 Task: Apply the "Equalization" effect to accentuate the harmonic frequencies in a guitar solo.
Action: Mouse moved to (95, 17)
Screenshot: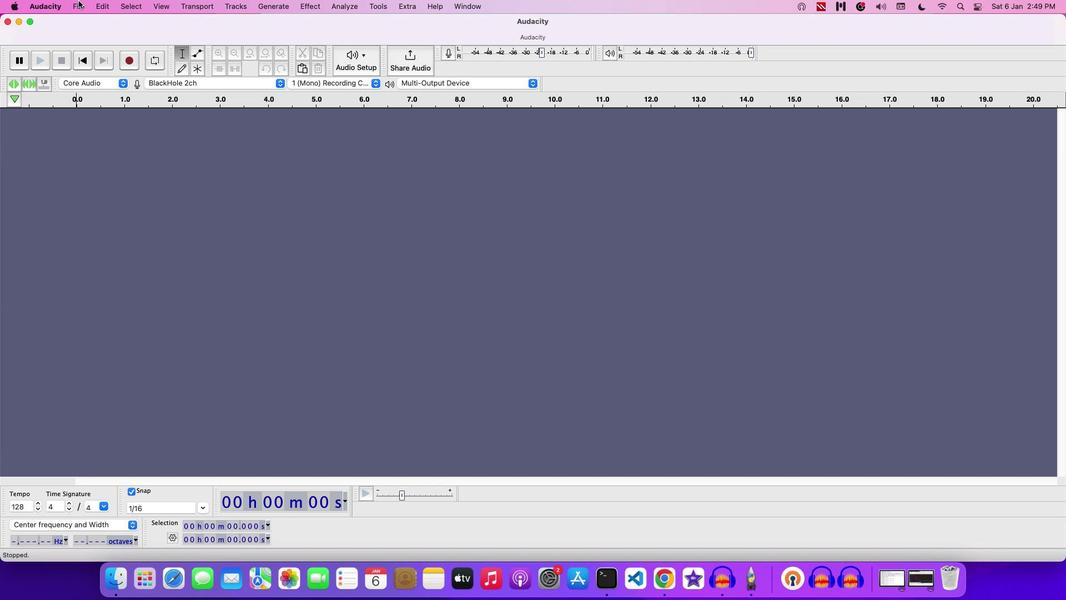 
Action: Mouse pressed left at (95, 17)
Screenshot: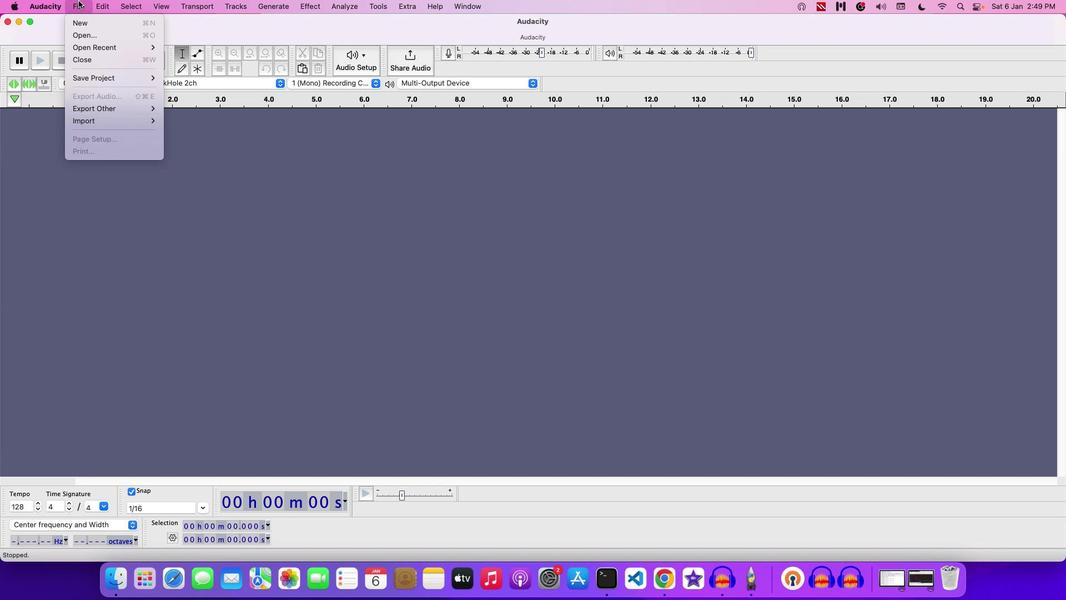 
Action: Mouse moved to (119, 54)
Screenshot: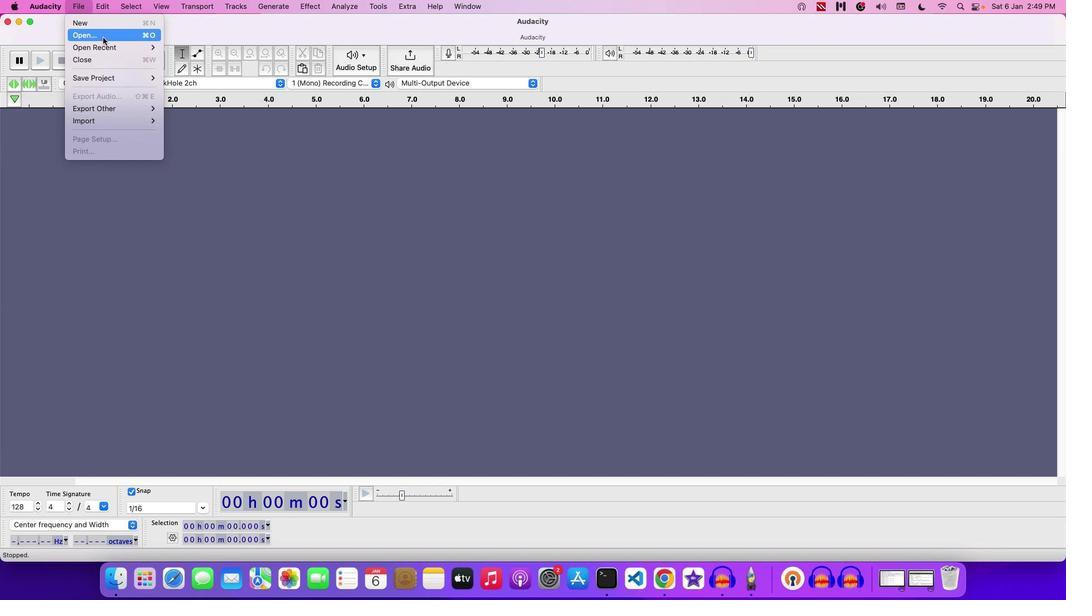 
Action: Mouse pressed left at (119, 54)
Screenshot: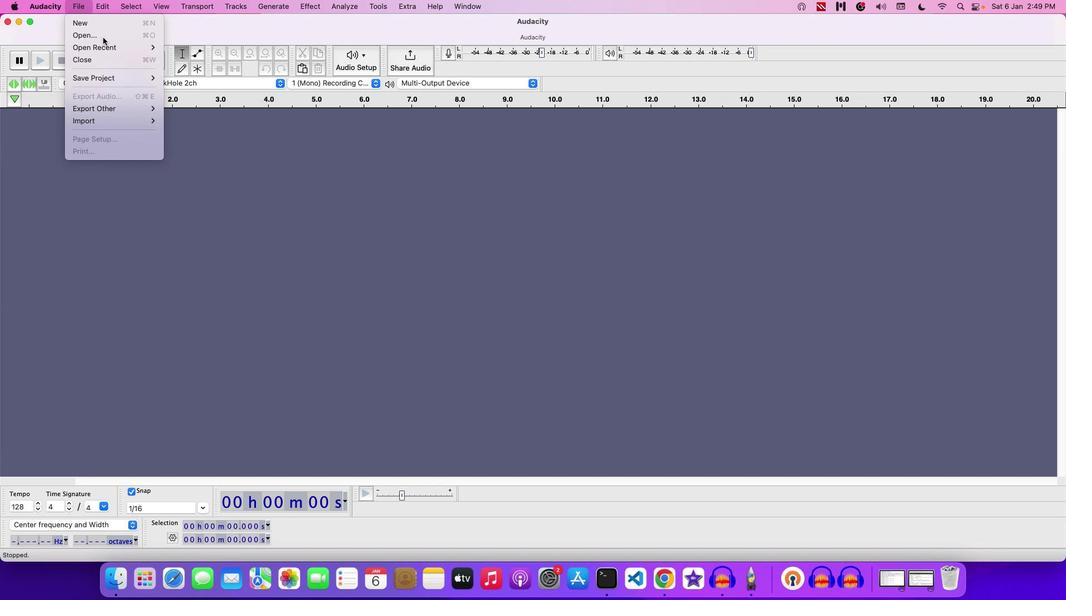 
Action: Mouse moved to (486, 249)
Screenshot: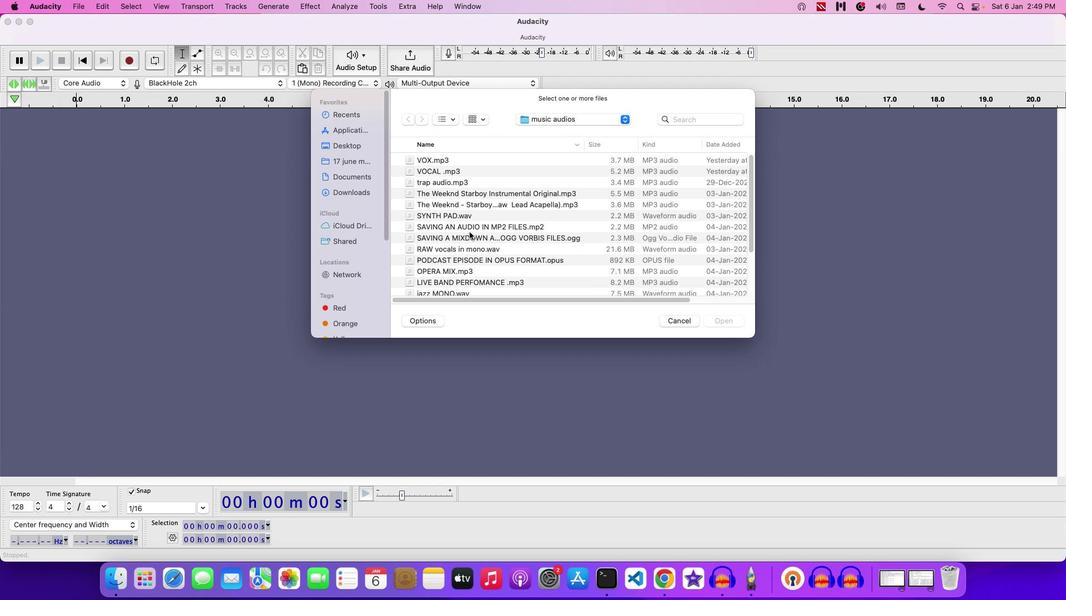 
Action: Mouse scrolled (486, 249) with delta (16, 16)
Screenshot: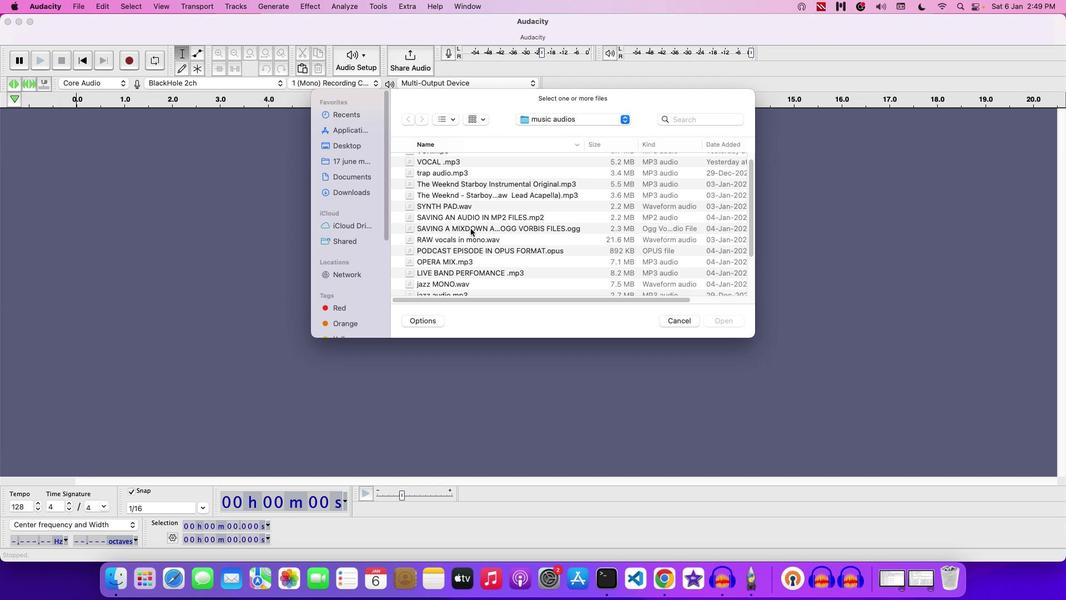 
Action: Mouse moved to (486, 248)
Screenshot: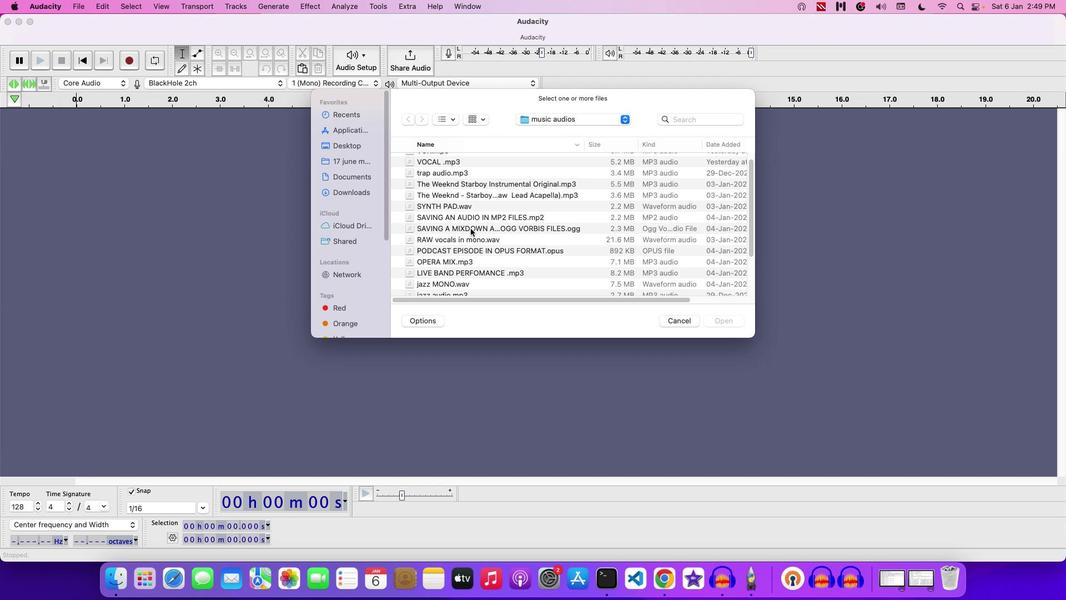 
Action: Mouse scrolled (486, 248) with delta (16, 16)
Screenshot: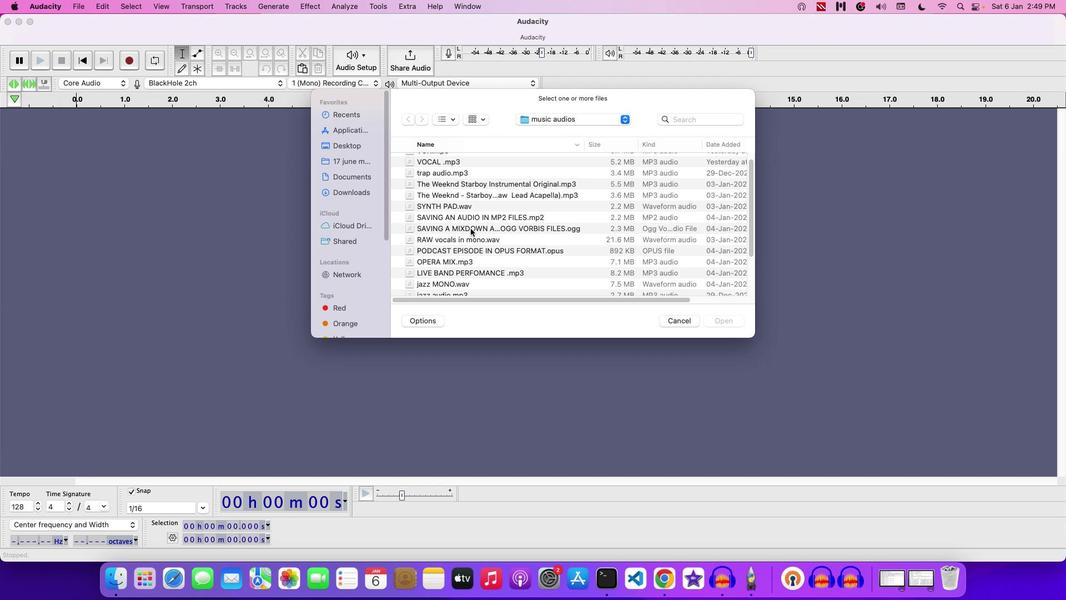 
Action: Mouse moved to (487, 245)
Screenshot: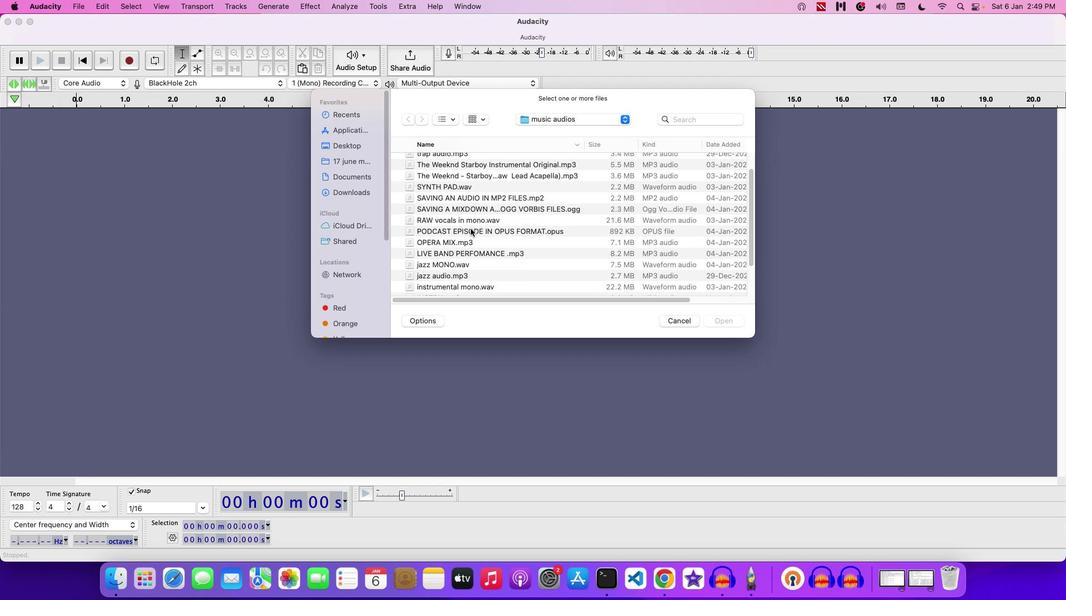 
Action: Mouse scrolled (487, 245) with delta (16, 16)
Screenshot: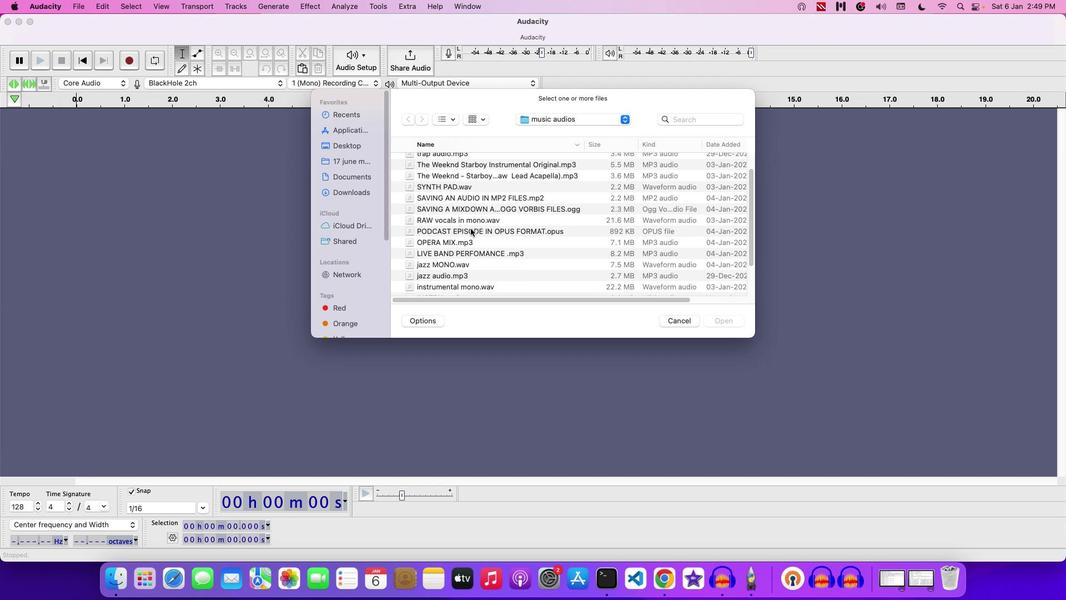 
Action: Mouse moved to (488, 245)
Screenshot: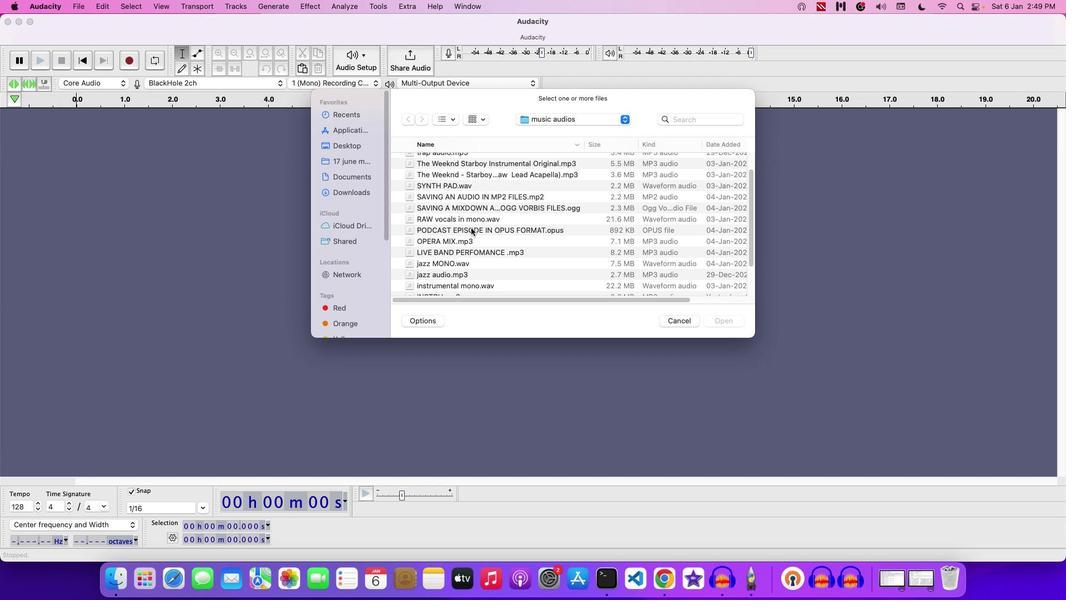 
Action: Mouse scrolled (488, 245) with delta (16, 16)
Screenshot: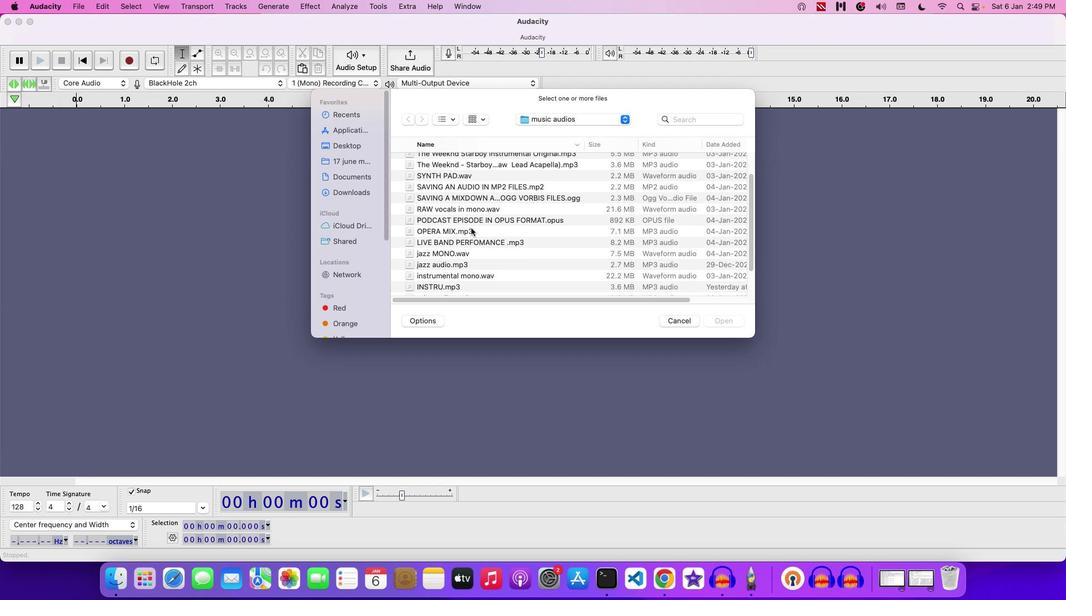 
Action: Mouse scrolled (488, 245) with delta (16, 16)
Screenshot: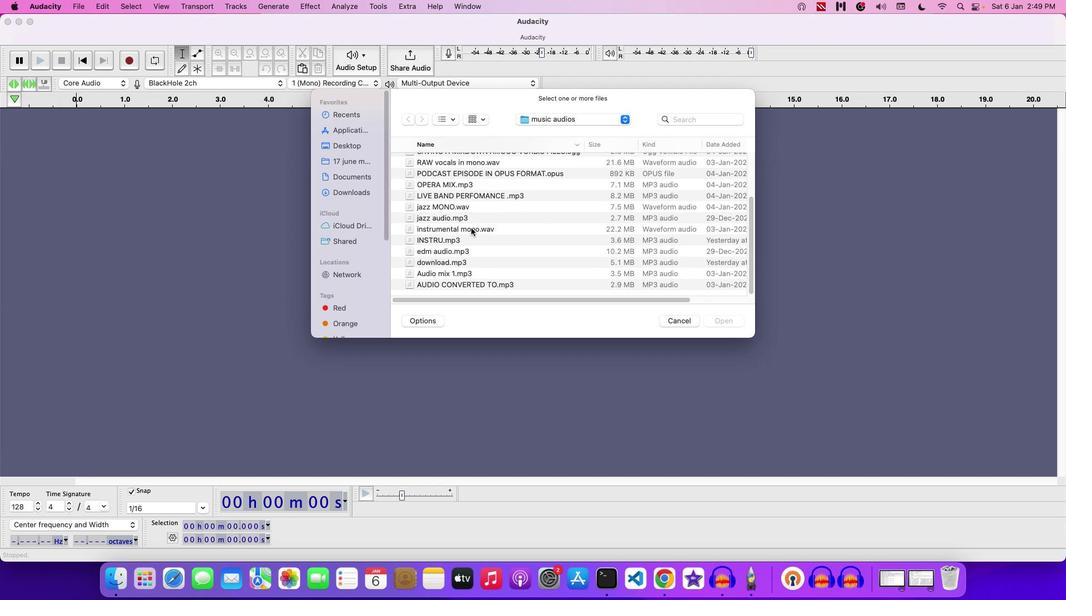 
Action: Mouse scrolled (488, 245) with delta (16, 15)
Screenshot: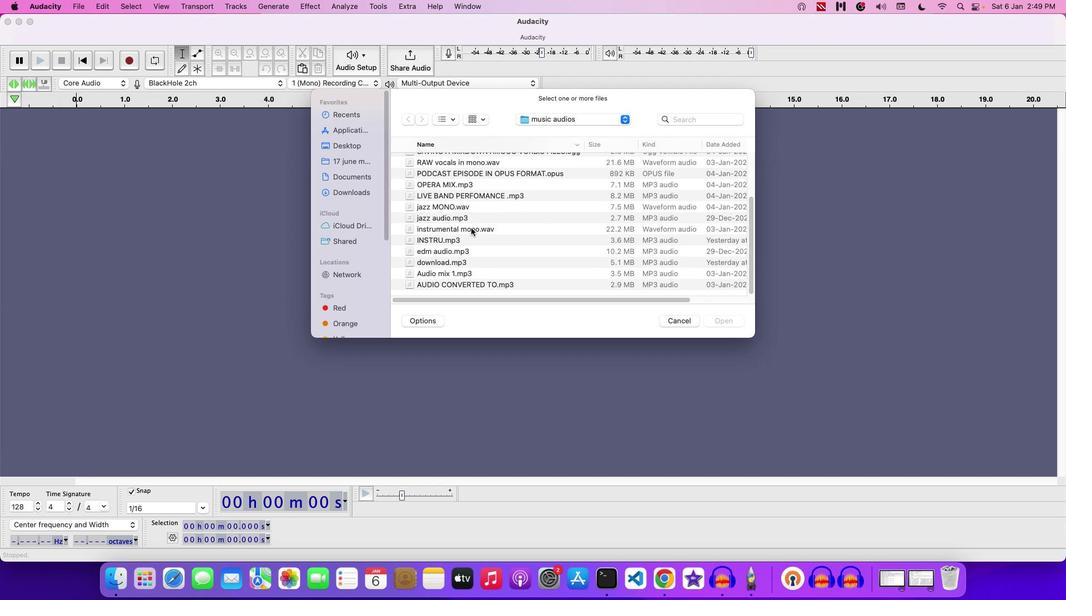 
Action: Mouse scrolled (488, 245) with delta (16, 13)
Screenshot: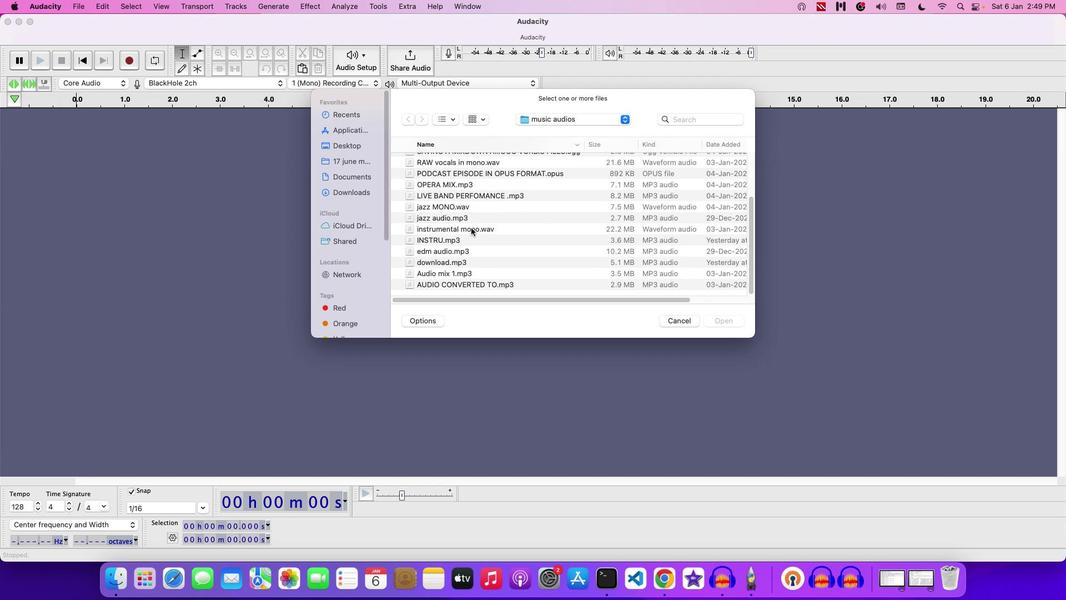 
Action: Mouse scrolled (488, 245) with delta (16, 13)
Screenshot: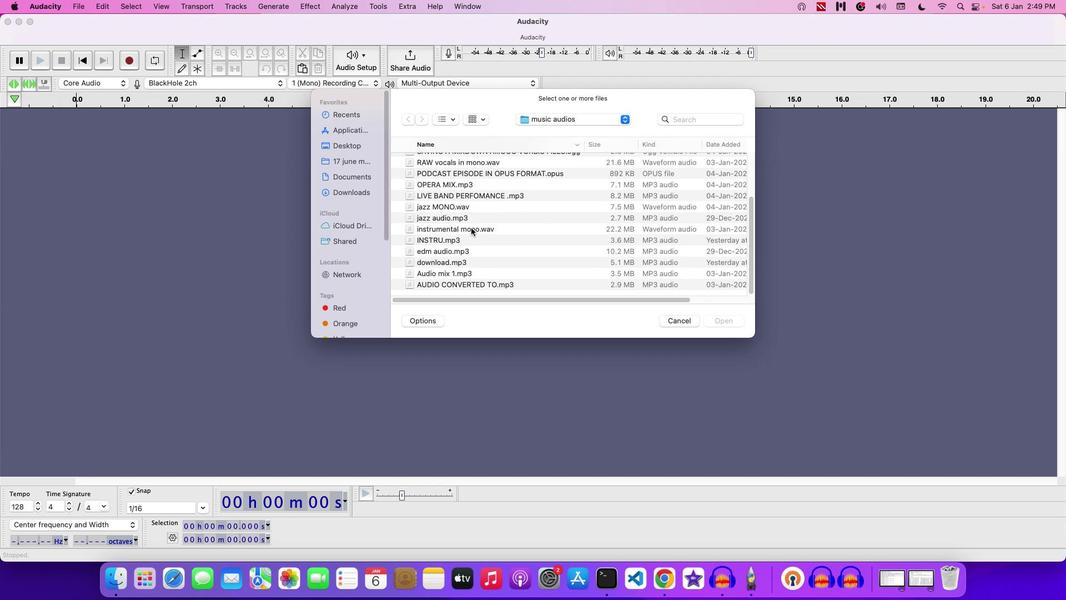 
Action: Mouse moved to (570, 136)
Screenshot: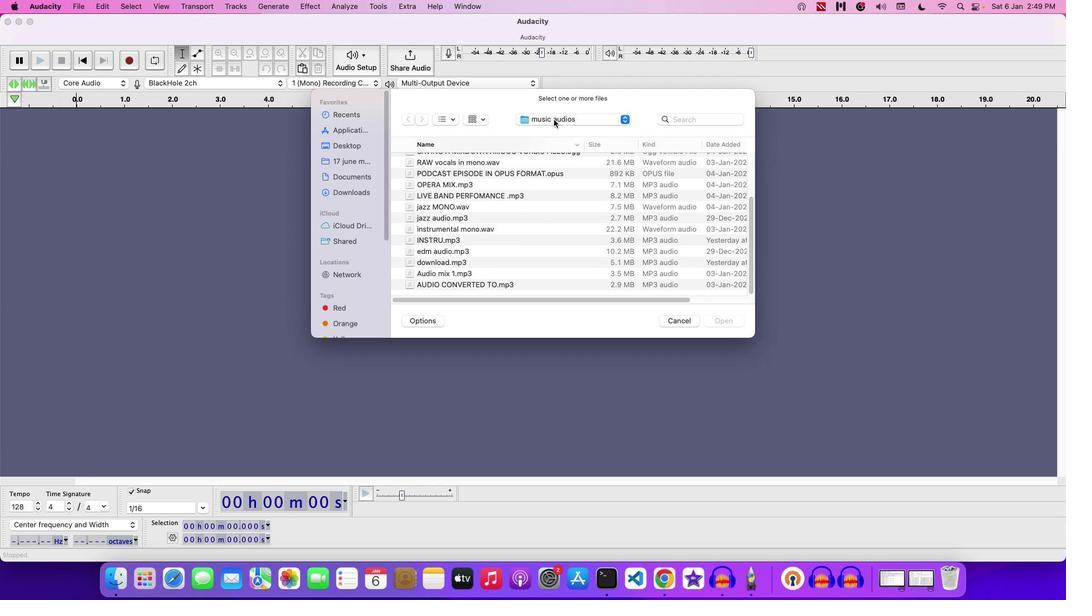 
Action: Mouse pressed left at (570, 136)
Screenshot: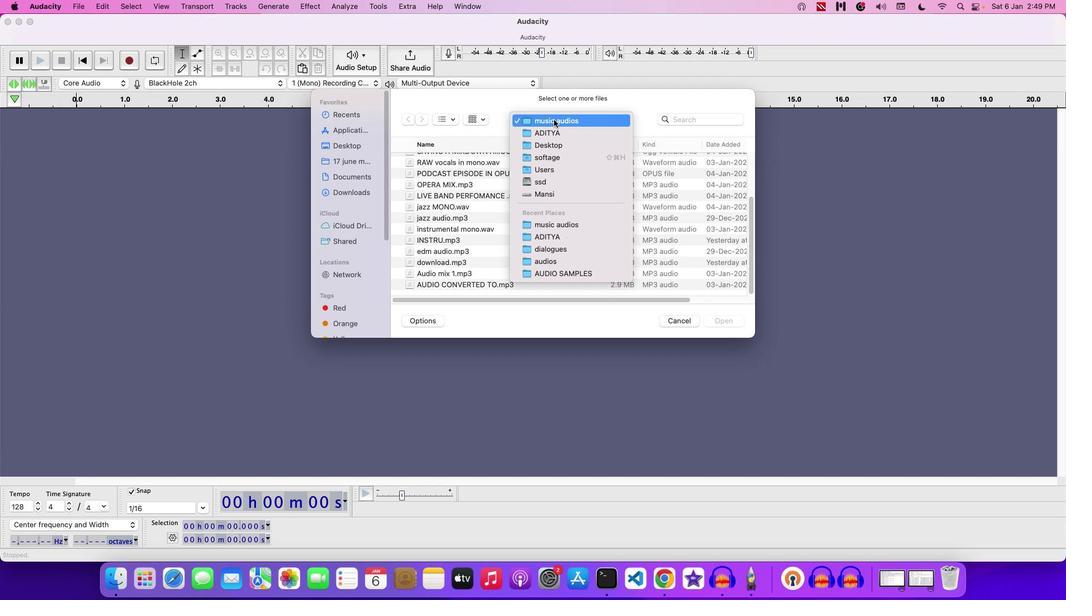 
Action: Mouse moved to (568, 152)
Screenshot: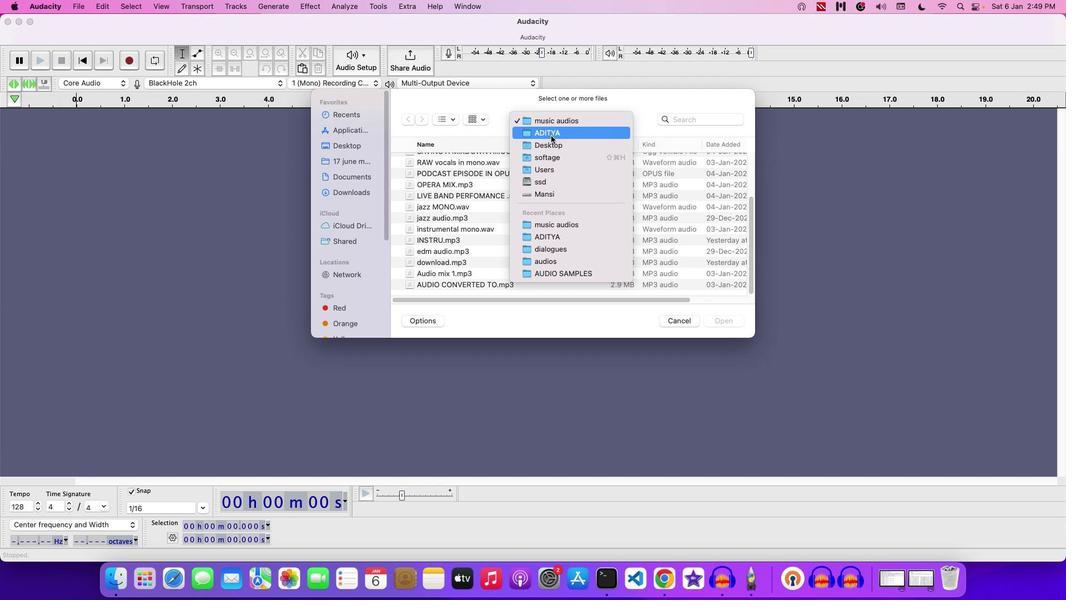 
Action: Mouse pressed left at (568, 152)
Screenshot: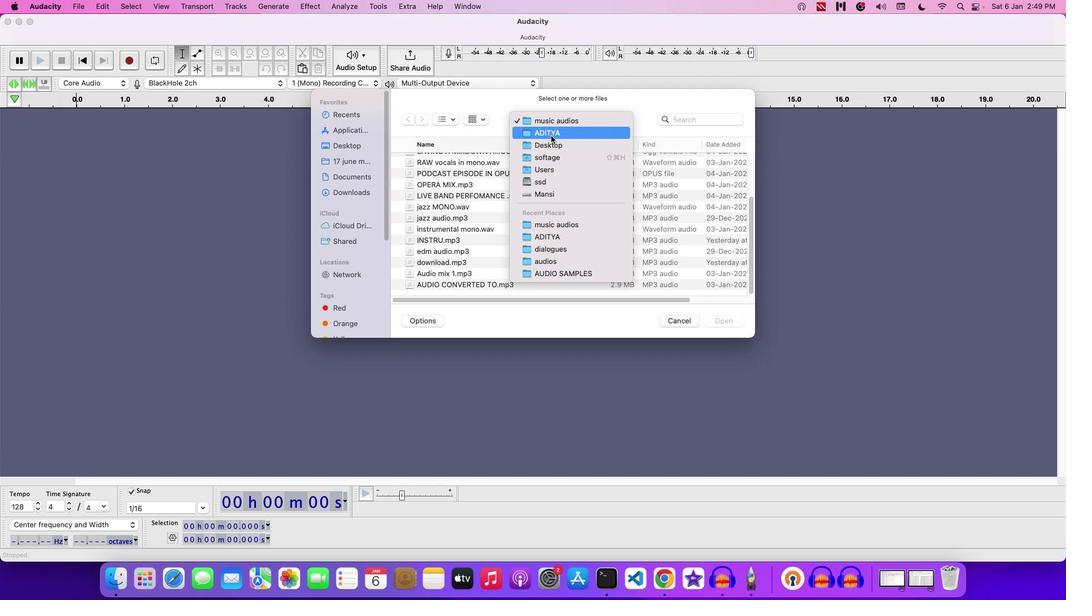
Action: Mouse moved to (417, 200)
Screenshot: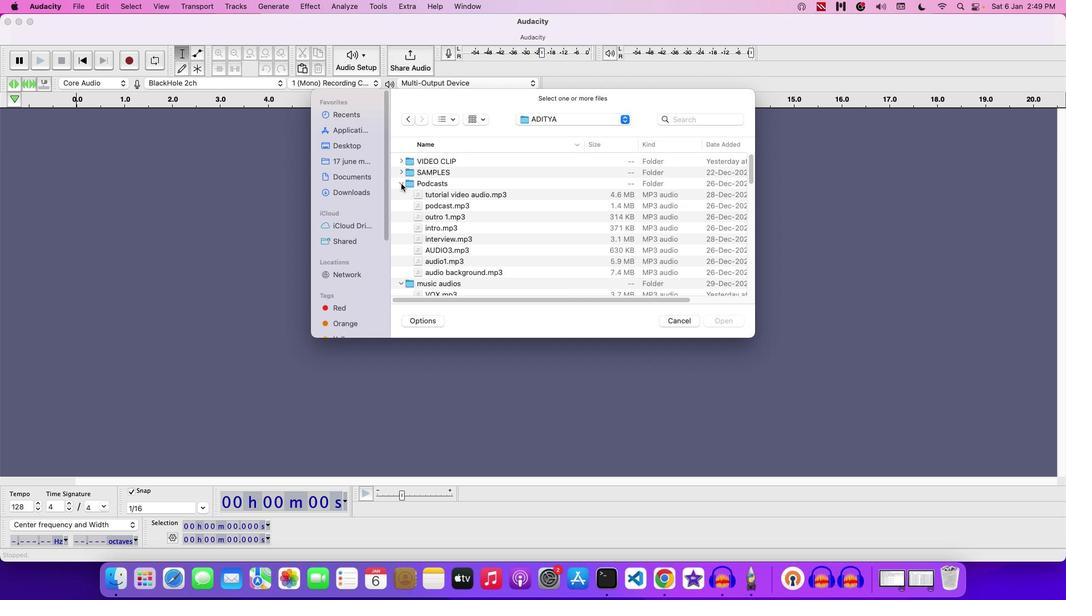 
Action: Mouse pressed left at (417, 200)
Screenshot: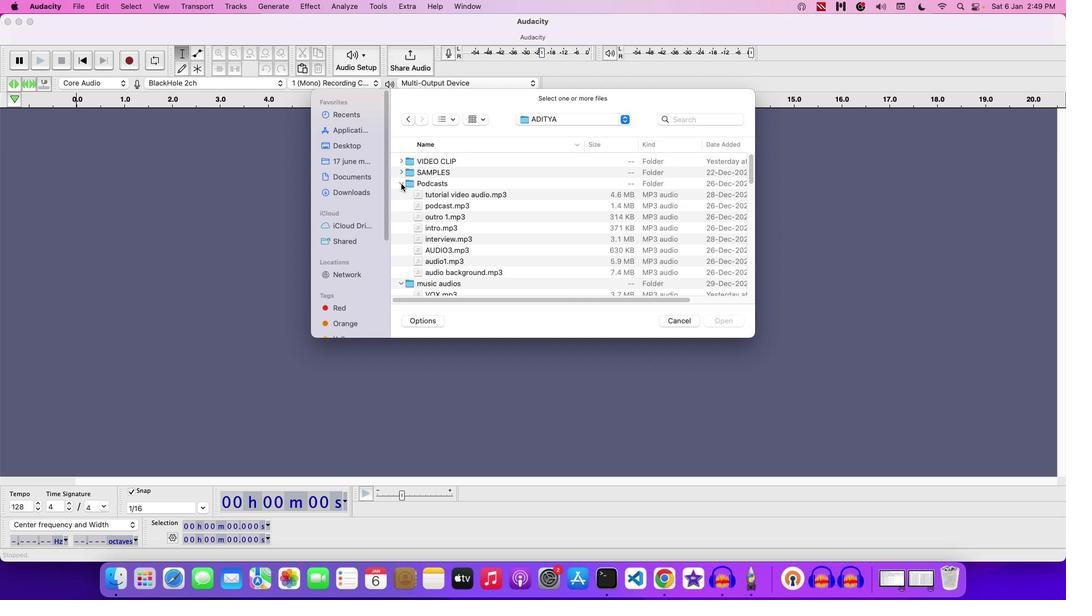
Action: Mouse moved to (417, 211)
Screenshot: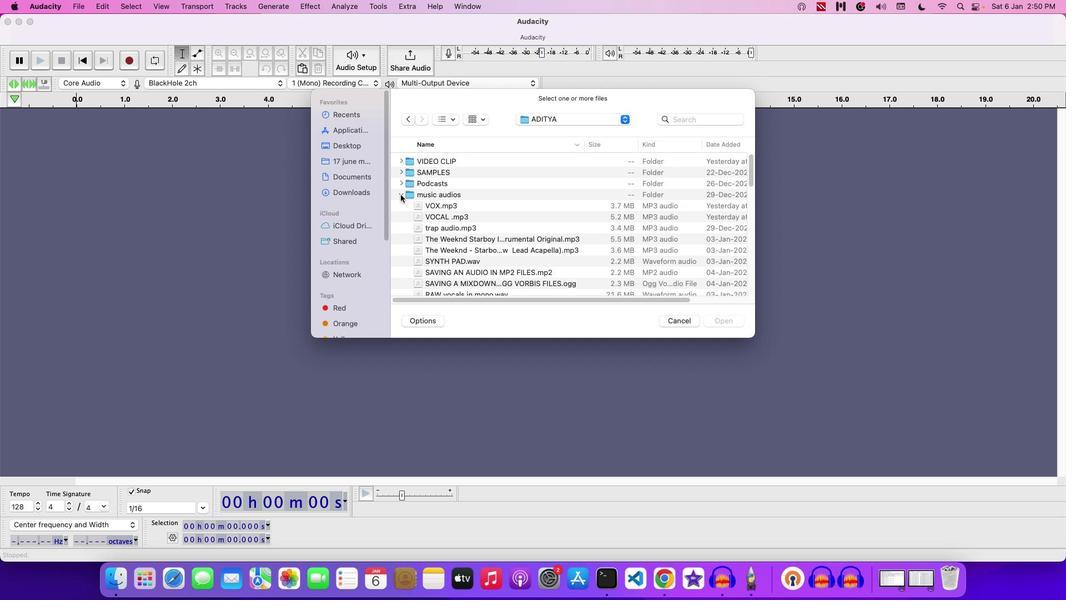 
Action: Mouse pressed left at (417, 211)
Screenshot: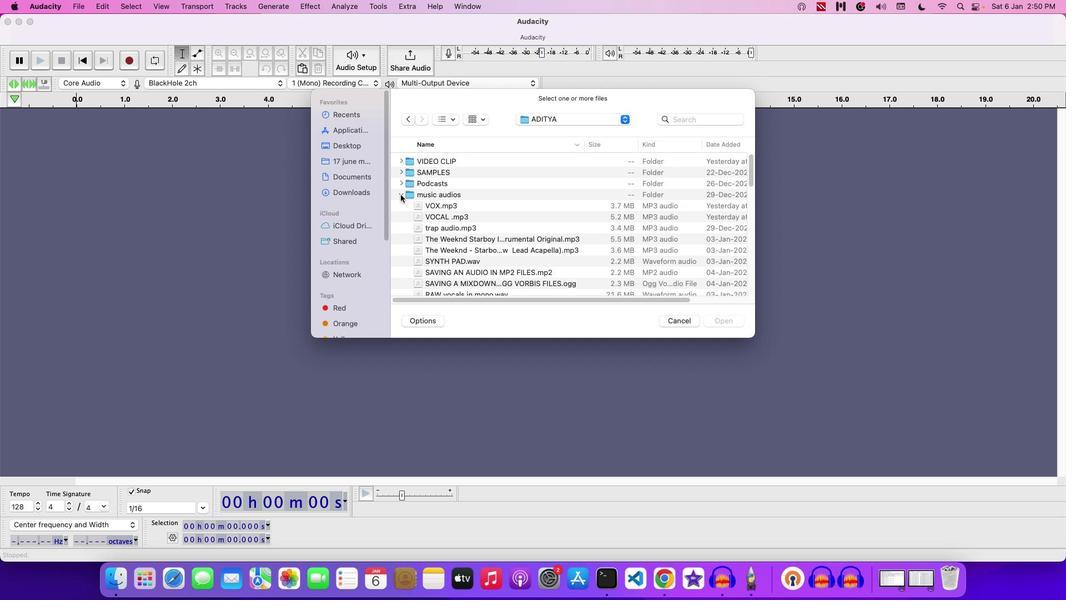 
Action: Mouse moved to (422, 220)
Screenshot: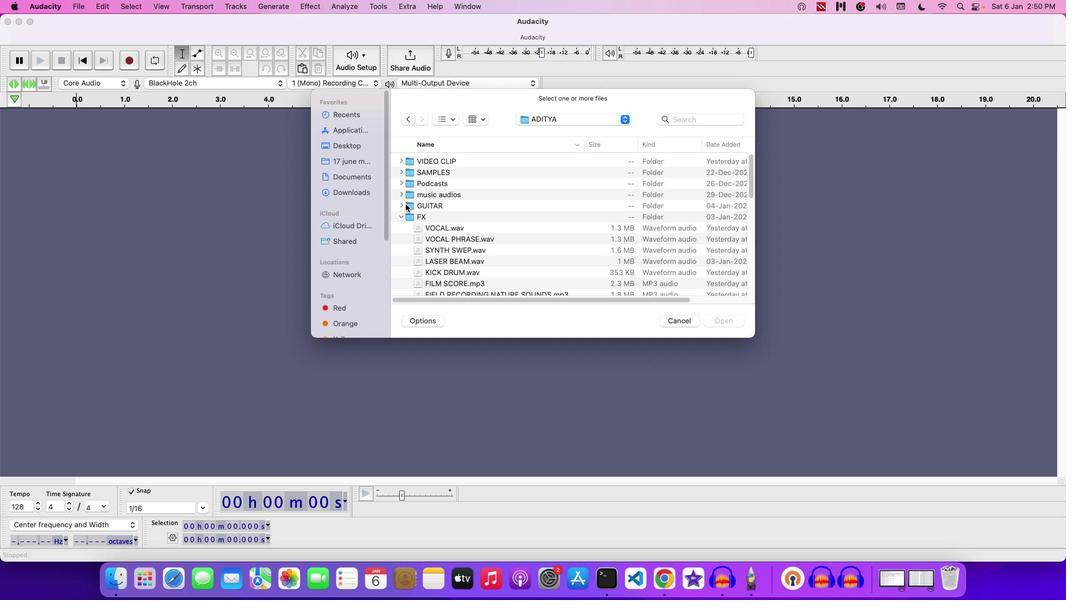 
Action: Mouse pressed left at (422, 220)
Screenshot: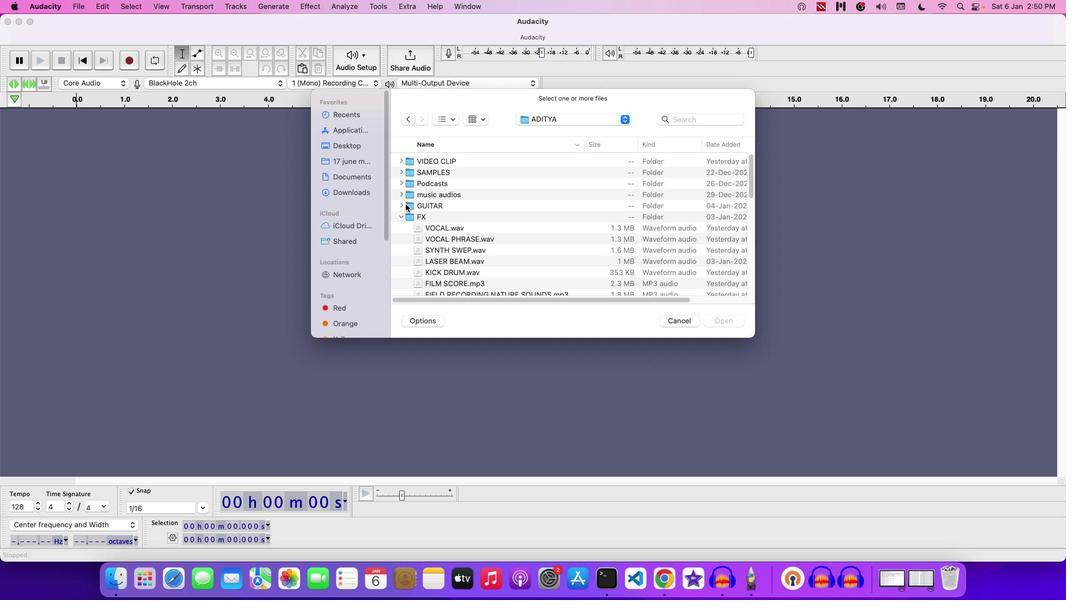 
Action: Mouse moved to (420, 221)
Screenshot: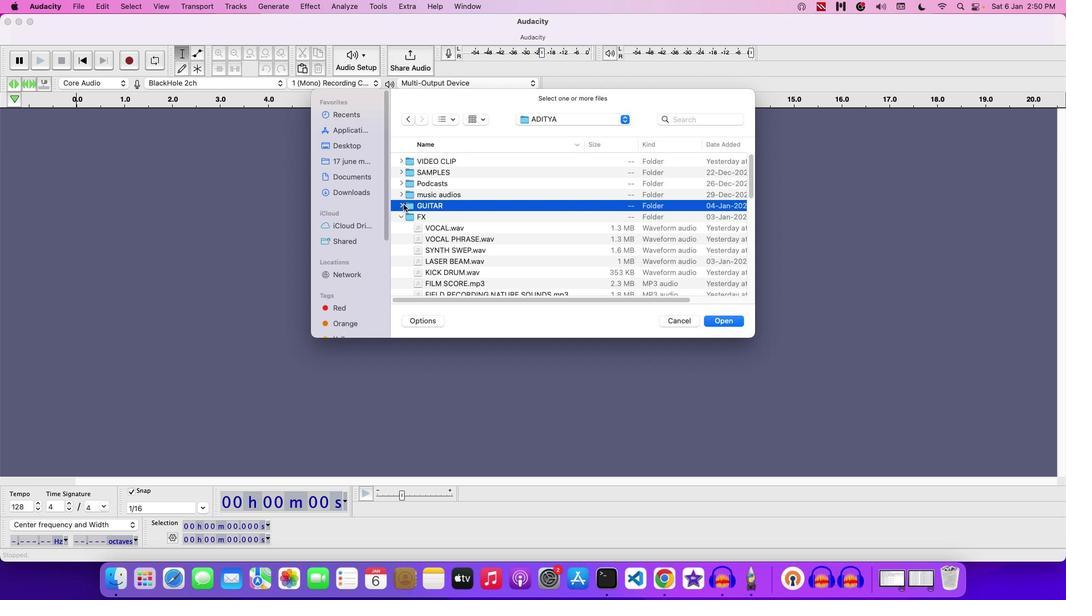 
Action: Mouse pressed left at (420, 221)
Screenshot: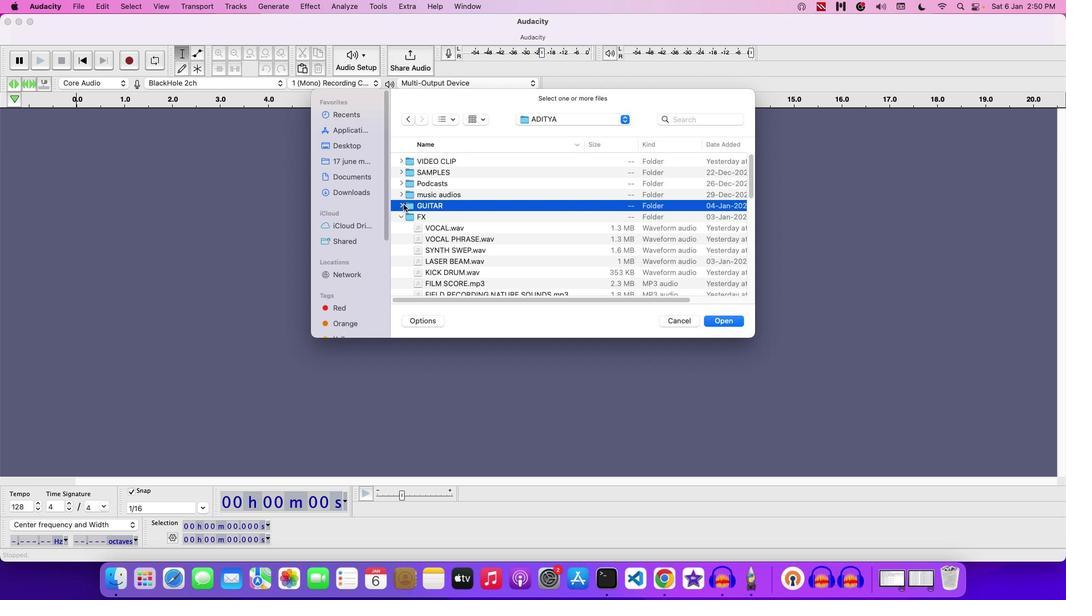 
Action: Mouse moved to (492, 233)
Screenshot: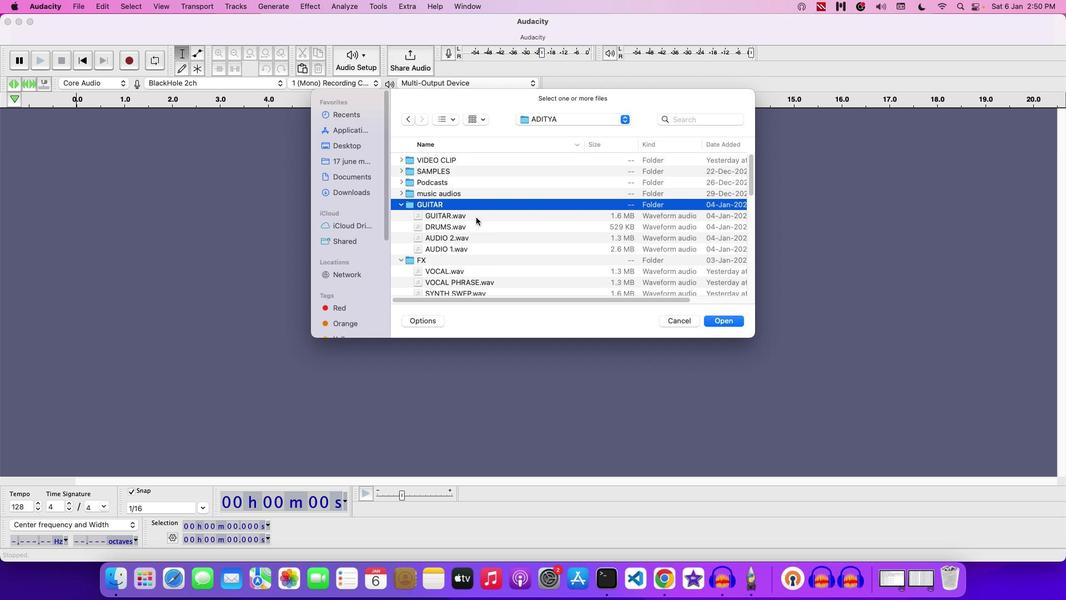 
Action: Mouse scrolled (492, 233) with delta (16, 16)
Screenshot: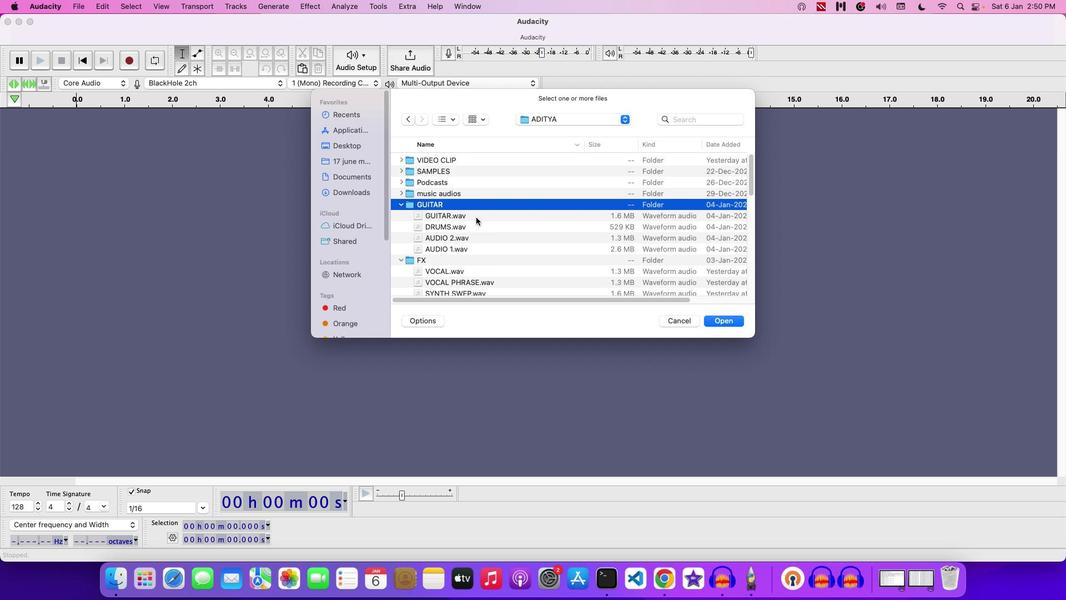 
Action: Mouse moved to (487, 231)
Screenshot: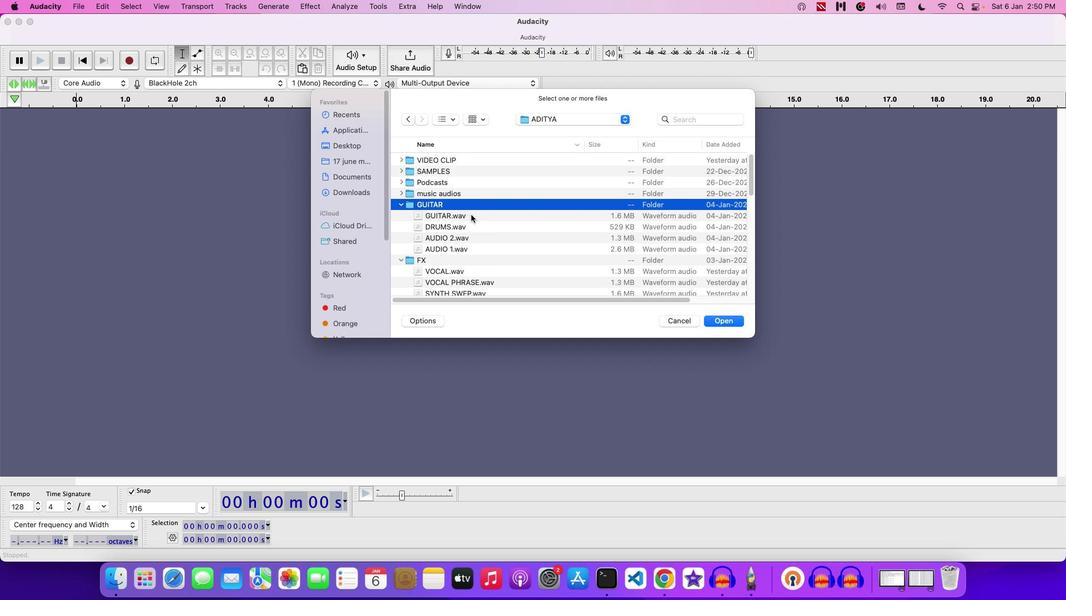 
Action: Mouse pressed left at (487, 231)
Screenshot: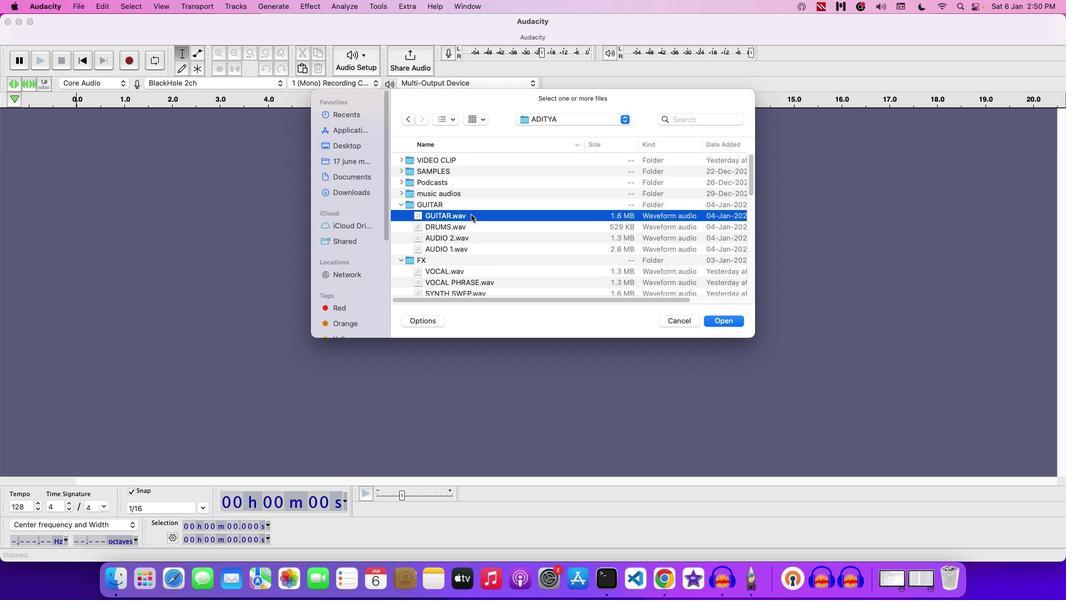 
Action: Mouse moved to (492, 232)
Screenshot: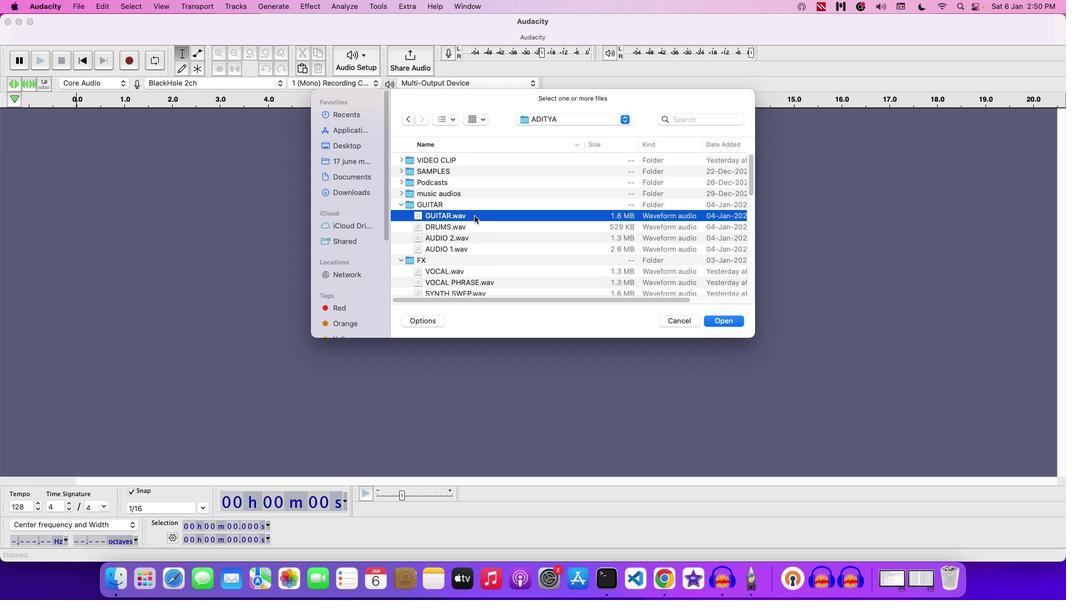 
Action: Mouse pressed left at (492, 232)
Screenshot: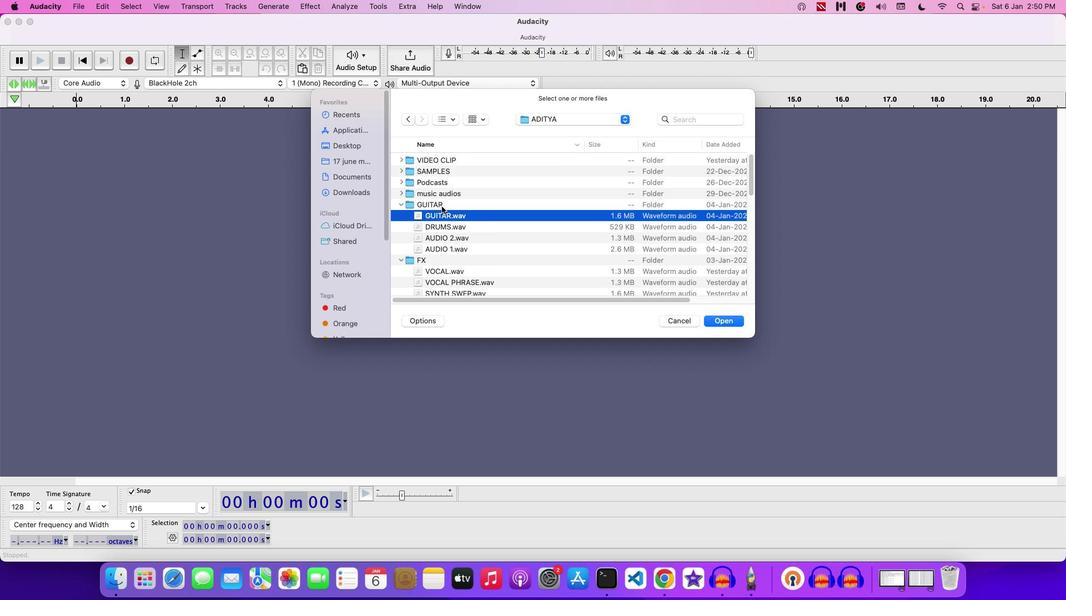 
Action: Mouse moved to (706, 338)
Screenshot: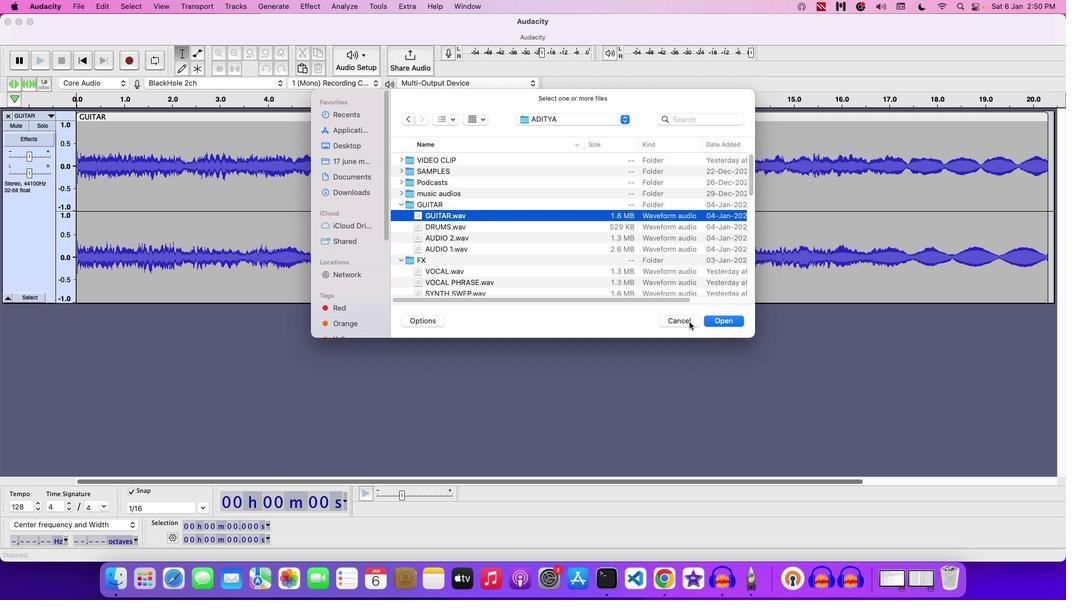 
Action: Mouse pressed left at (706, 338)
Screenshot: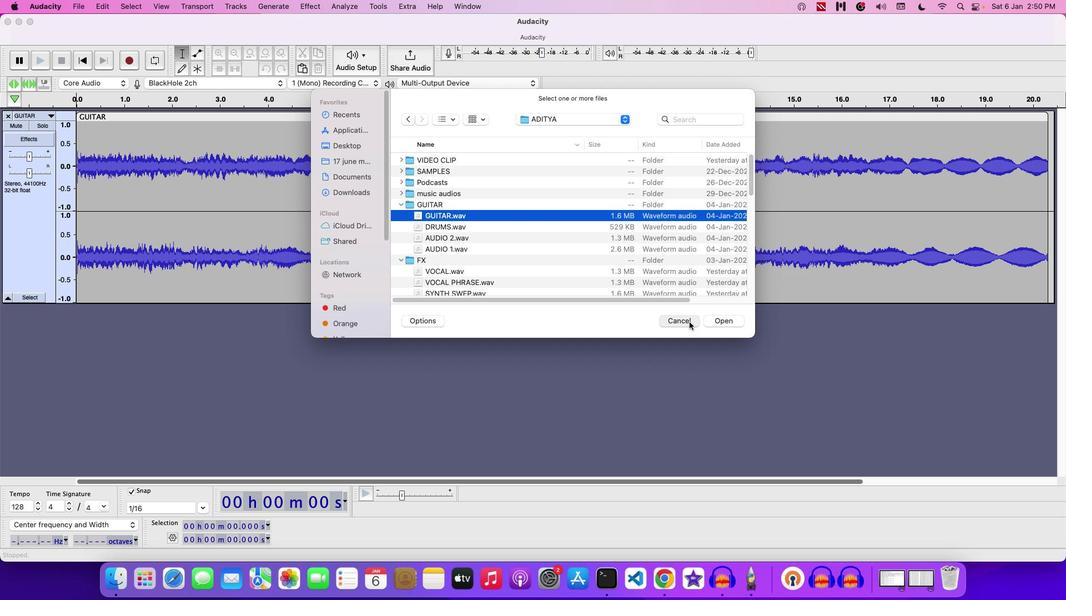 
Action: Mouse moved to (633, 317)
Screenshot: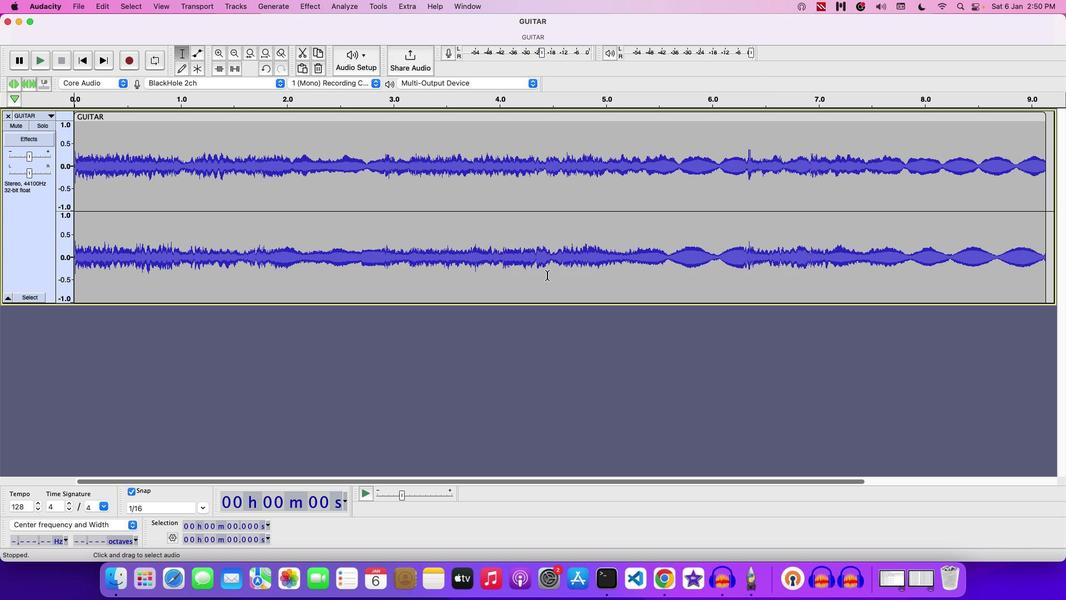 
Action: Key pressed Key.space
Screenshot: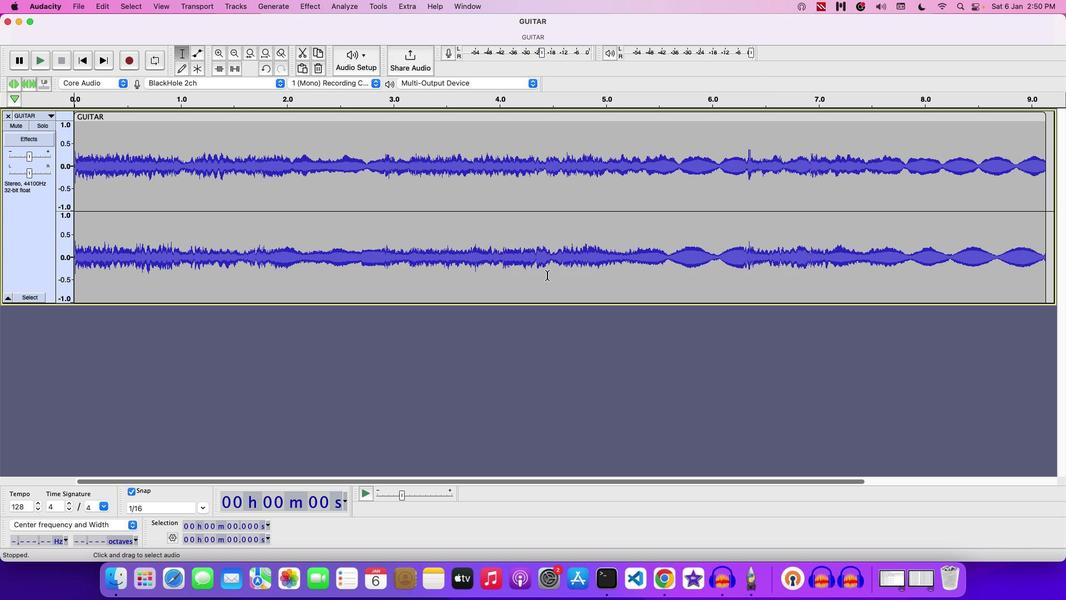
Action: Mouse moved to (47, 178)
Screenshot: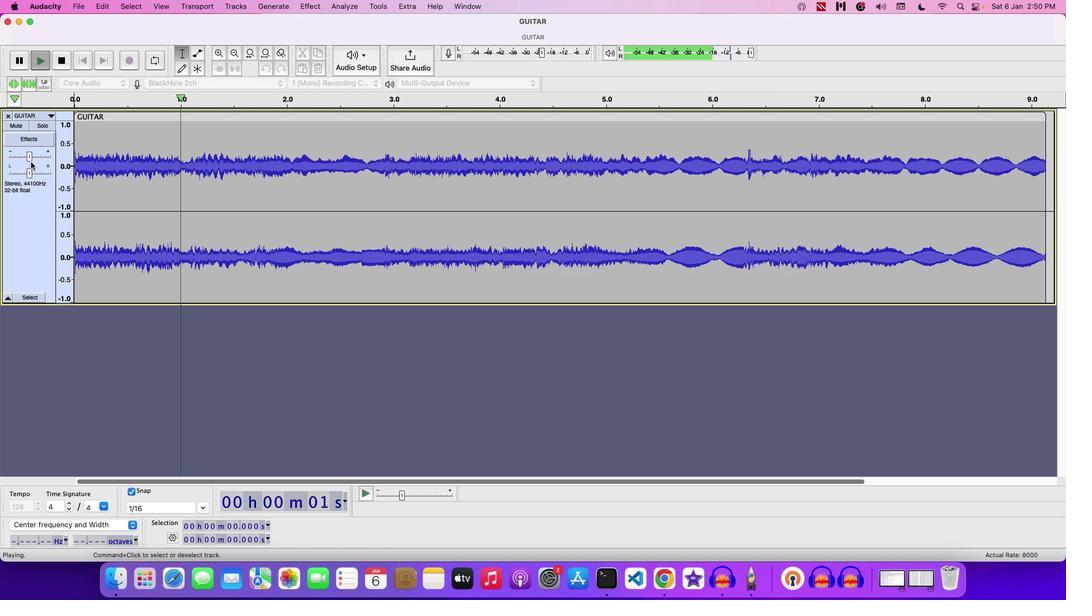 
Action: Mouse pressed left at (47, 178)
Screenshot: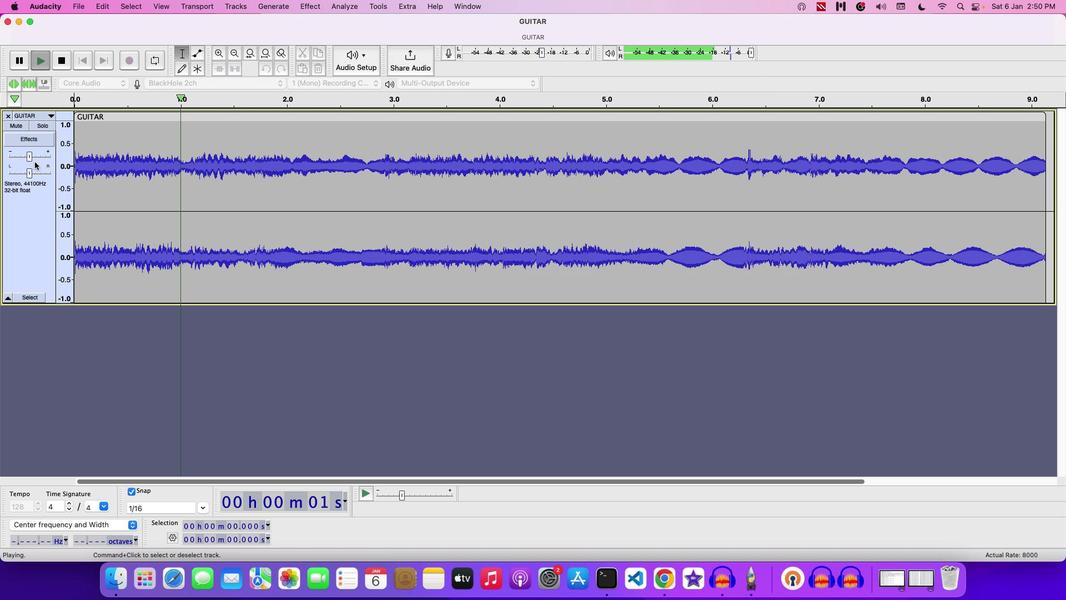 
Action: Mouse moved to (46, 173)
Screenshot: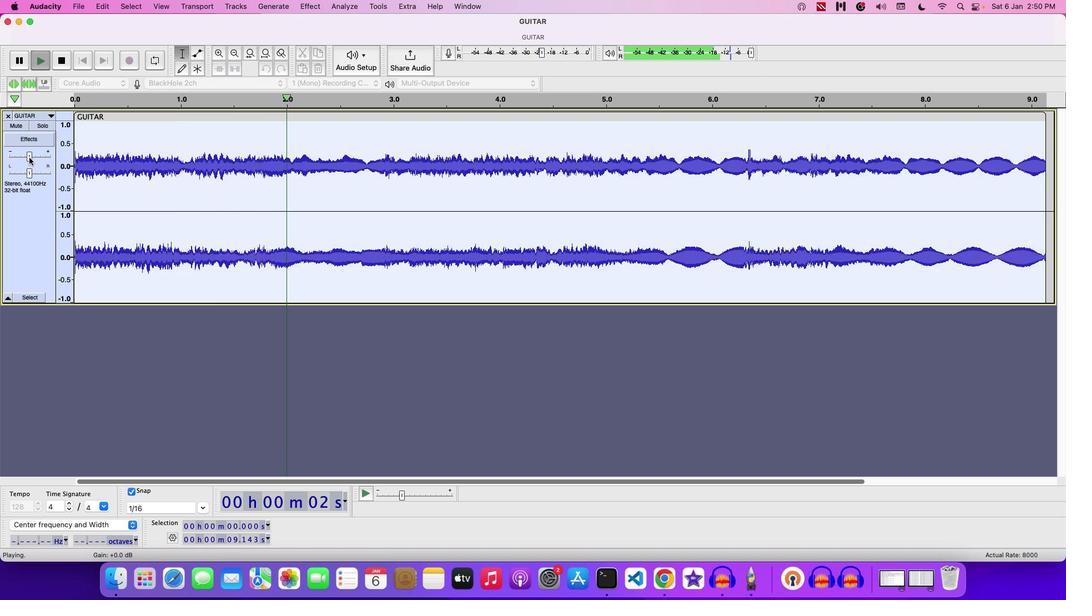 
Action: Mouse pressed left at (46, 173)
Screenshot: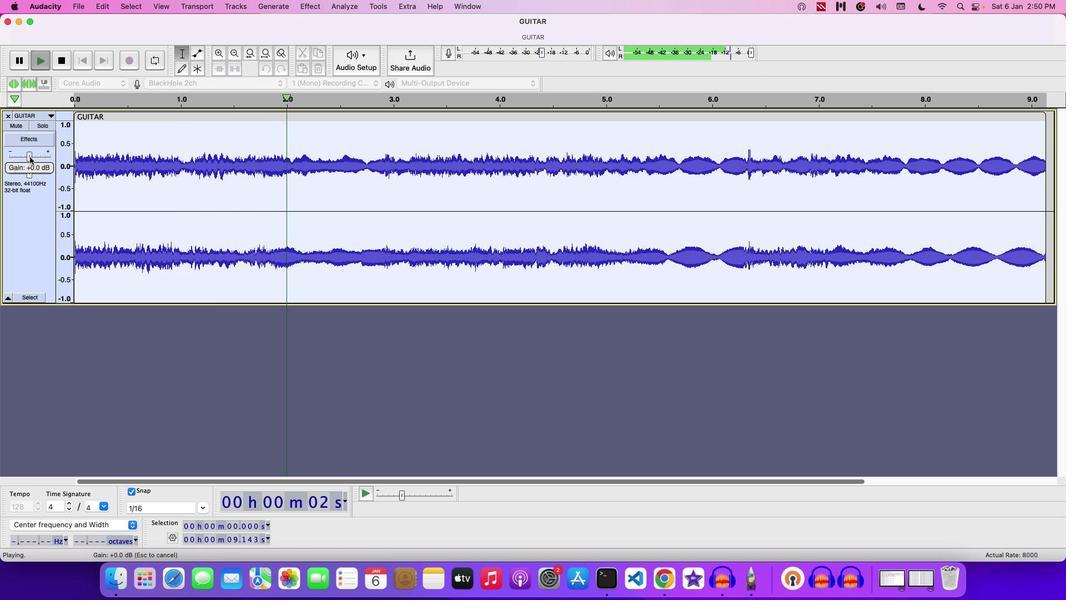 
Action: Mouse moved to (507, 180)
Screenshot: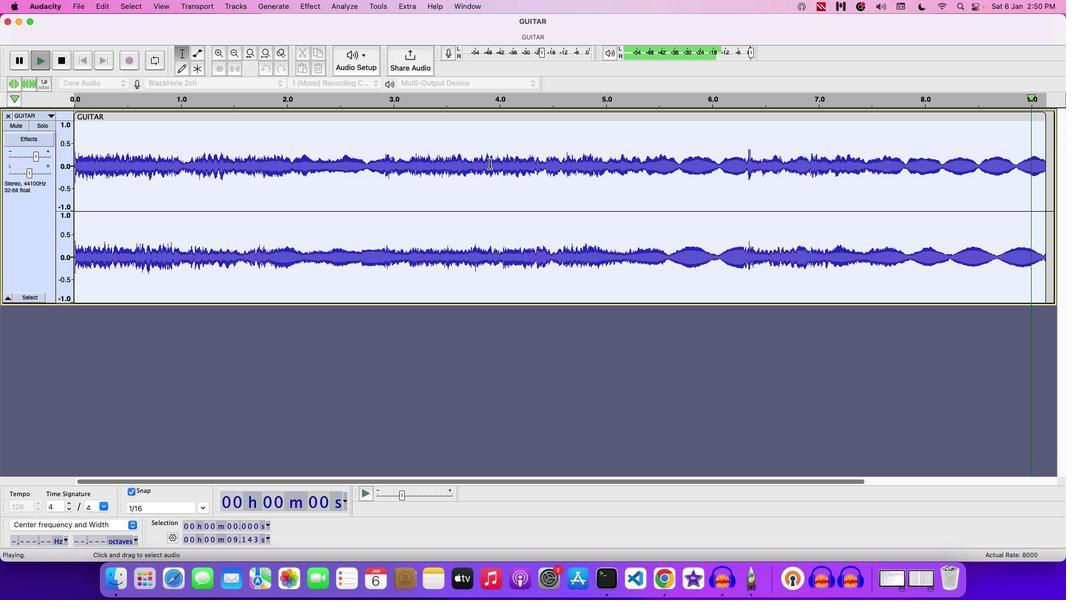 
Action: Mouse pressed left at (507, 180)
Screenshot: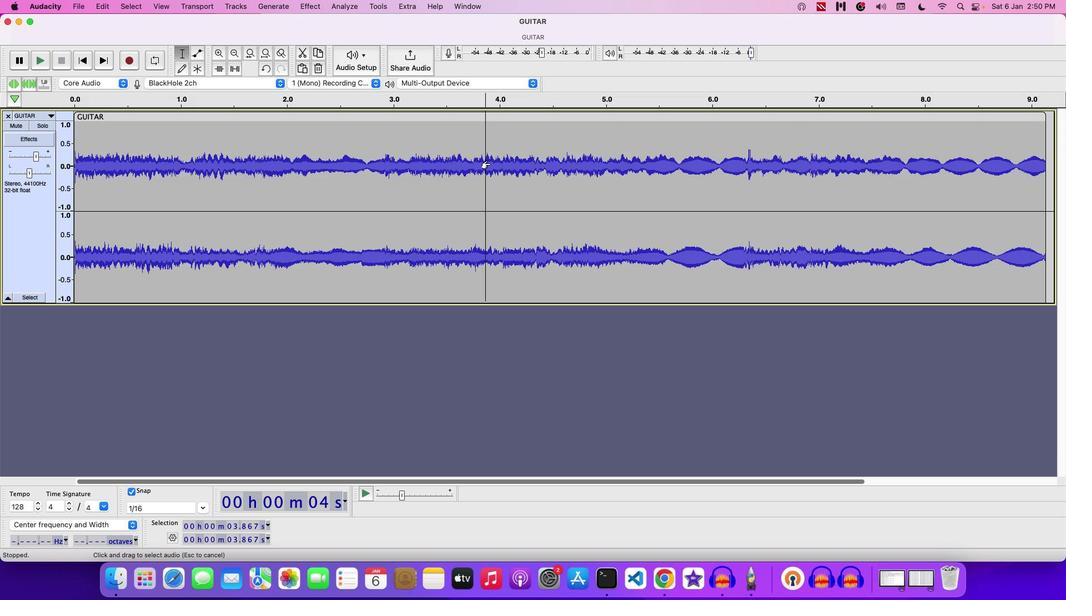 
Action: Mouse pressed left at (507, 180)
Screenshot: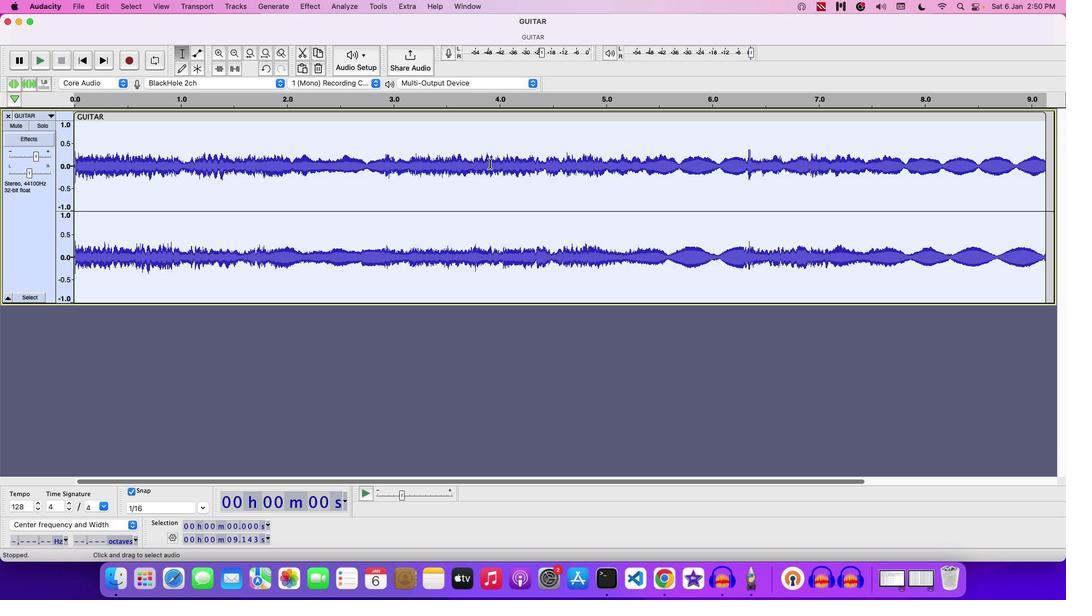 
Action: Mouse moved to (332, 21)
Screenshot: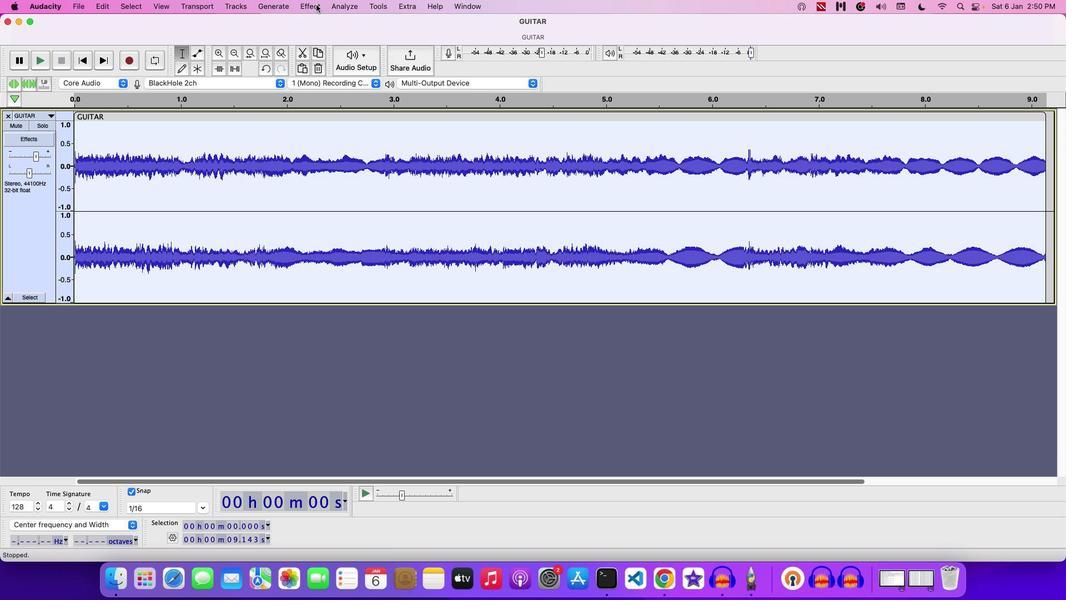 
Action: Mouse pressed left at (332, 21)
Screenshot: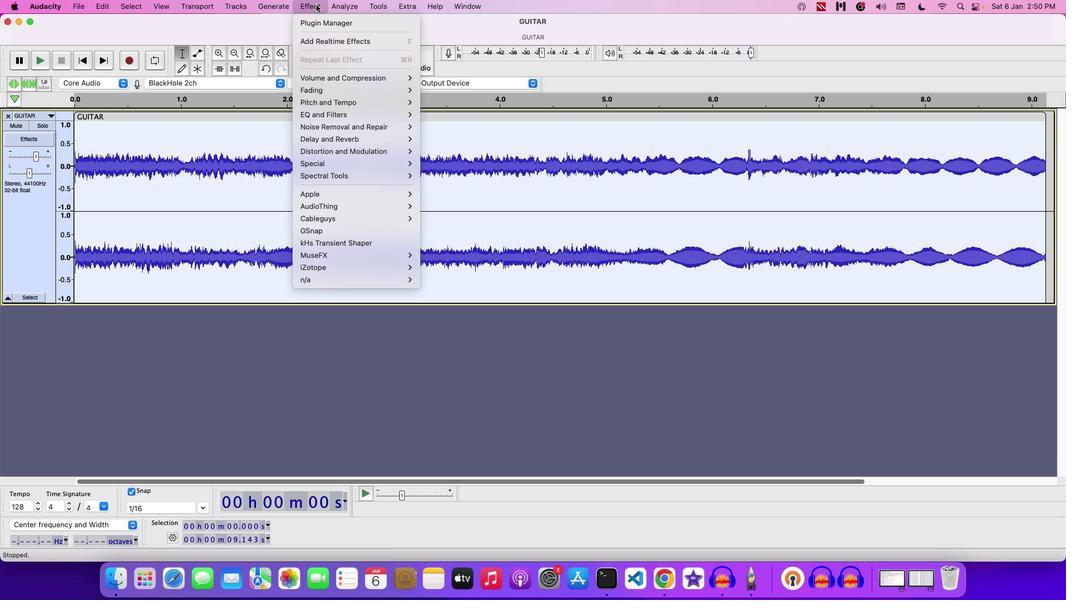 
Action: Mouse moved to (476, 145)
Screenshot: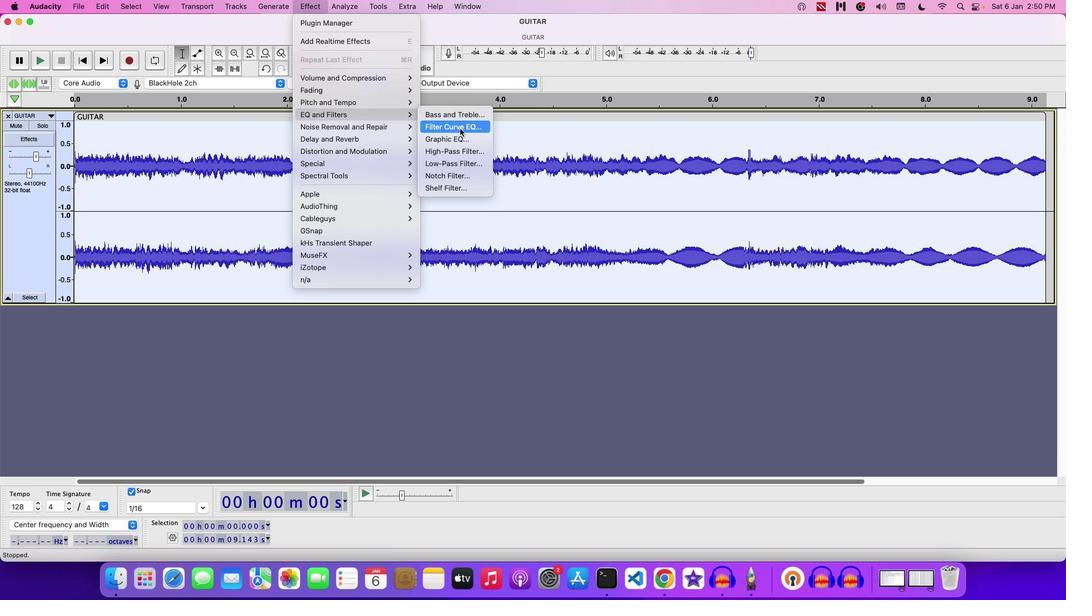 
Action: Mouse pressed left at (476, 145)
Screenshot: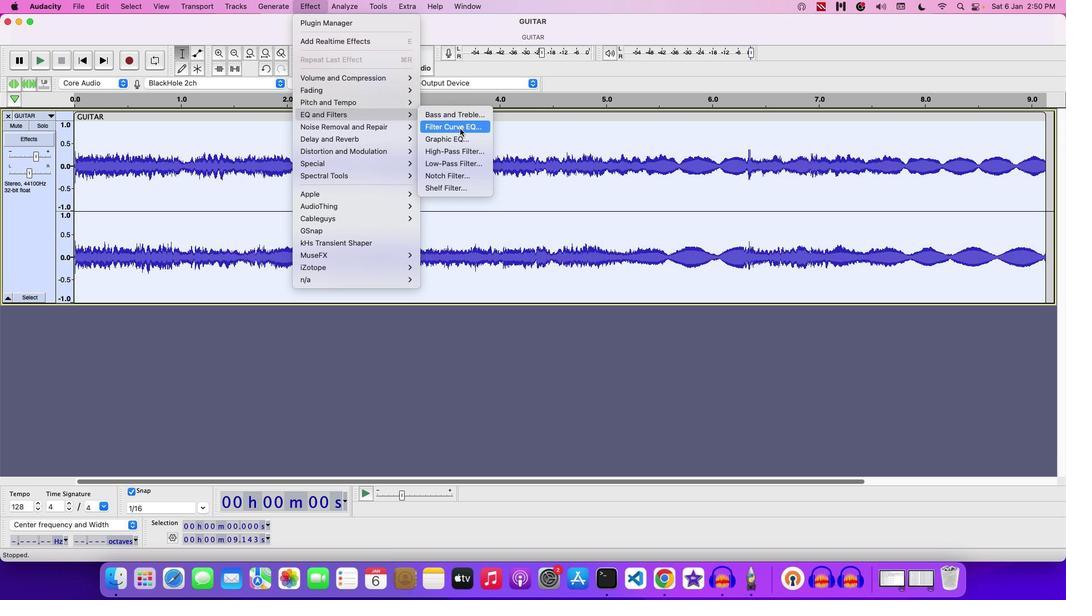 
Action: Mouse moved to (535, 454)
Screenshot: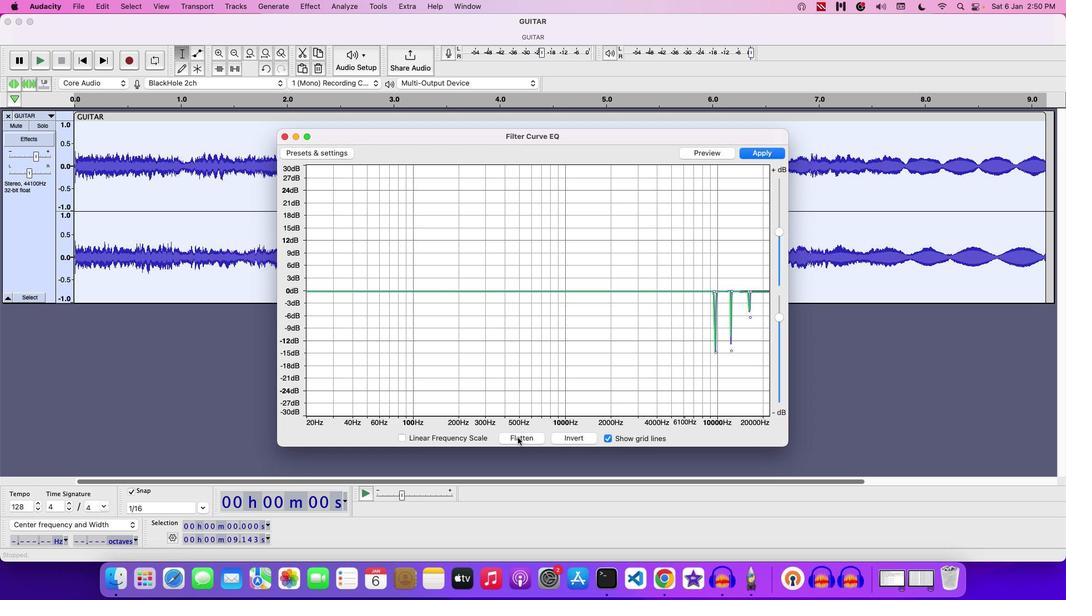 
Action: Mouse pressed left at (535, 454)
Screenshot: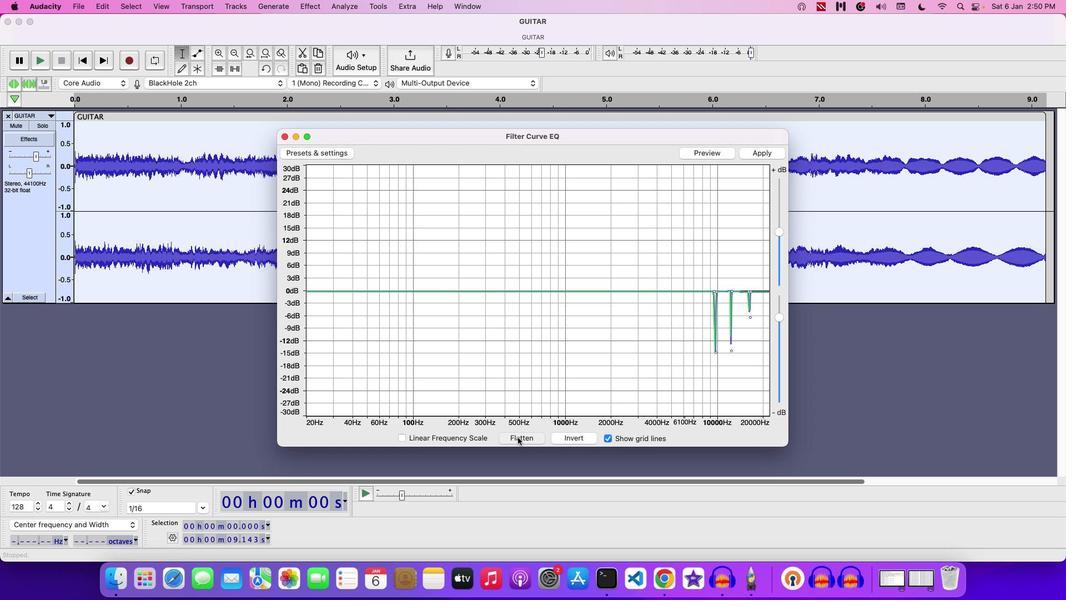 
Action: Mouse moved to (803, 147)
Screenshot: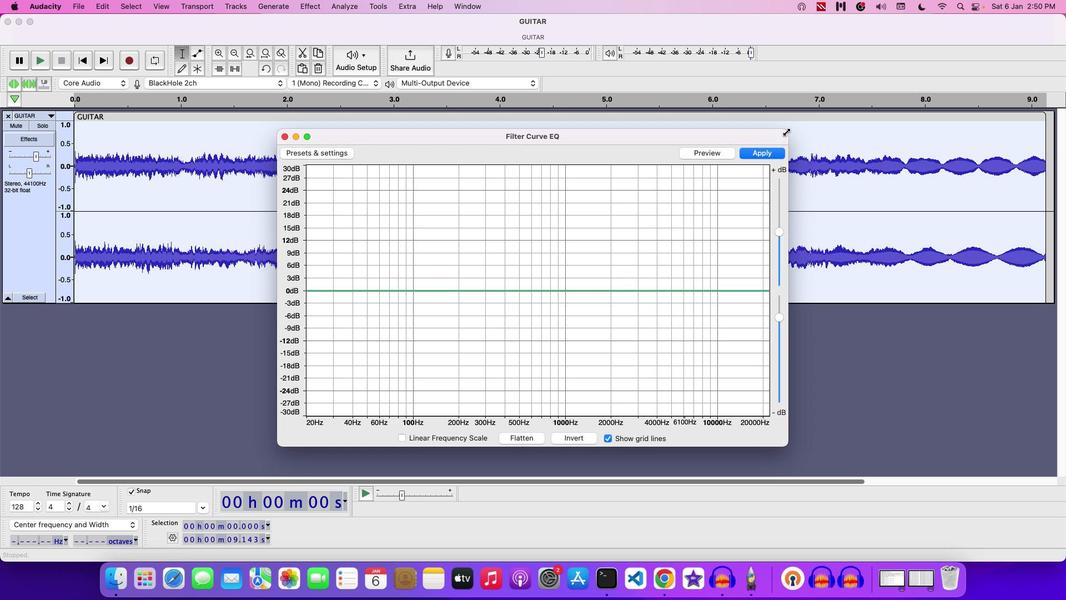 
Action: Mouse pressed left at (803, 147)
Screenshot: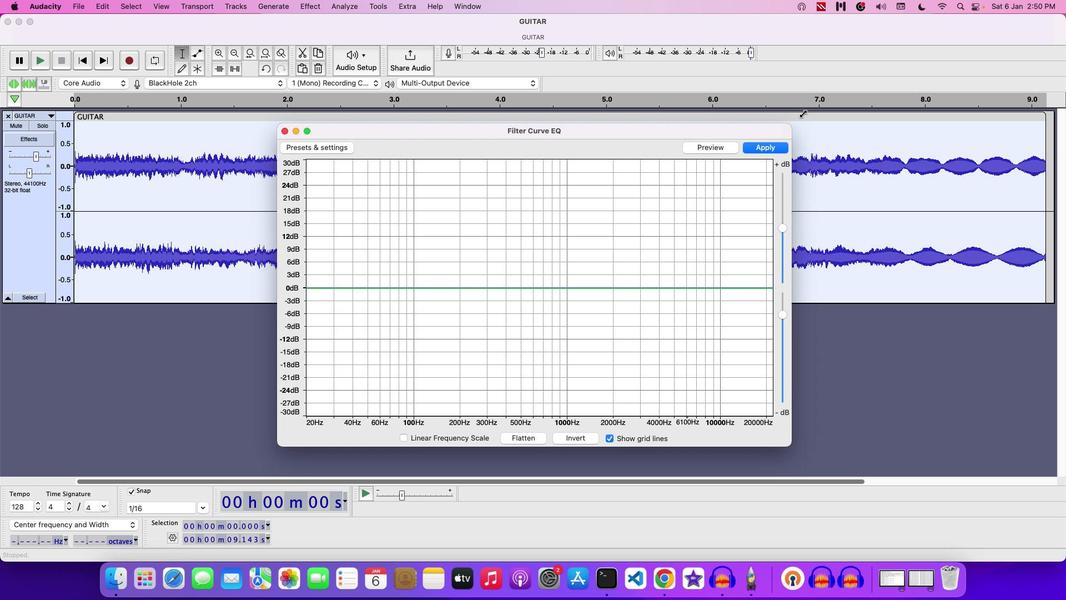 
Action: Mouse moved to (927, 462)
Screenshot: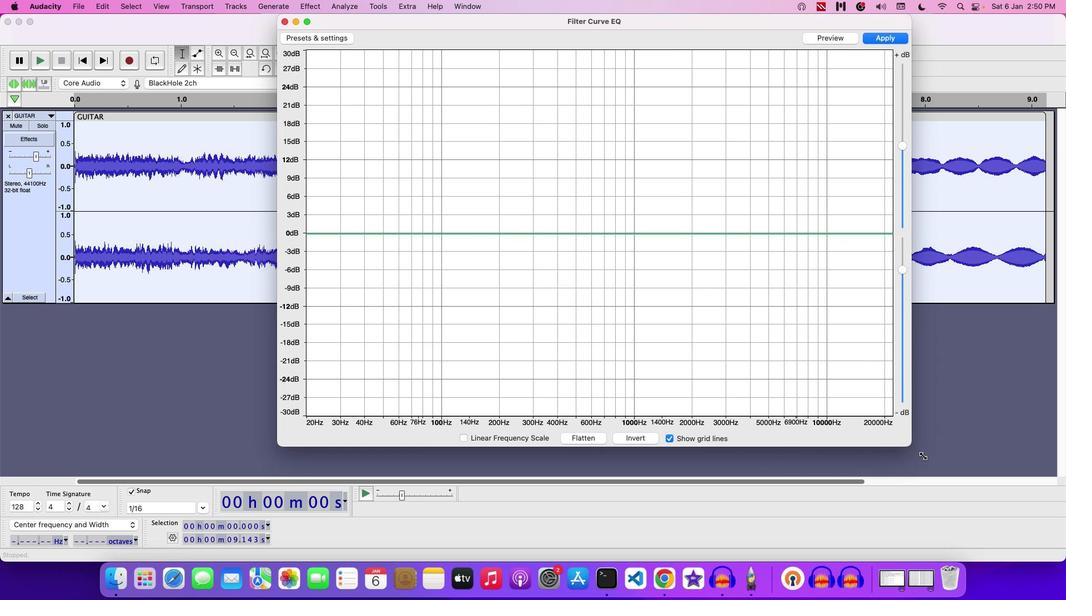 
Action: Mouse pressed left at (927, 462)
Screenshot: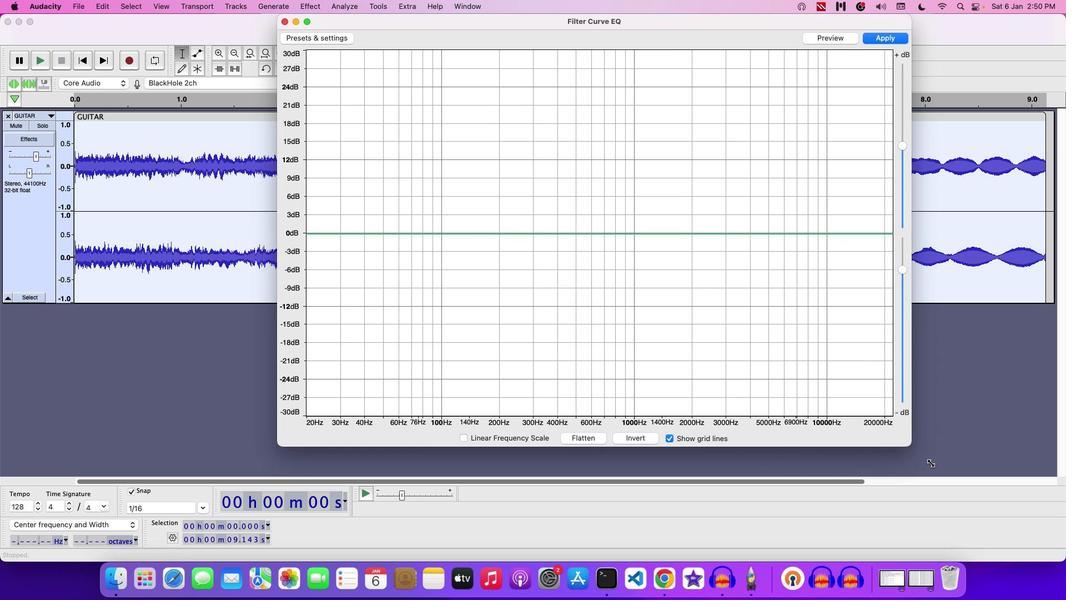 
Action: Mouse moved to (766, 39)
Screenshot: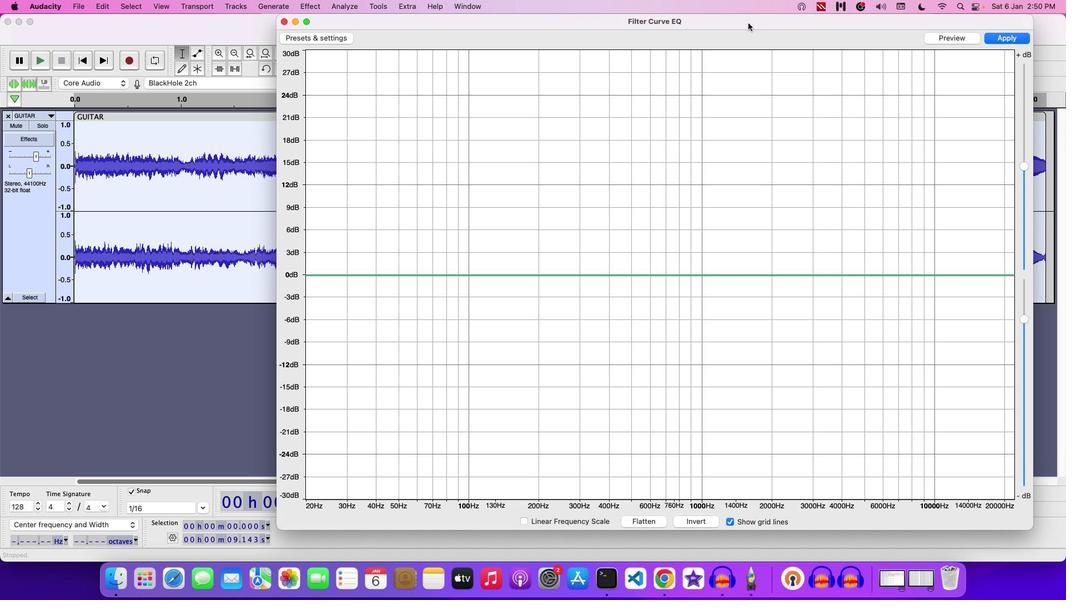 
Action: Mouse pressed left at (766, 39)
Screenshot: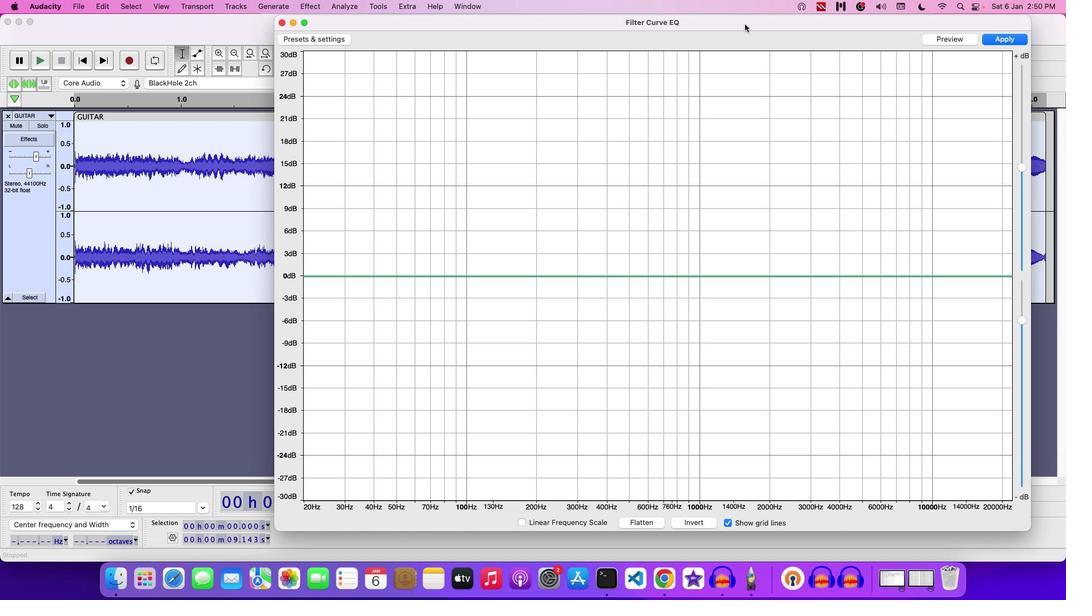 
Action: Mouse moved to (829, 292)
Screenshot: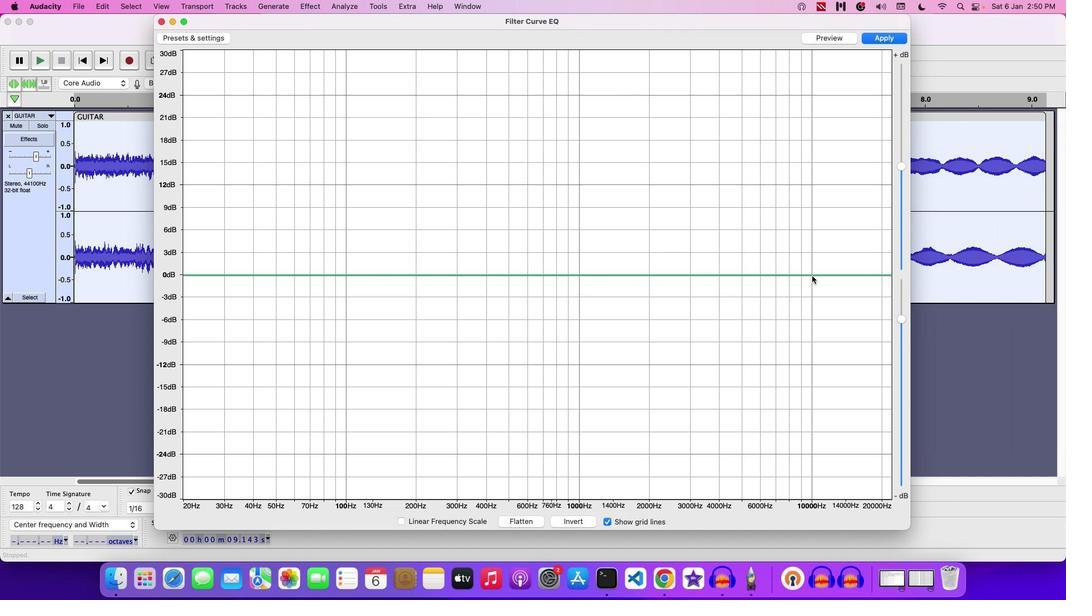 
Action: Mouse pressed left at (829, 292)
Screenshot: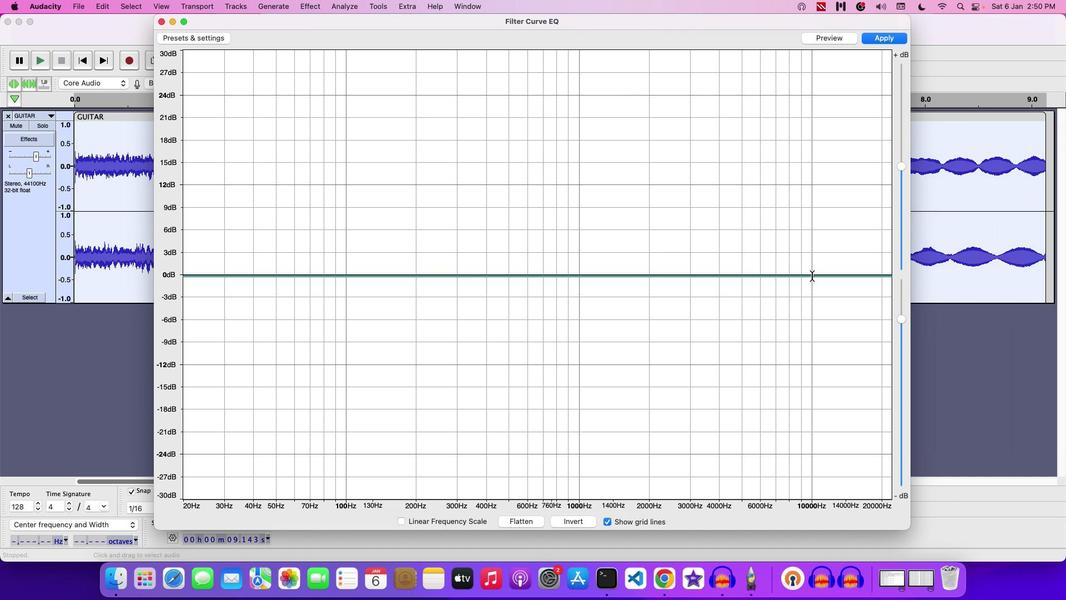 
Action: Mouse moved to (836, 293)
Screenshot: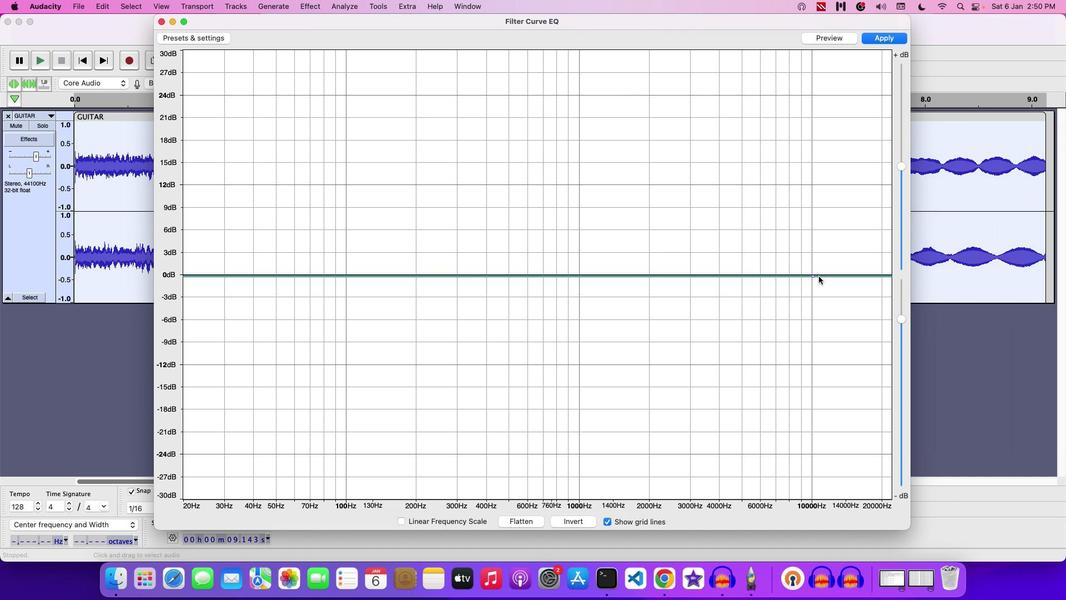 
Action: Mouse pressed left at (836, 293)
Screenshot: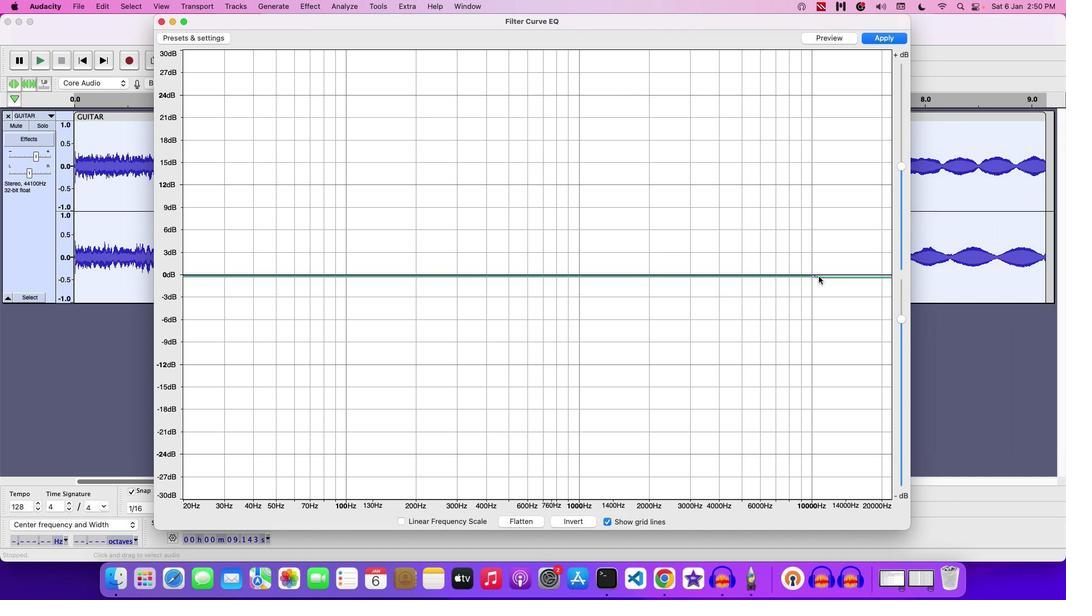 
Action: Mouse moved to (845, 292)
Screenshot: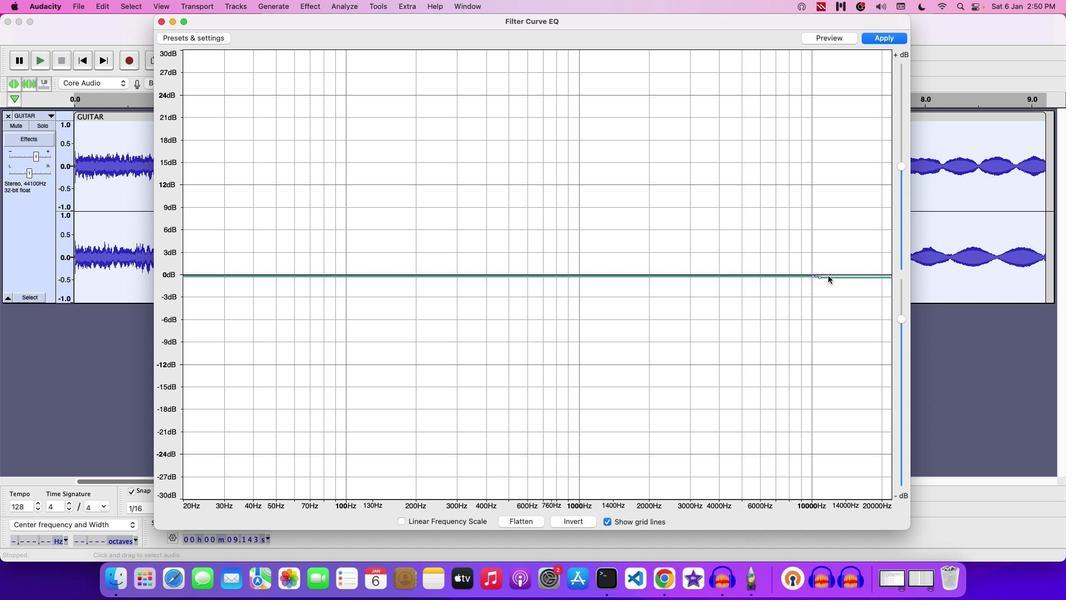 
Action: Mouse pressed left at (845, 292)
Screenshot: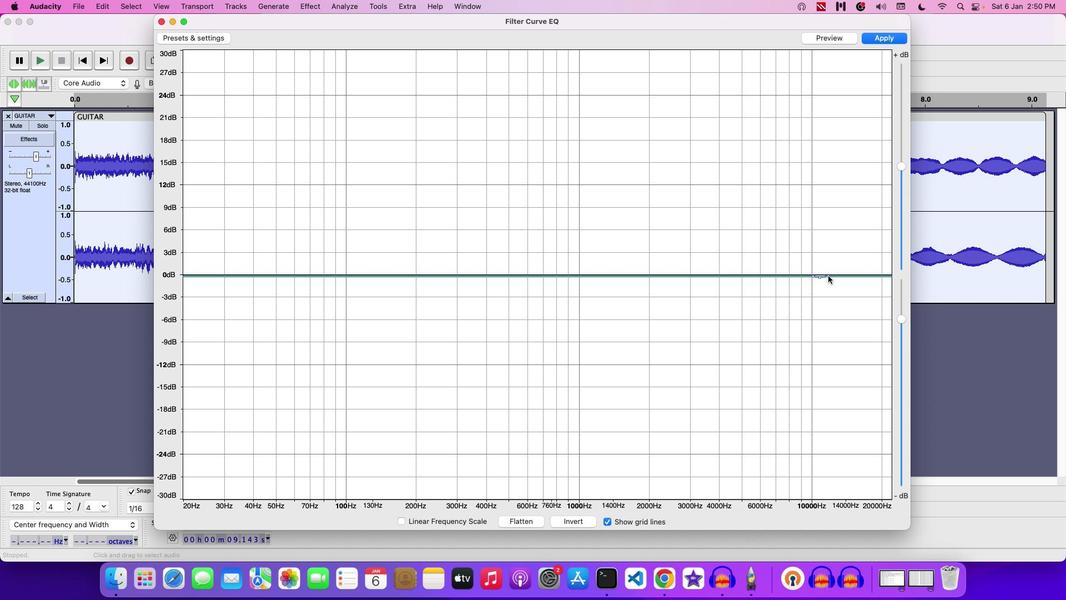 
Action: Mouse moved to (837, 295)
Screenshot: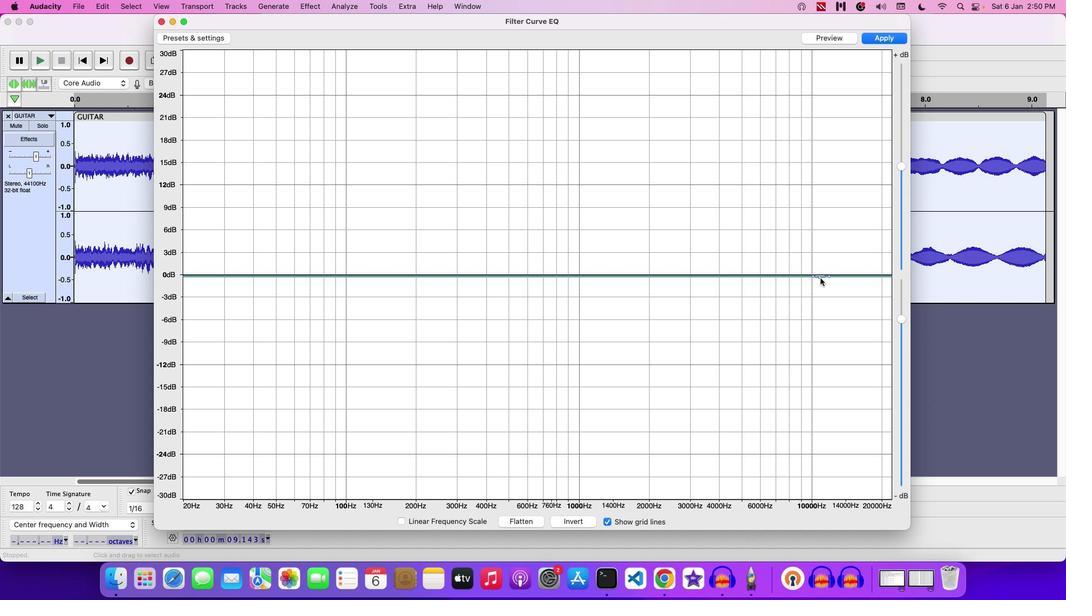 
Action: Mouse pressed left at (837, 295)
Screenshot: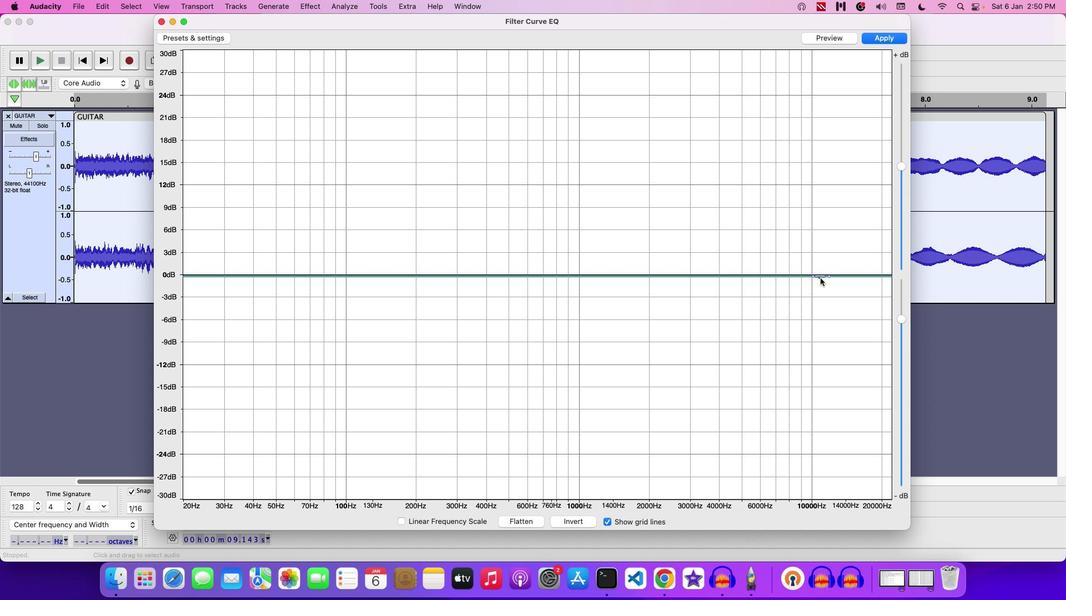 
Action: Mouse moved to (831, 294)
Screenshot: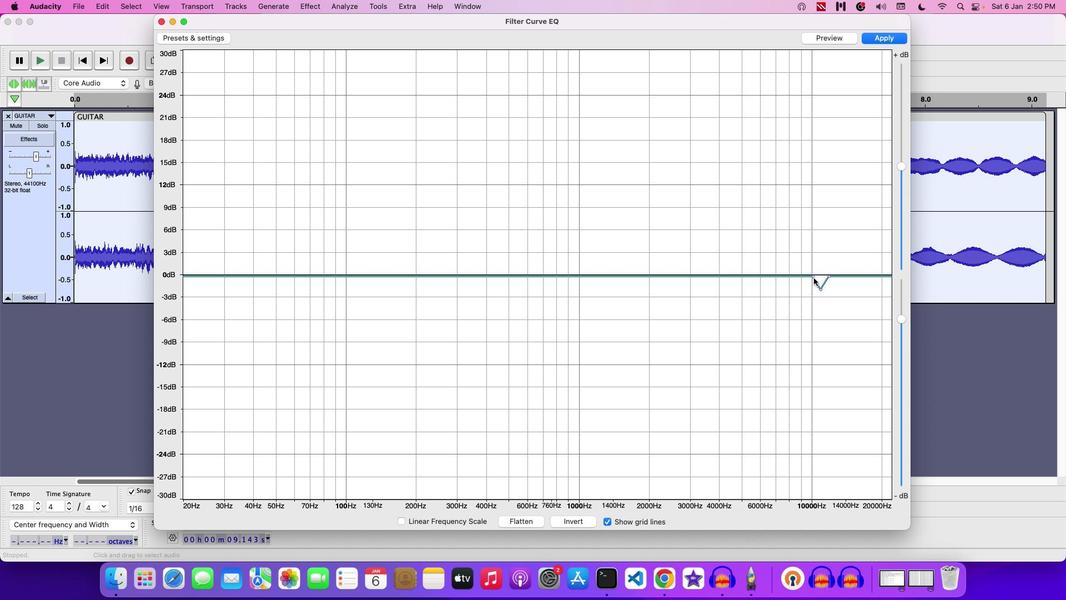 
Action: Mouse pressed left at (831, 294)
Screenshot: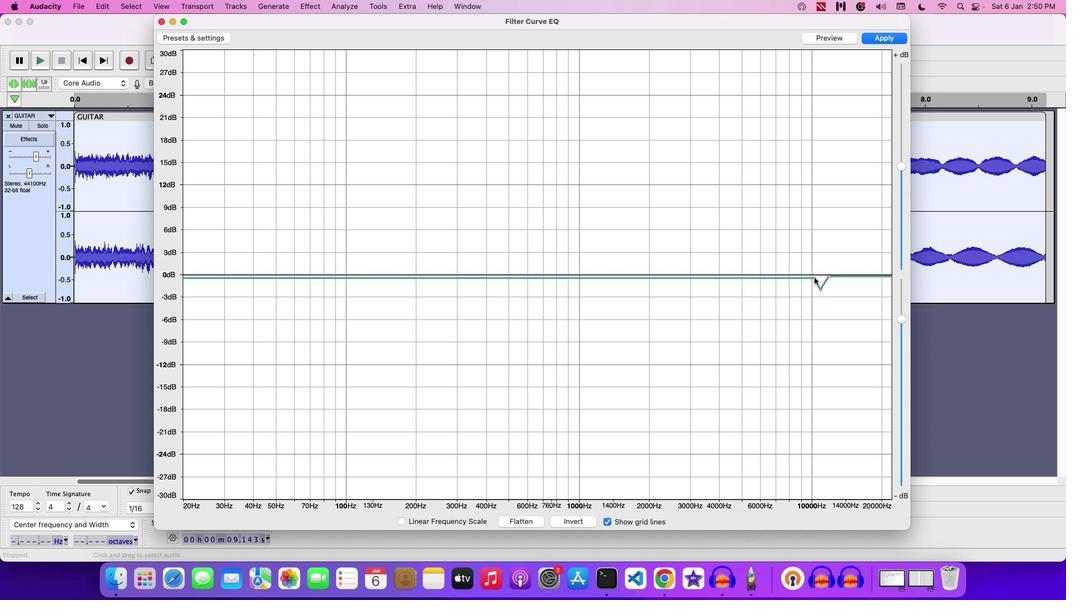 
Action: Mouse moved to (846, 293)
Screenshot: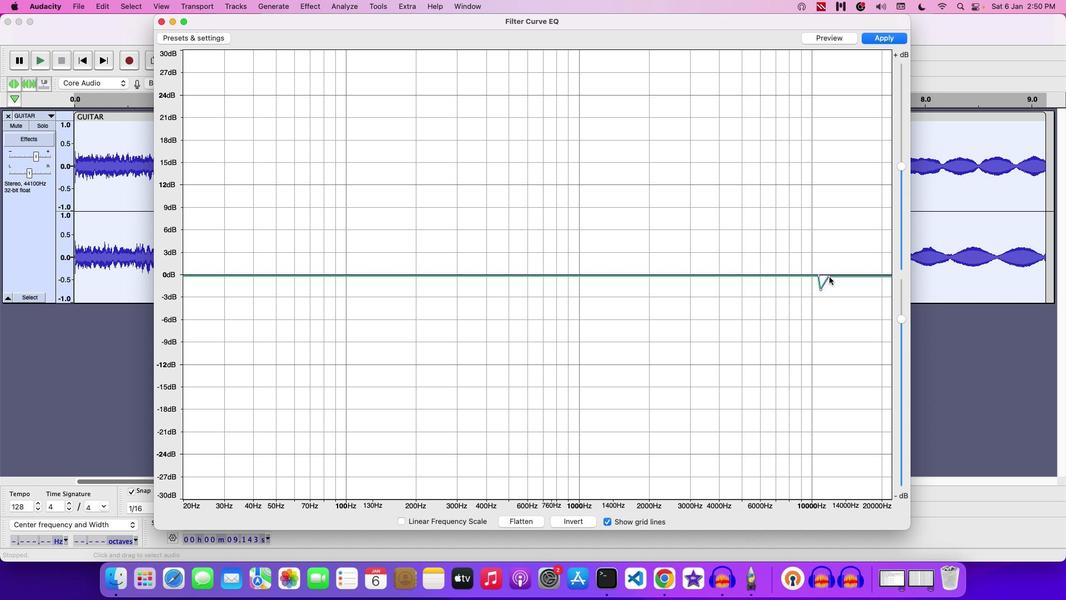 
Action: Mouse pressed left at (846, 293)
Screenshot: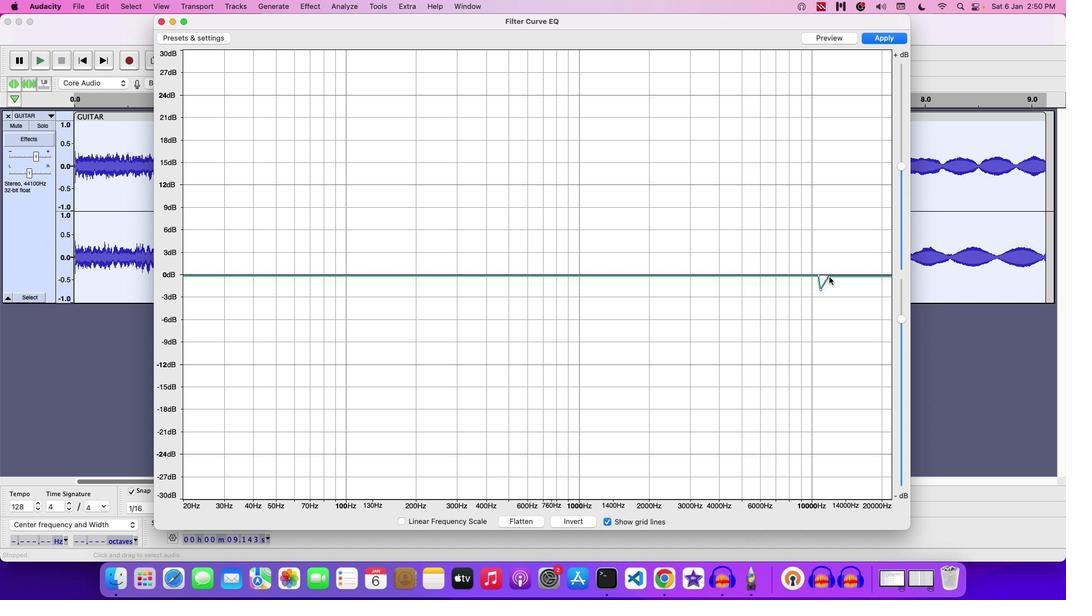 
Action: Mouse moved to (837, 305)
Screenshot: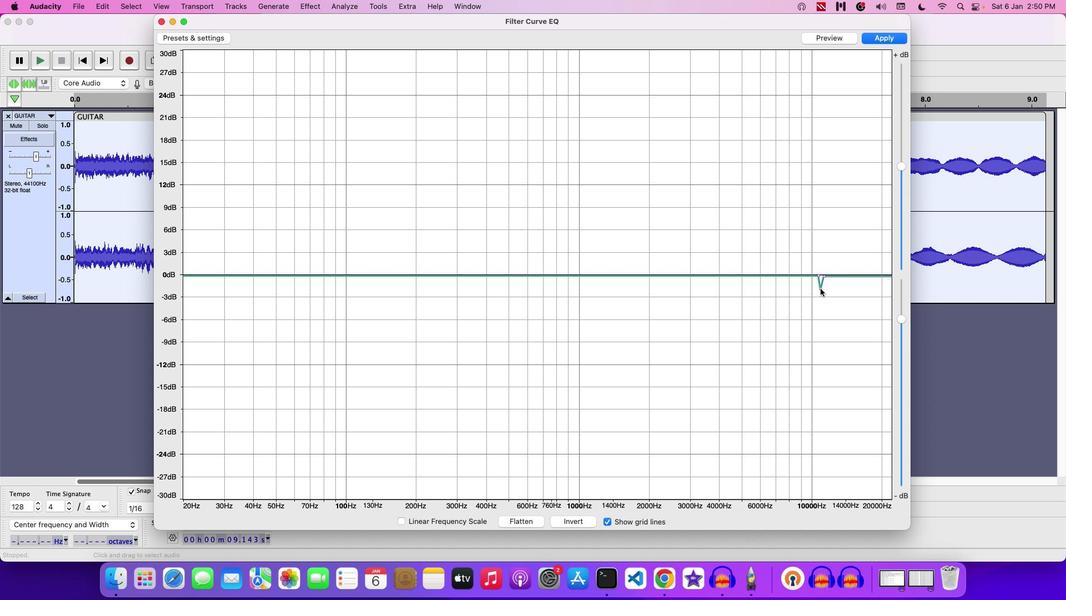 
Action: Mouse pressed left at (837, 305)
Screenshot: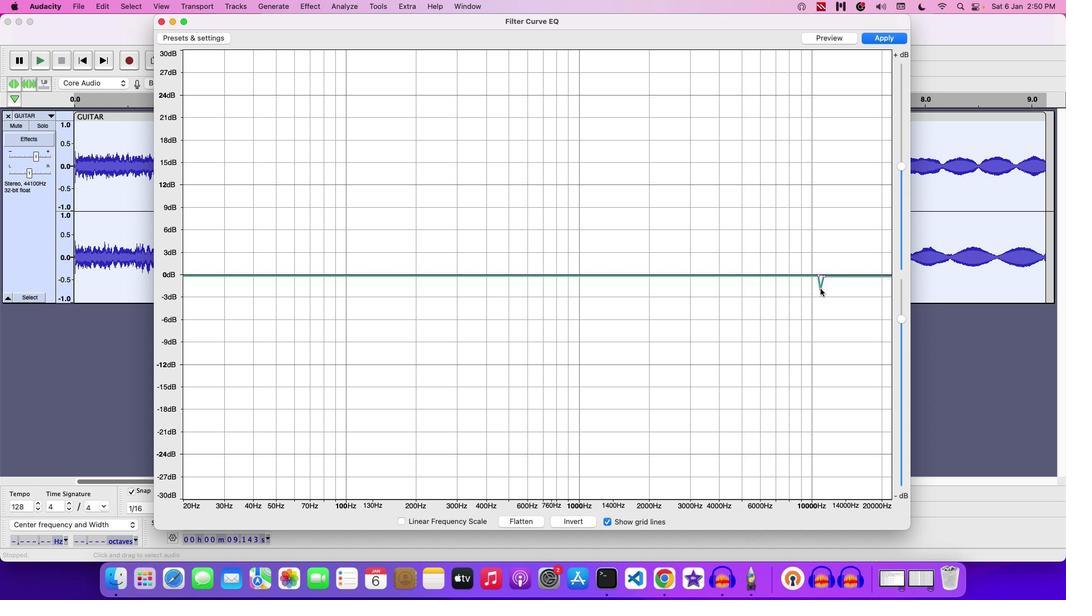 
Action: Mouse moved to (835, 292)
Screenshot: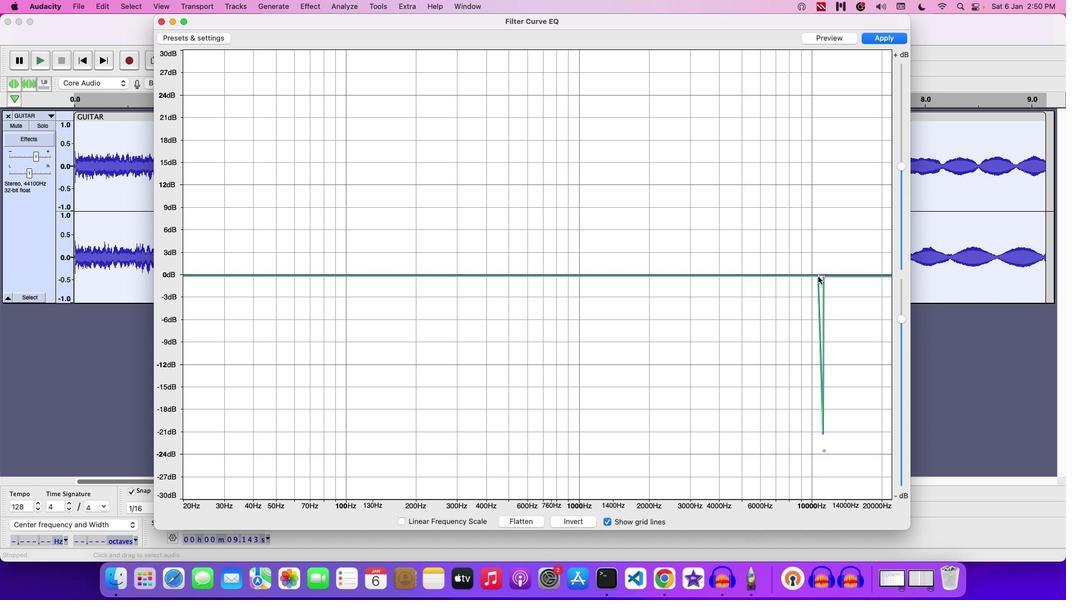 
Action: Mouse pressed left at (835, 292)
Screenshot: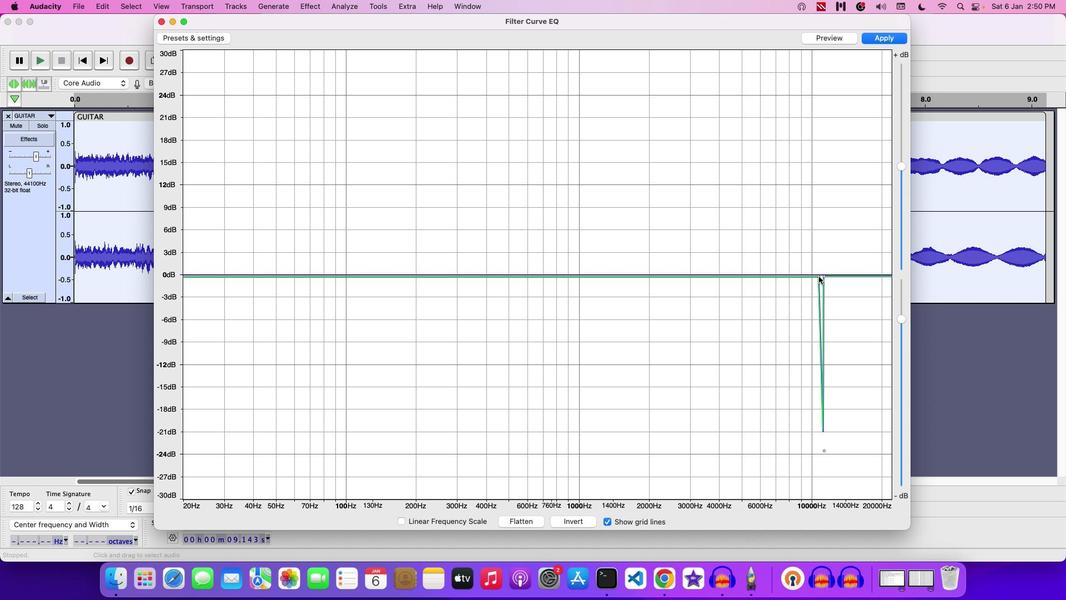 
Action: Mouse moved to (840, 292)
Screenshot: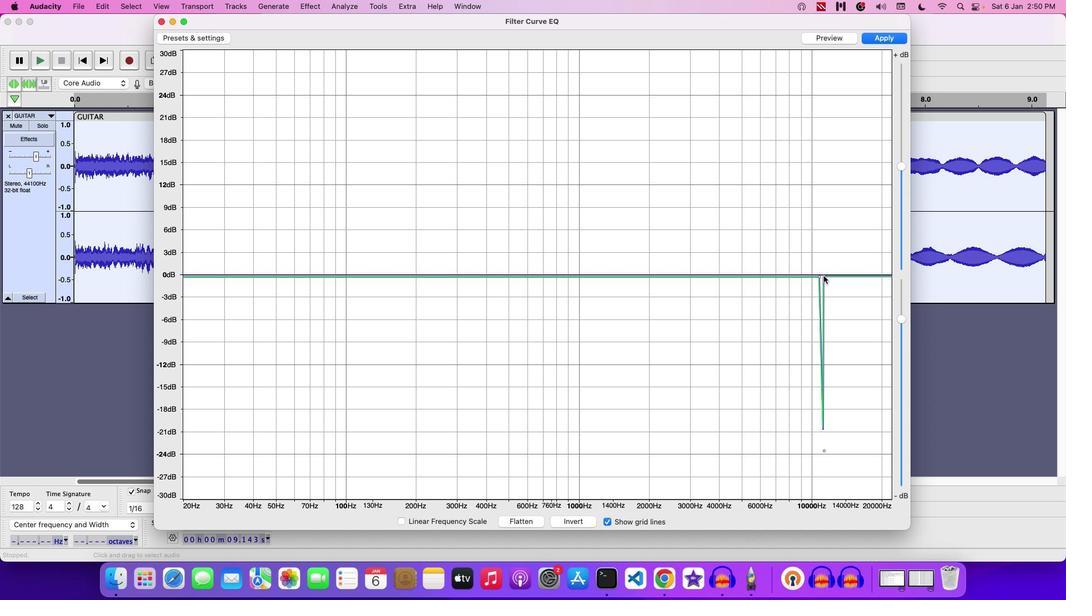 
Action: Mouse pressed left at (840, 292)
Screenshot: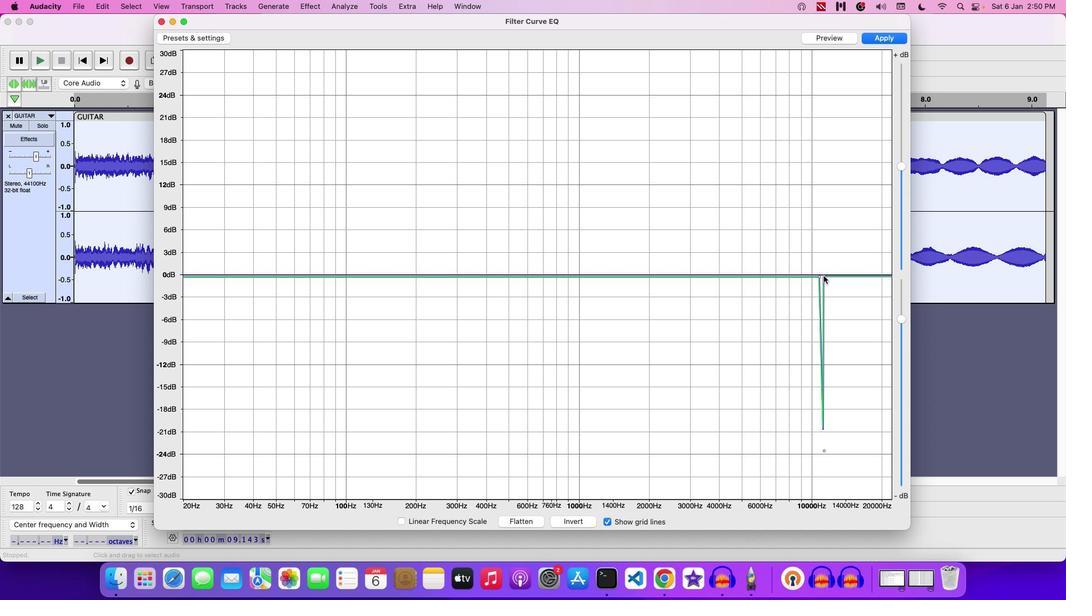 
Action: Mouse moved to (240, 293)
Screenshot: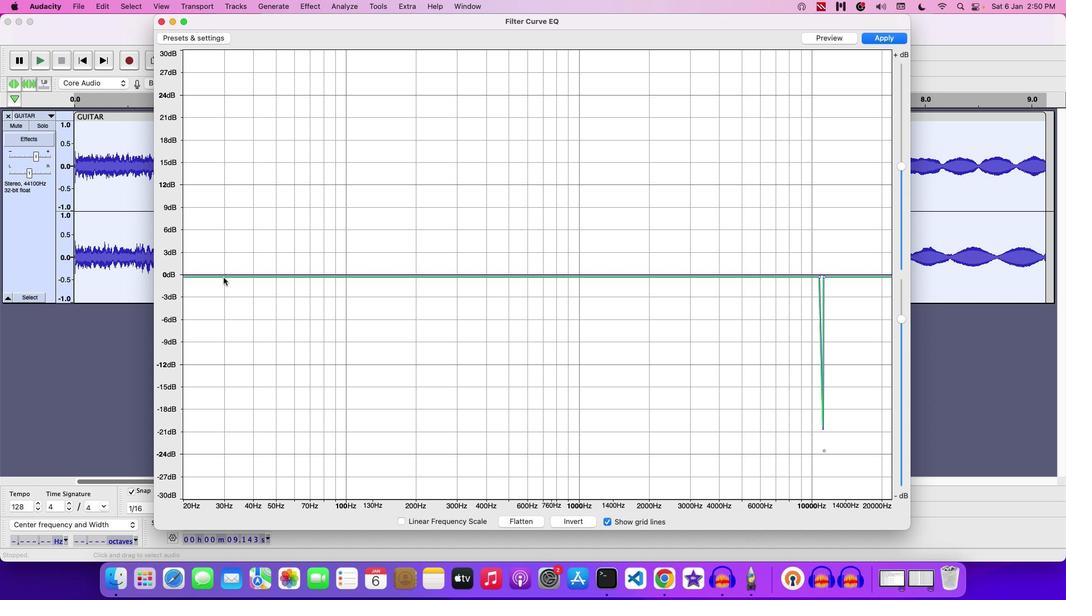
Action: Mouse pressed left at (240, 293)
Screenshot: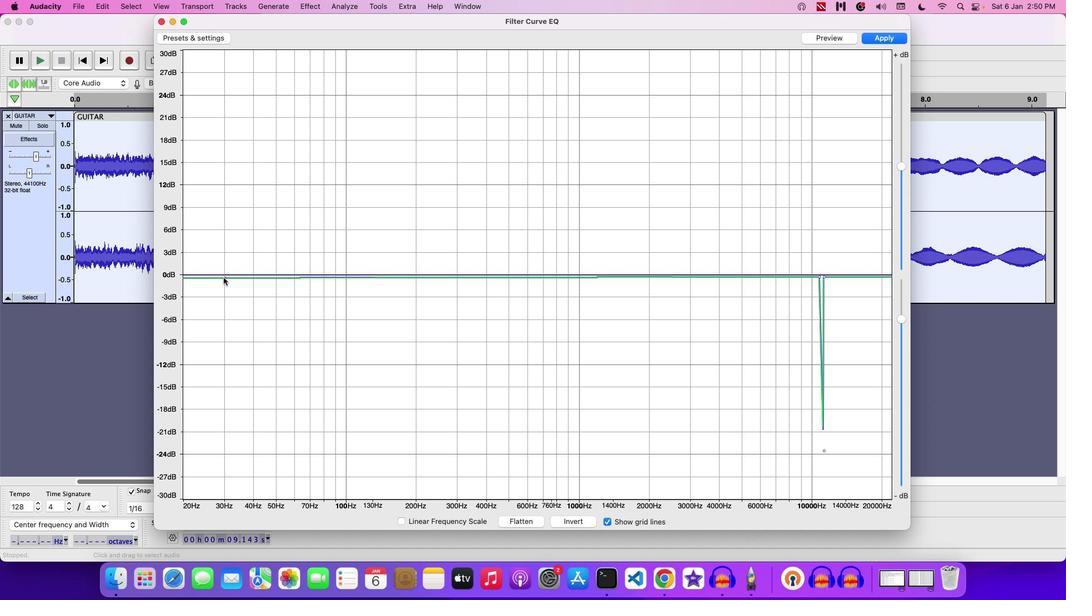 
Action: Mouse moved to (270, 295)
Screenshot: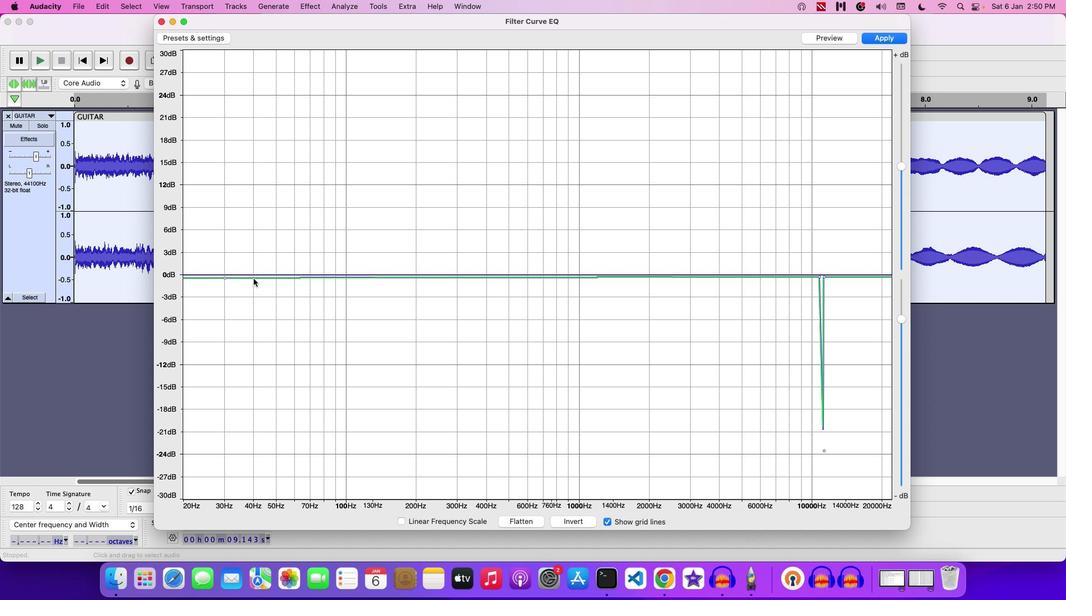 
Action: Mouse pressed left at (270, 295)
Screenshot: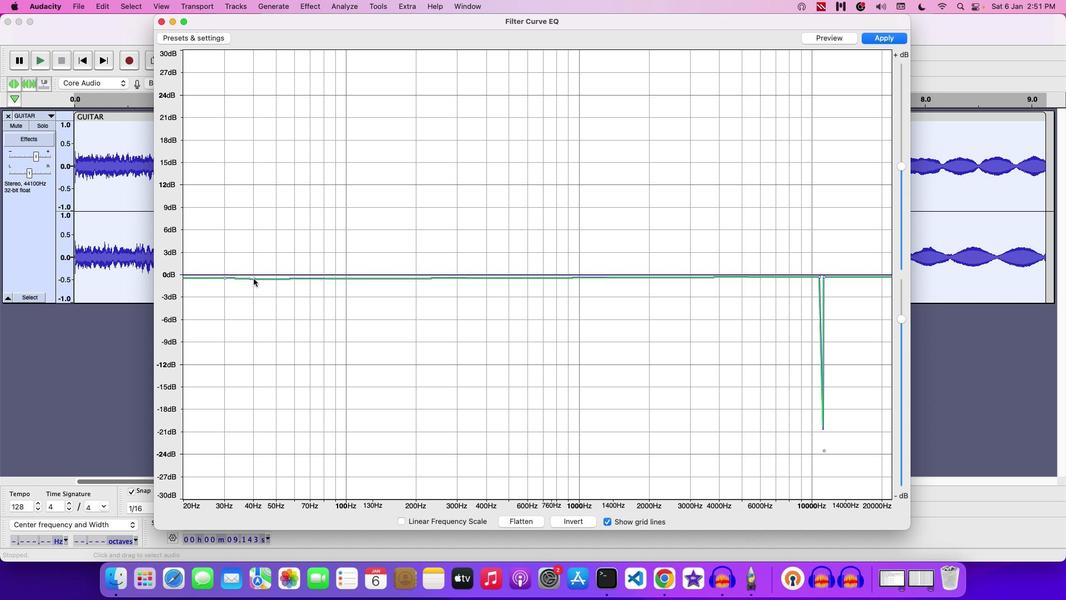 
Action: Mouse moved to (306, 296)
Screenshot: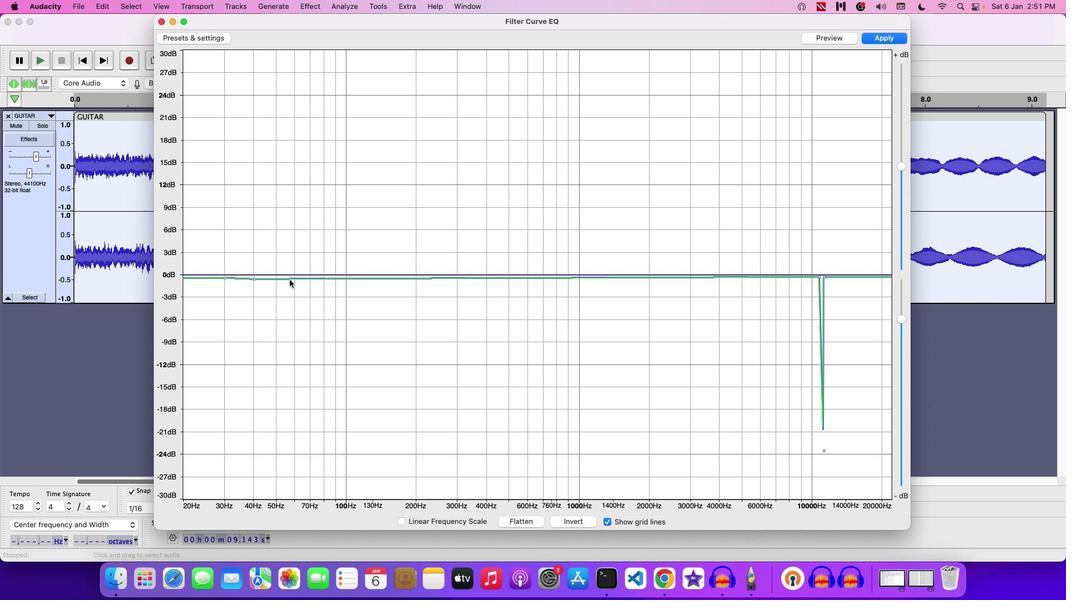 
Action: Mouse pressed left at (306, 296)
Screenshot: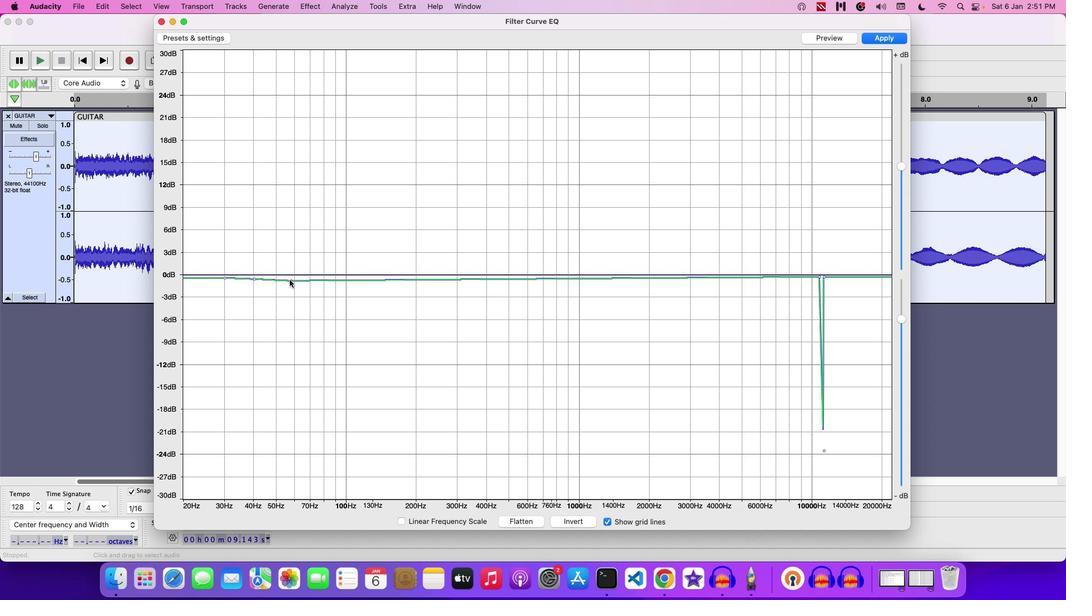 
Action: Mouse moved to (240, 292)
Screenshot: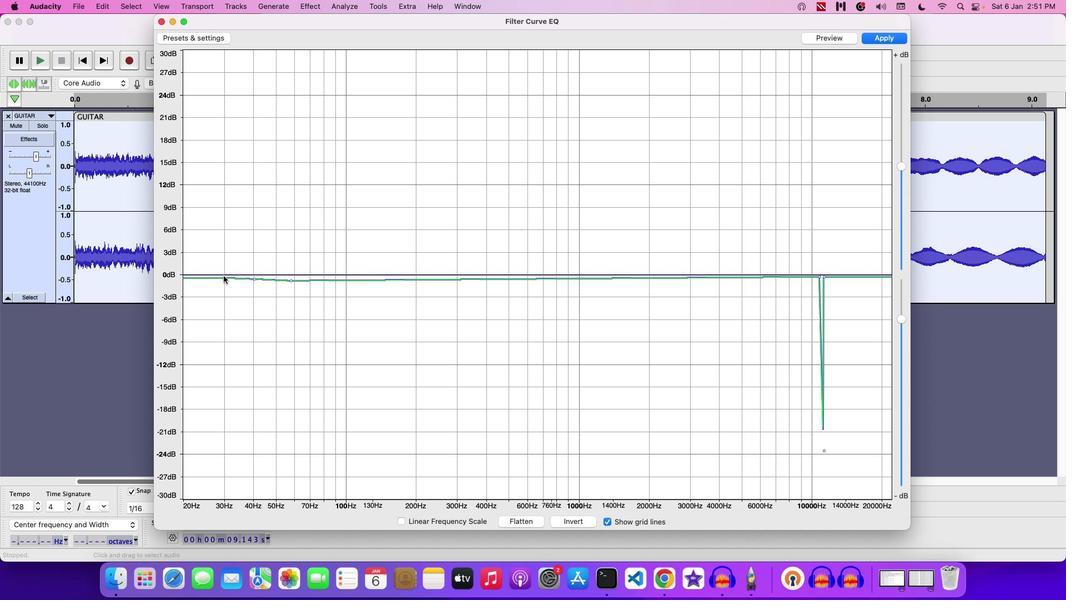 
Action: Mouse pressed left at (240, 292)
Screenshot: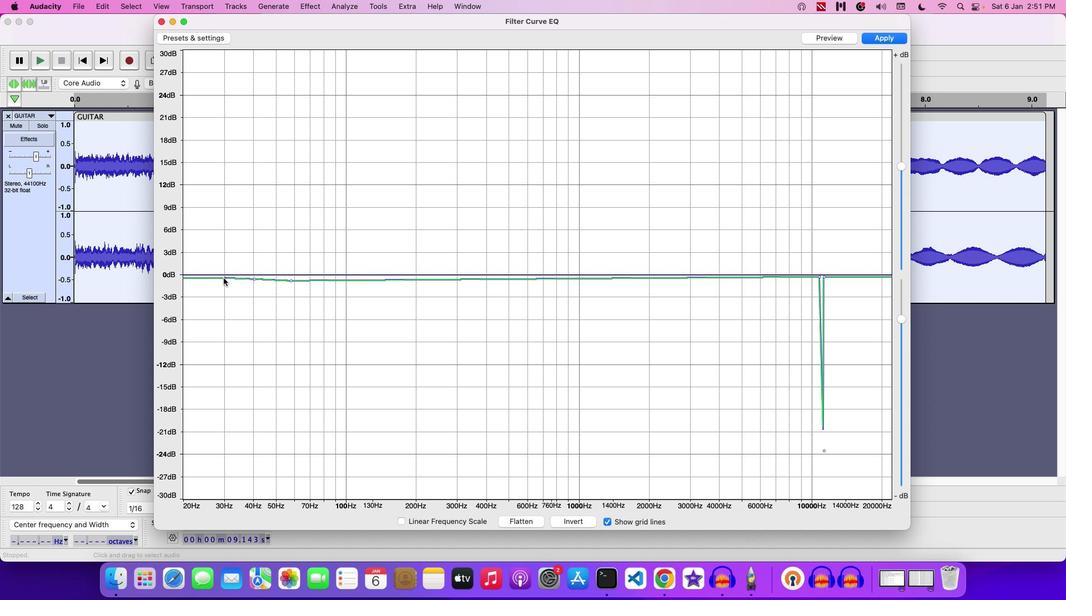 
Action: Mouse moved to (272, 296)
Screenshot: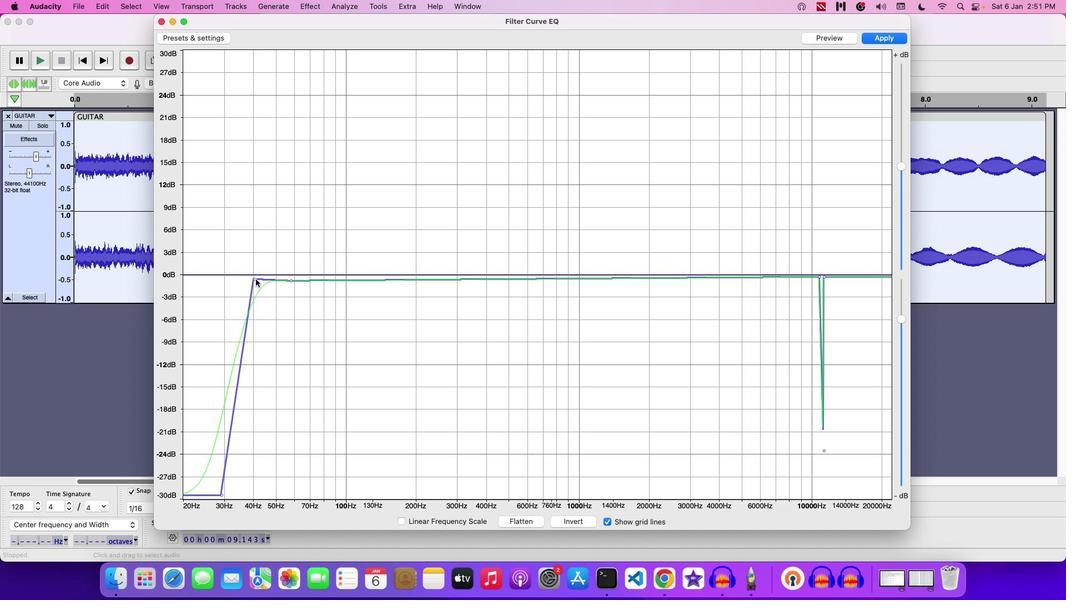 
Action: Mouse pressed left at (272, 296)
Screenshot: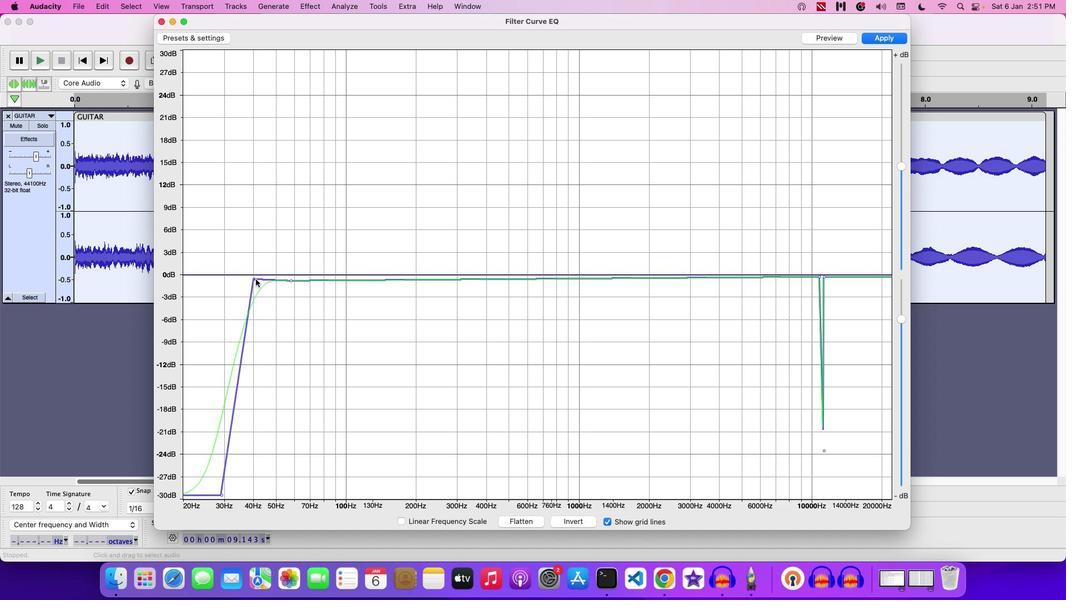 
Action: Mouse moved to (273, 323)
Screenshot: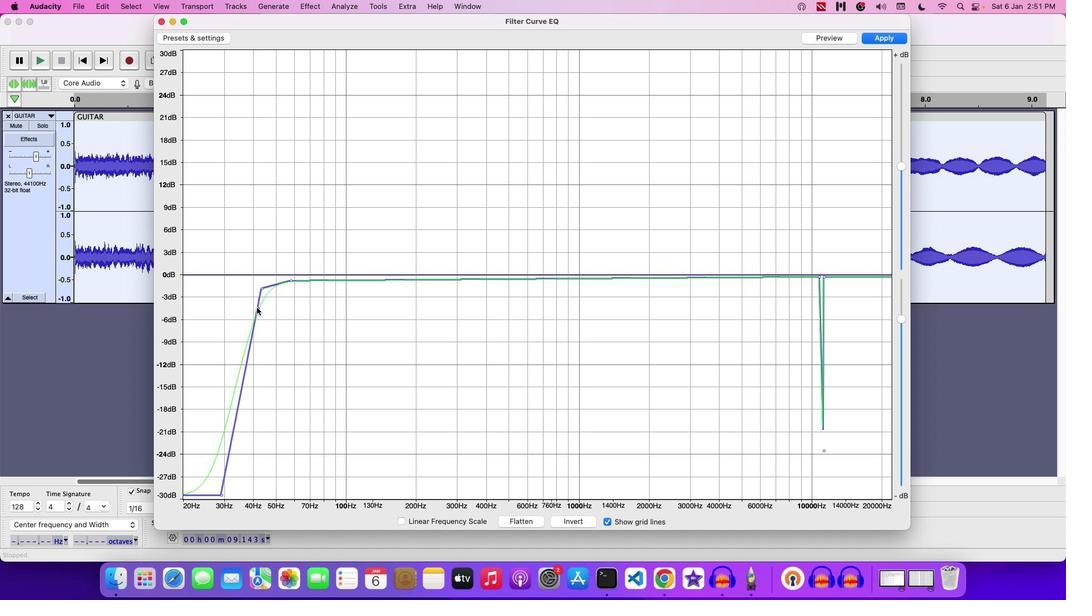 
Action: Mouse pressed left at (273, 323)
Screenshot: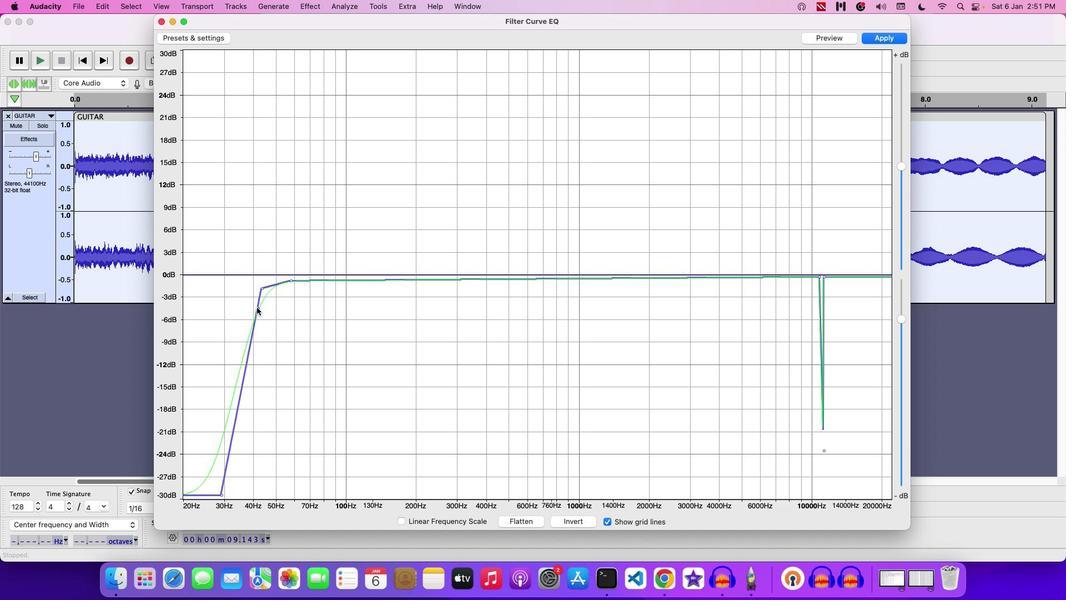 
Action: Mouse moved to (261, 319)
Screenshot: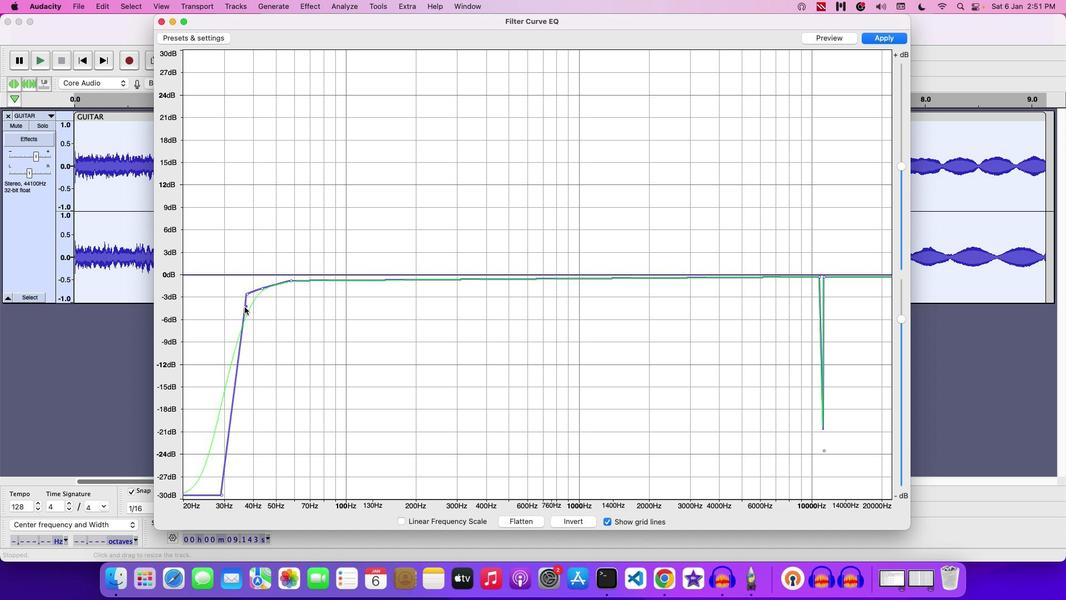 
Action: Mouse pressed left at (261, 319)
Screenshot: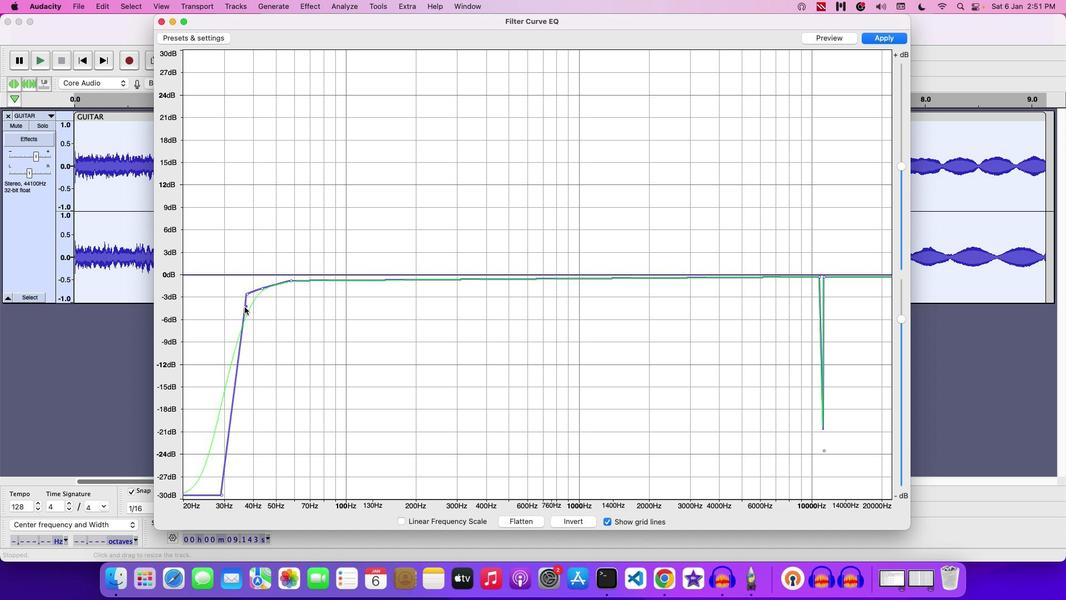 
Action: Mouse moved to (369, 296)
Screenshot: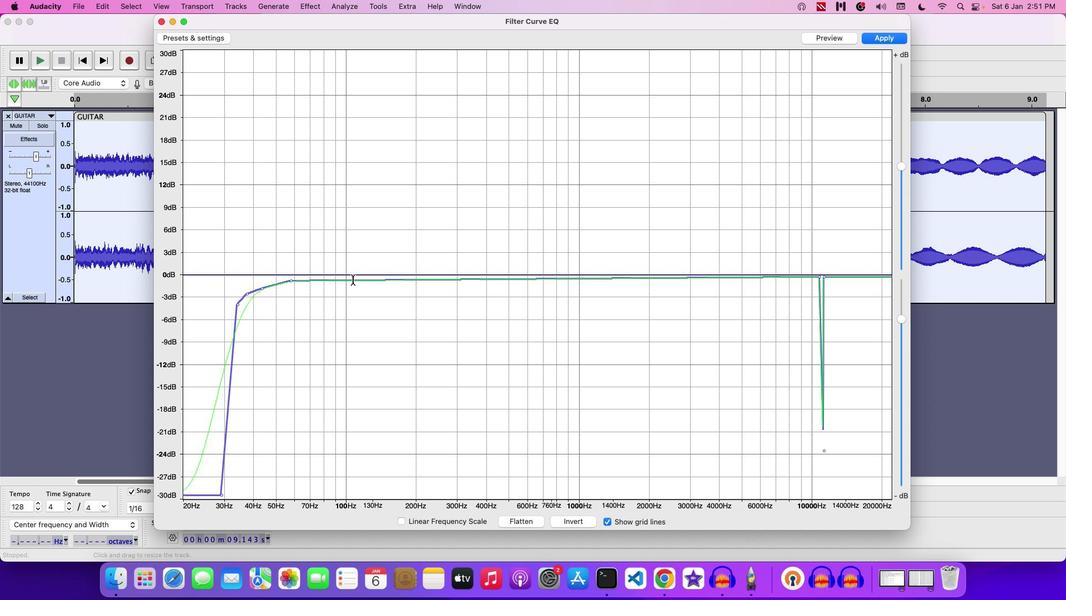 
Action: Mouse pressed left at (369, 296)
Screenshot: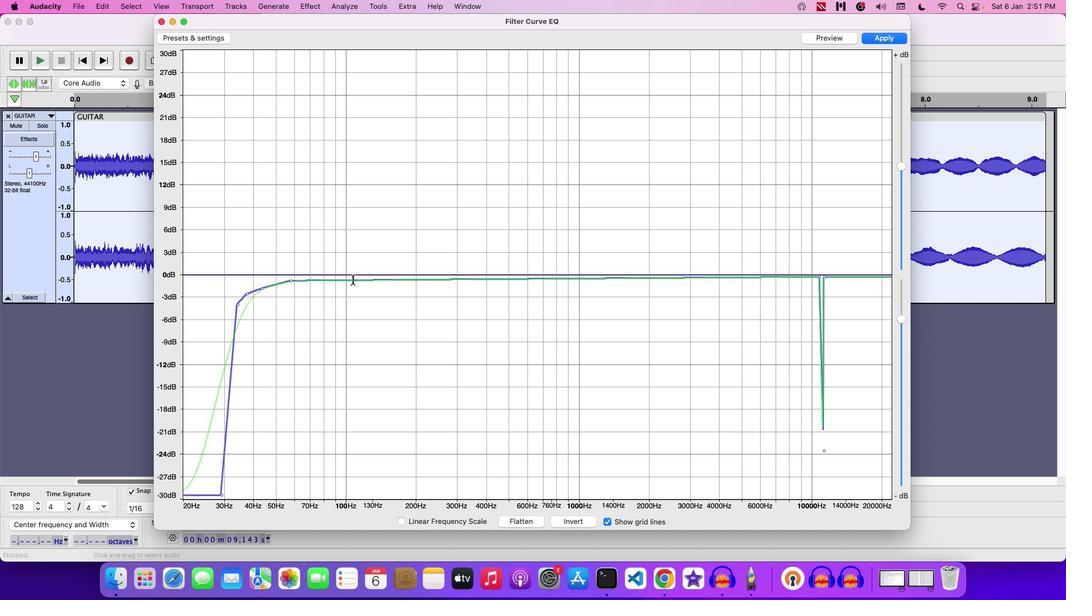 
Action: Mouse moved to (475, 296)
Screenshot: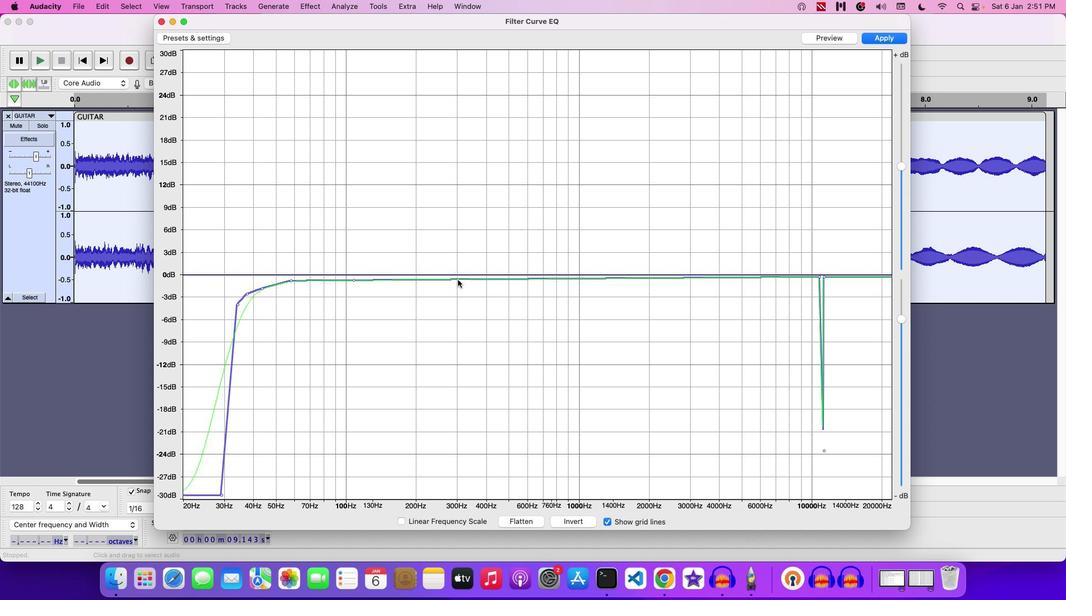 
Action: Mouse pressed left at (475, 296)
Screenshot: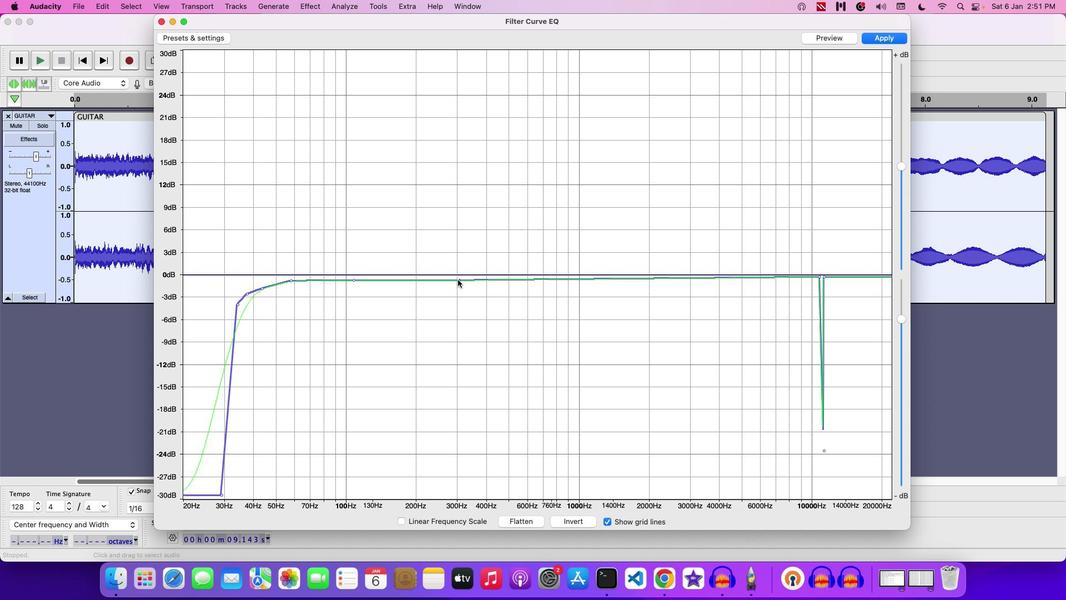 
Action: Mouse moved to (427, 297)
Screenshot: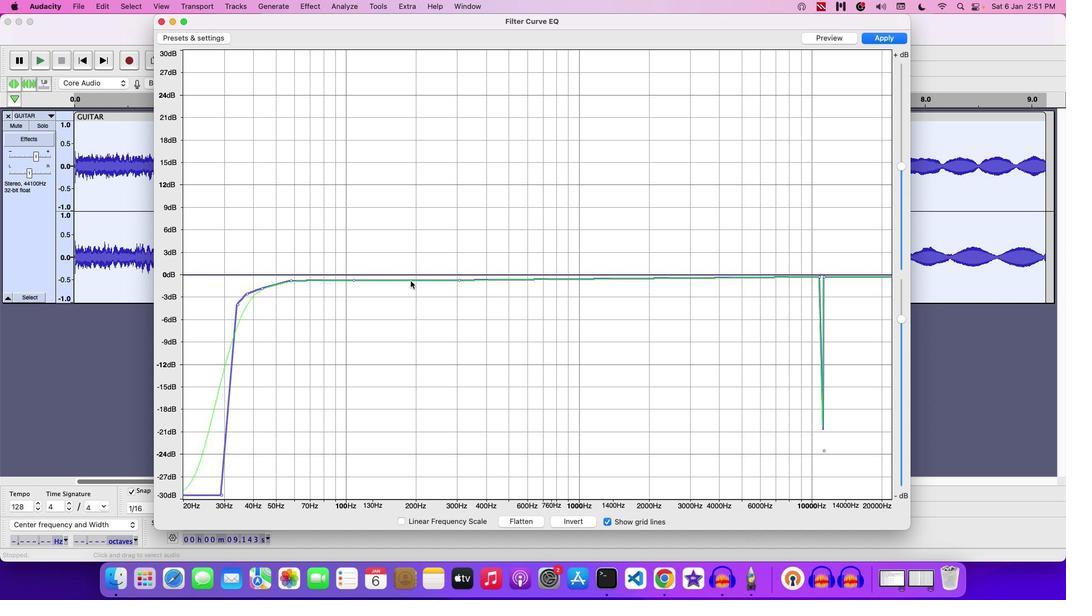 
Action: Mouse pressed left at (427, 297)
Screenshot: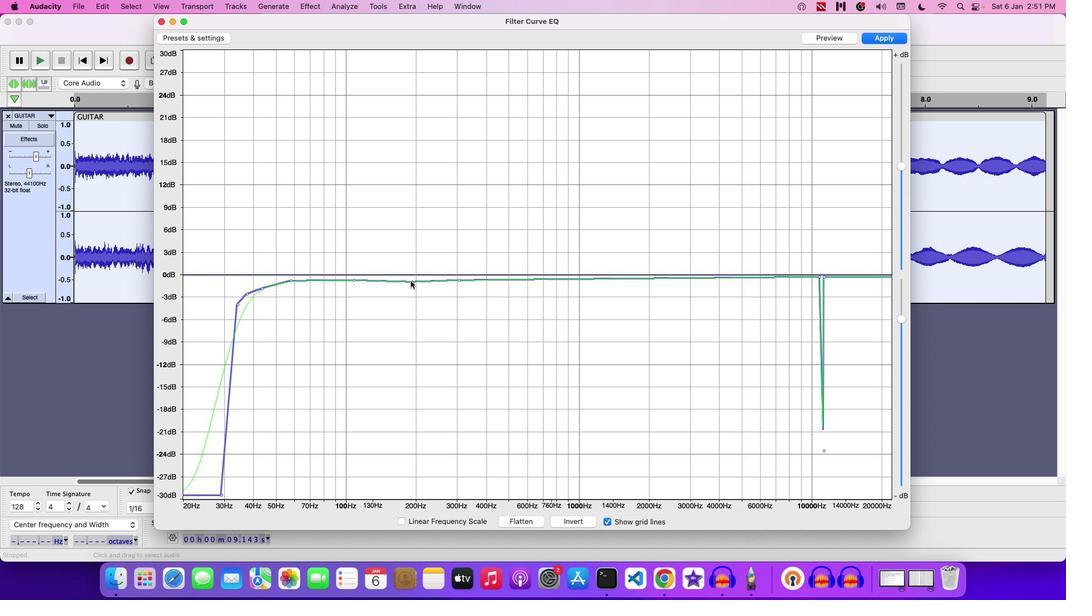 
Action: Mouse pressed left at (427, 297)
Screenshot: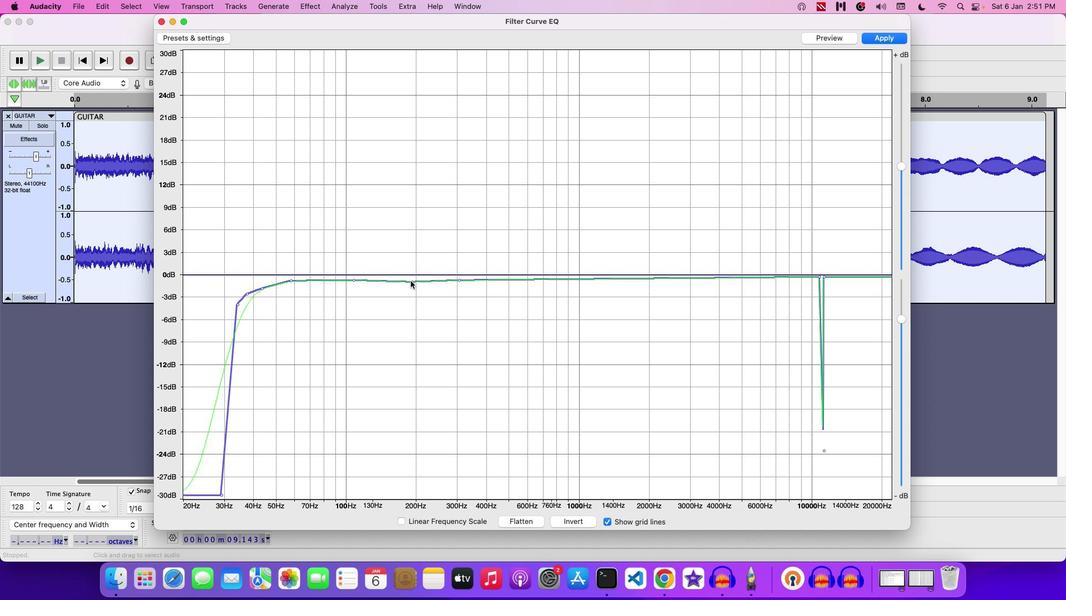 
Action: Mouse moved to (430, 299)
Screenshot: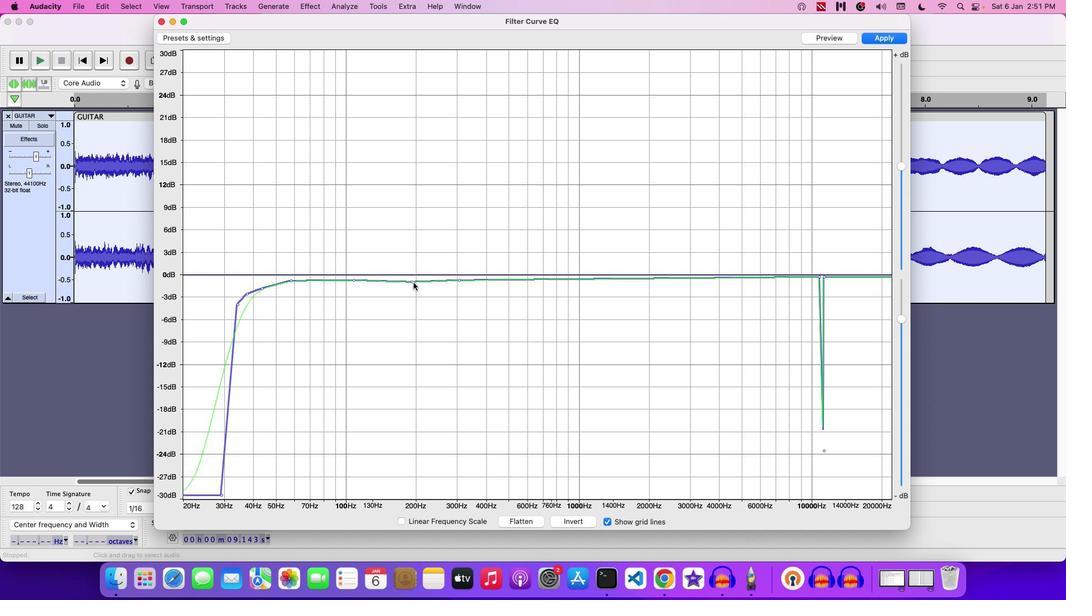 
Action: Mouse pressed left at (430, 299)
Screenshot: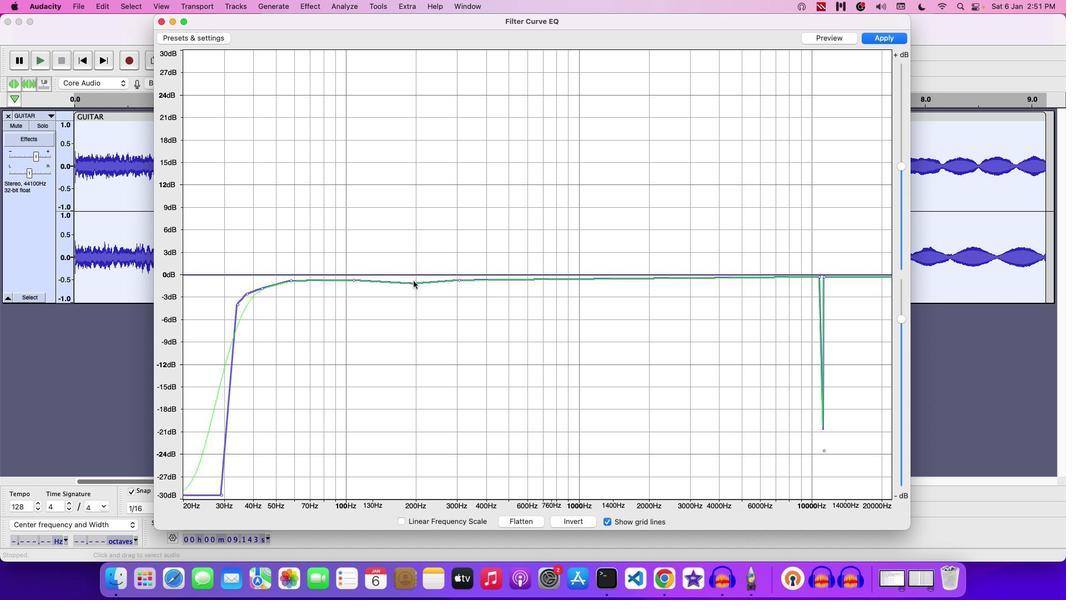 
Action: Mouse moved to (371, 298)
Screenshot: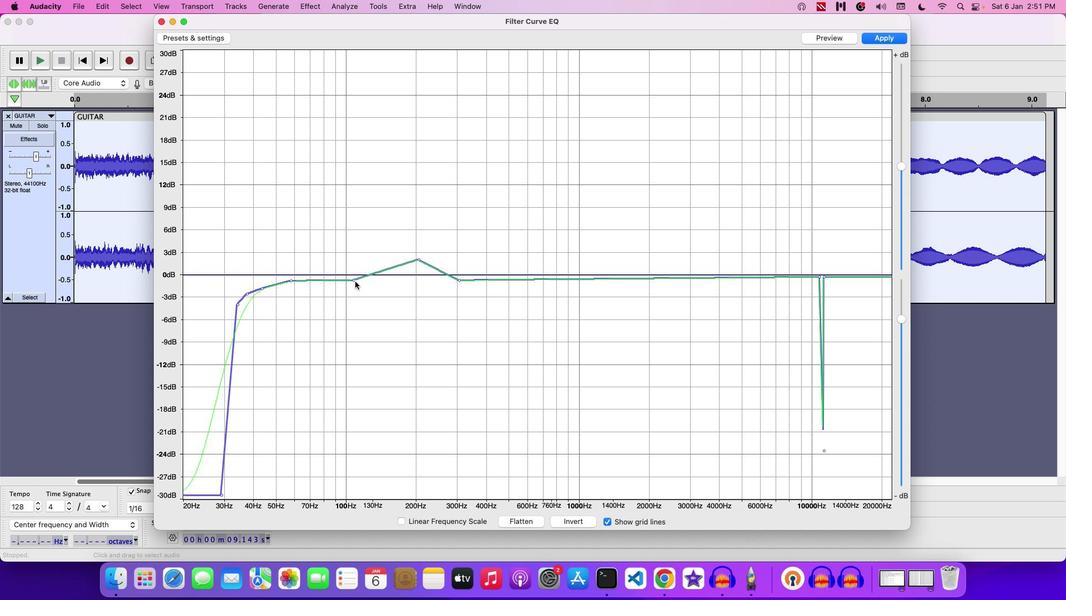 
Action: Mouse pressed left at (371, 298)
Screenshot: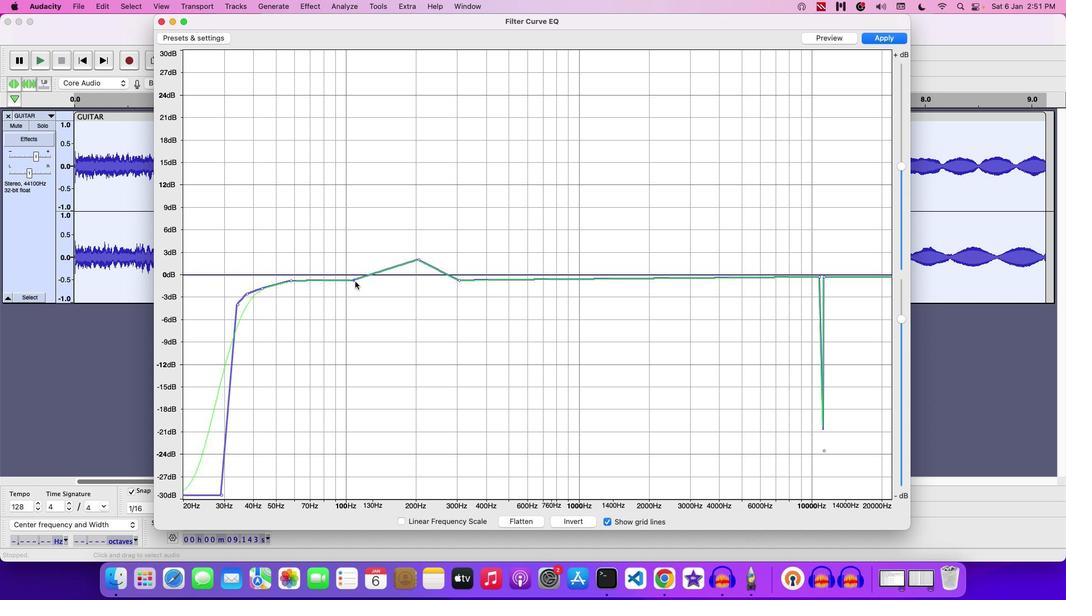 
Action: Mouse moved to (472, 295)
Screenshot: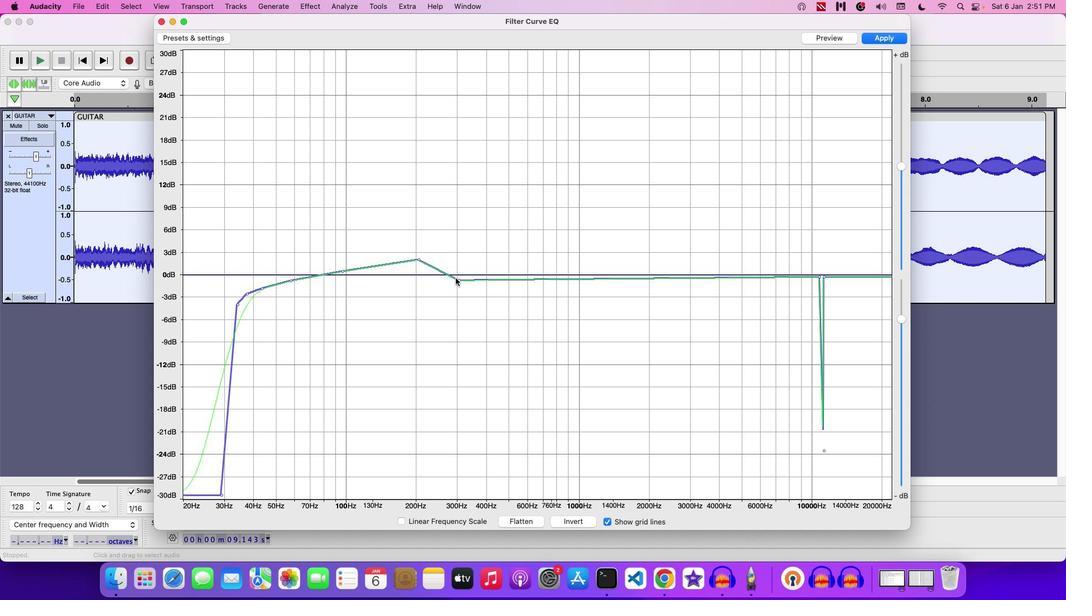 
Action: Mouse pressed left at (472, 295)
Screenshot: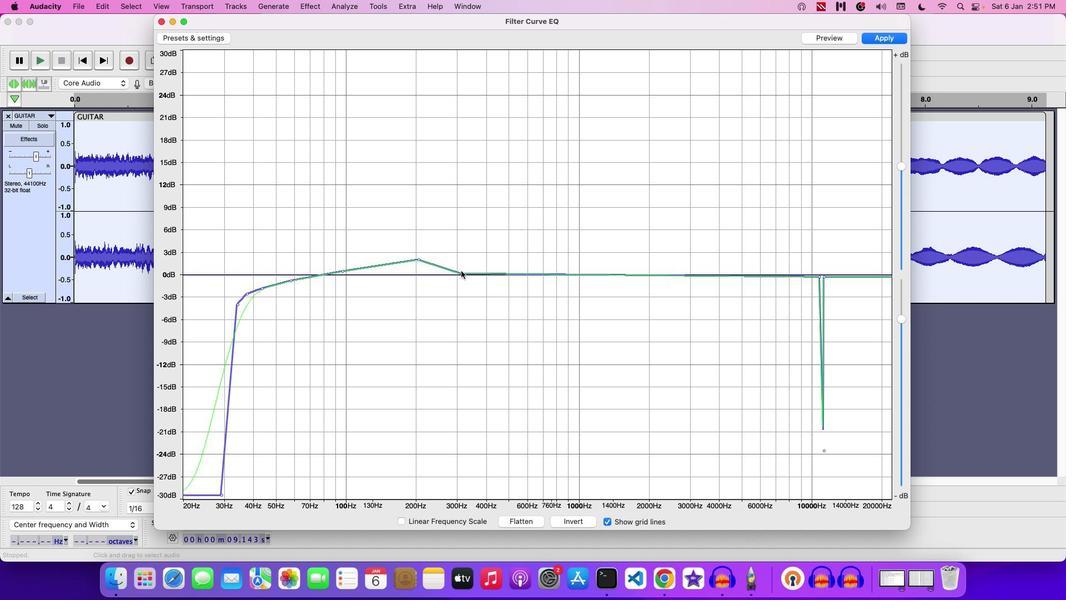 
Action: Mouse moved to (833, 51)
Screenshot: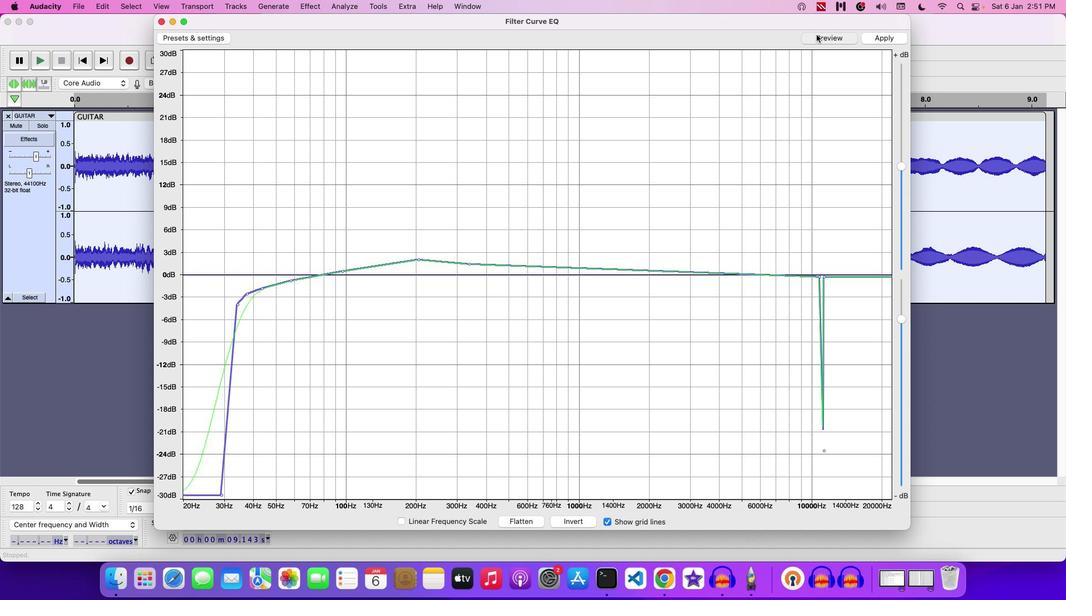 
Action: Mouse pressed left at (833, 51)
Screenshot: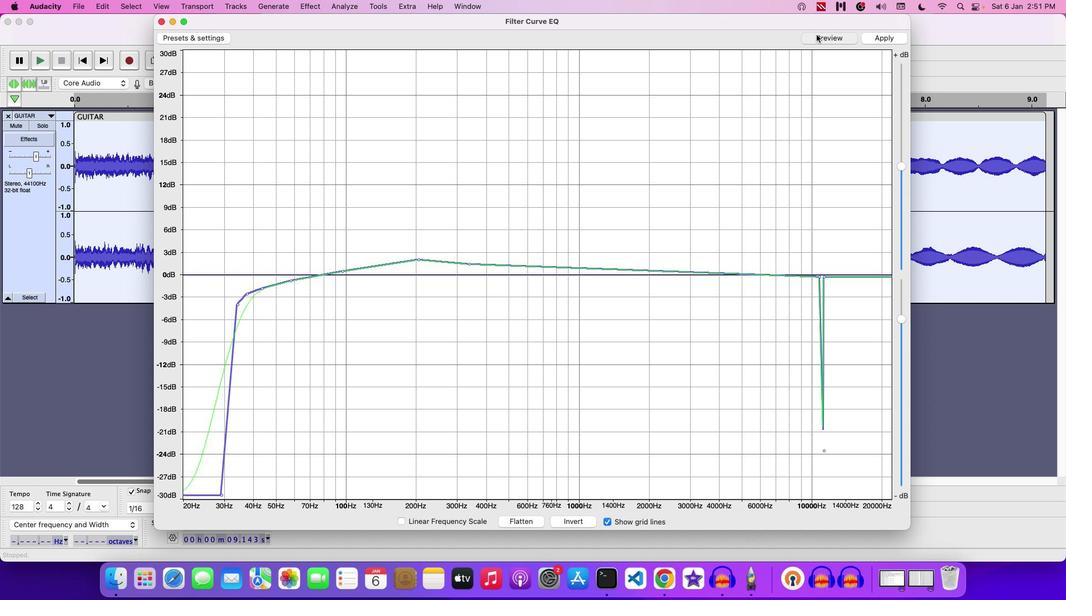 
Action: Mouse moved to (855, 294)
Screenshot: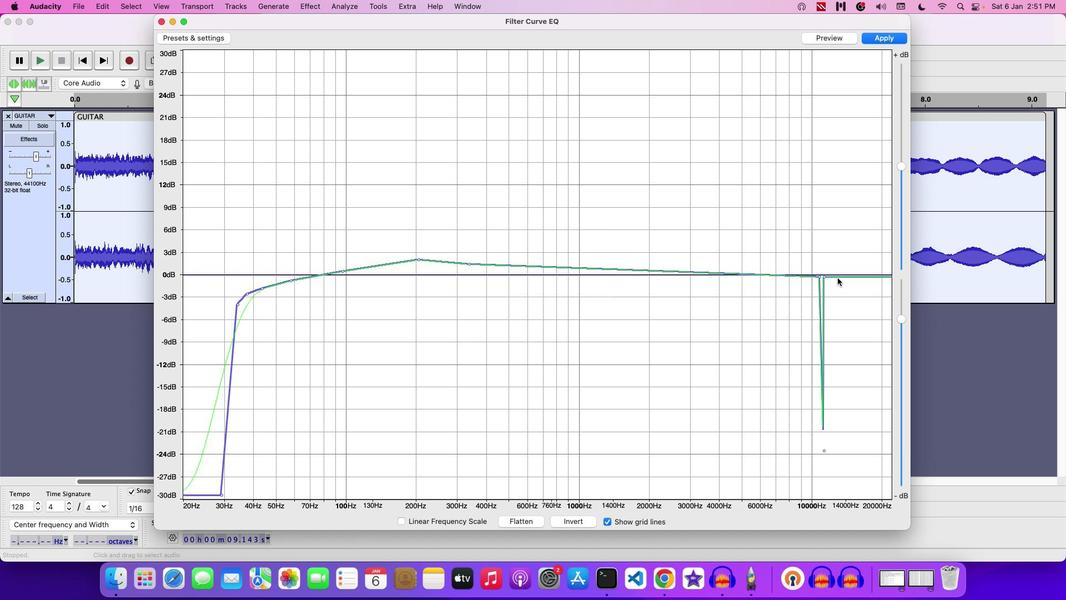 
Action: Mouse pressed left at (855, 294)
Screenshot: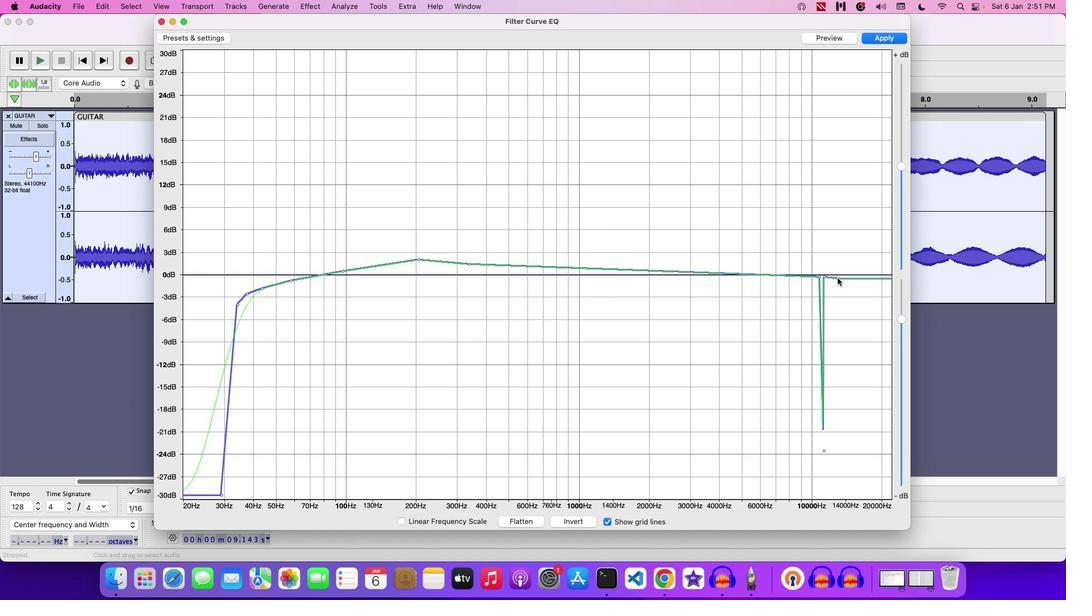 
Action: Mouse moved to (865, 296)
Screenshot: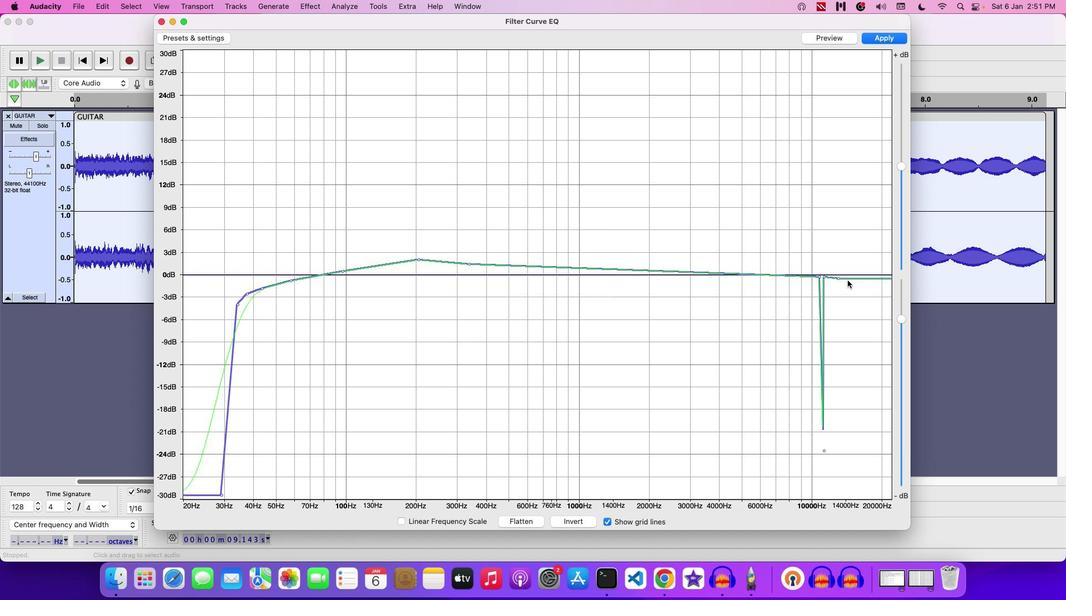 
Action: Mouse pressed left at (865, 296)
Screenshot: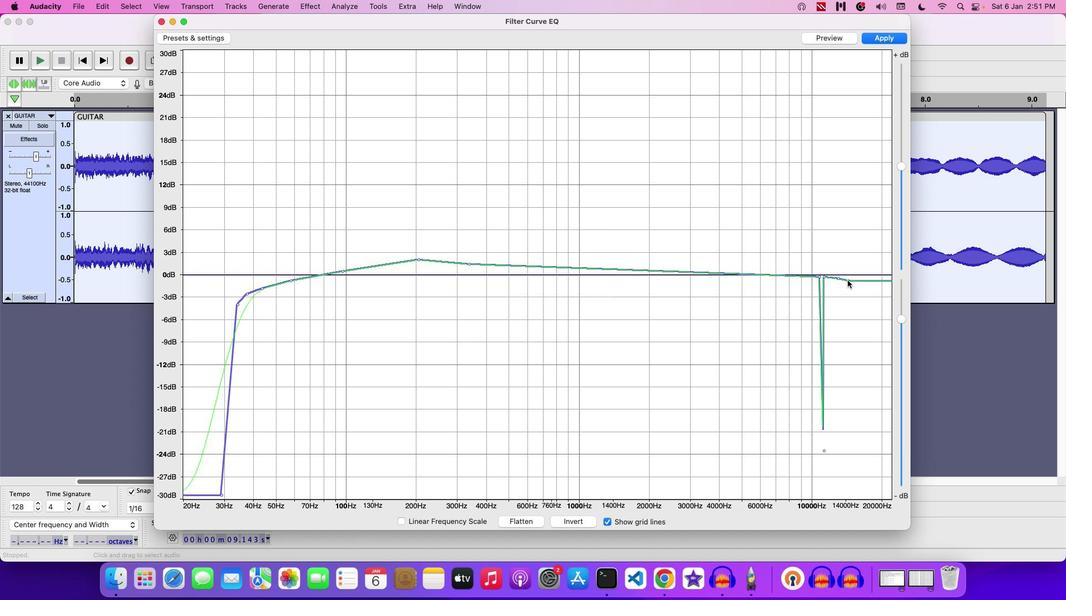 
Action: Mouse moved to (873, 295)
Screenshot: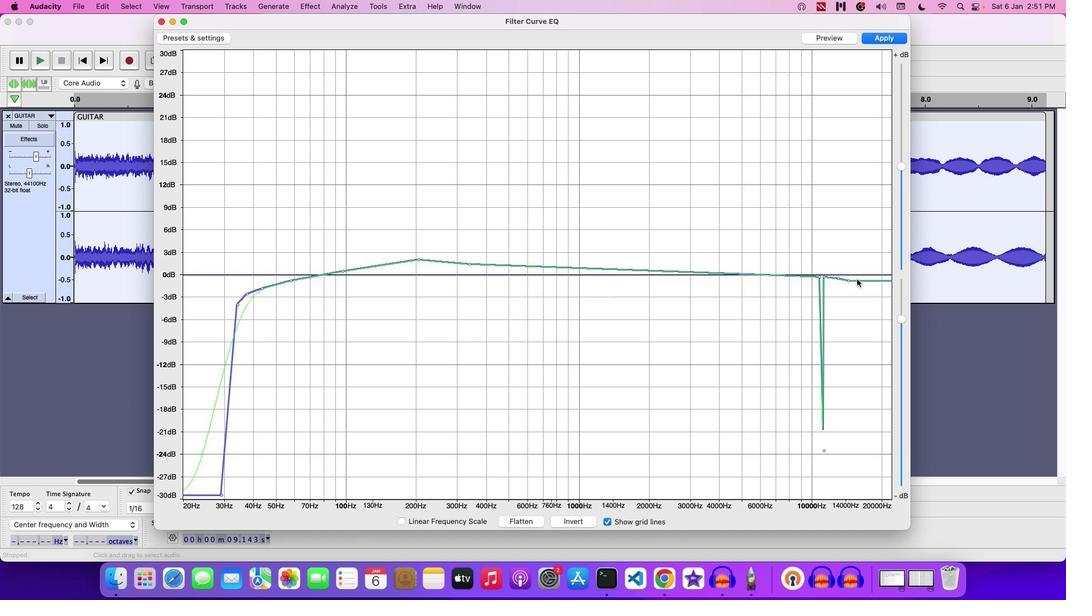 
Action: Mouse pressed left at (873, 295)
Screenshot: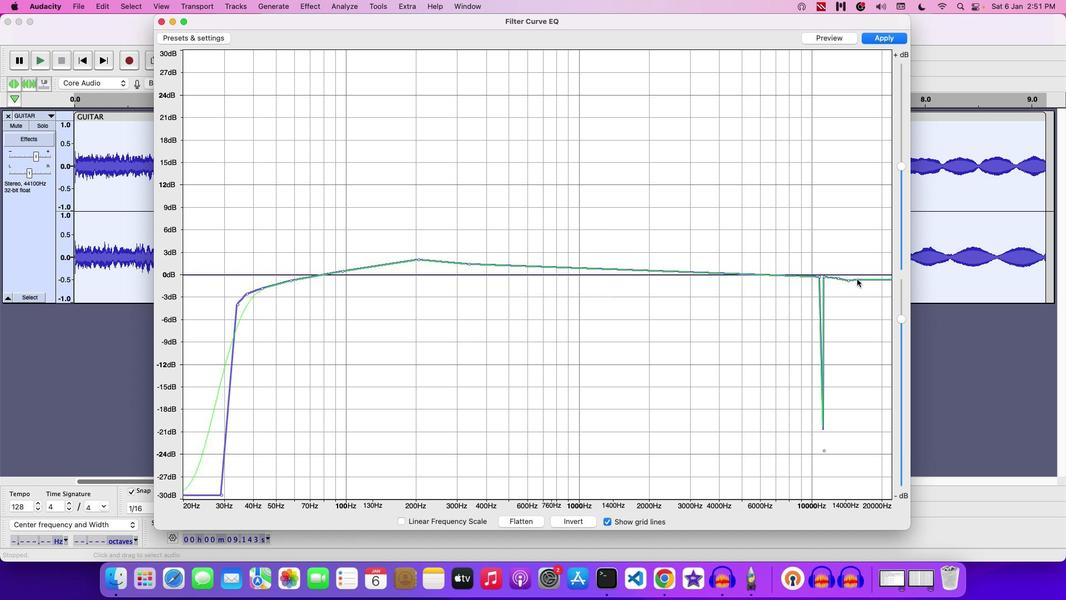 
Action: Mouse moved to (864, 298)
Screenshot: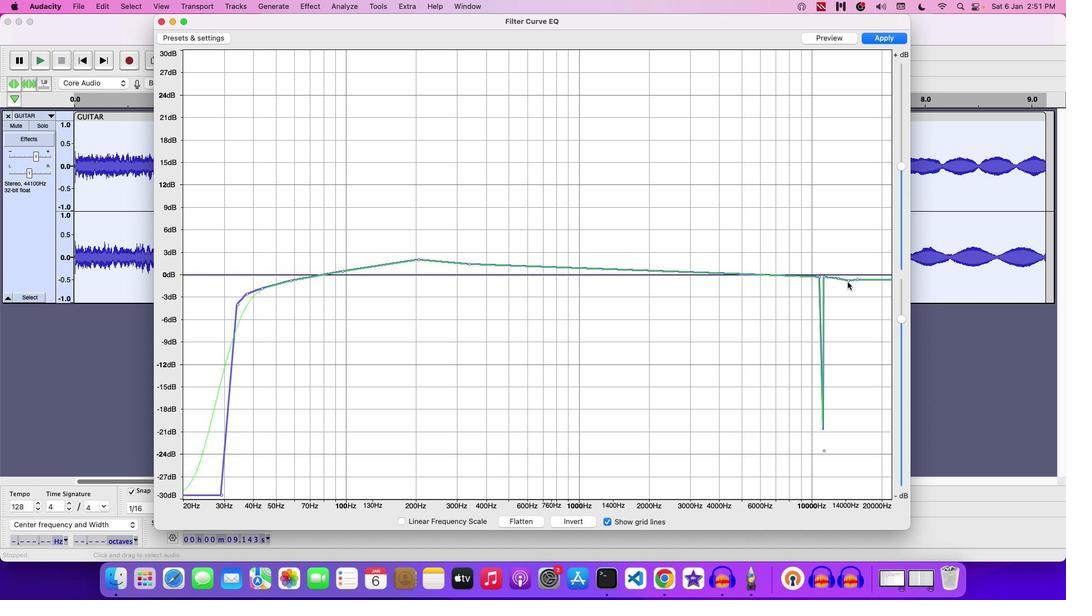 
Action: Mouse pressed left at (864, 298)
Screenshot: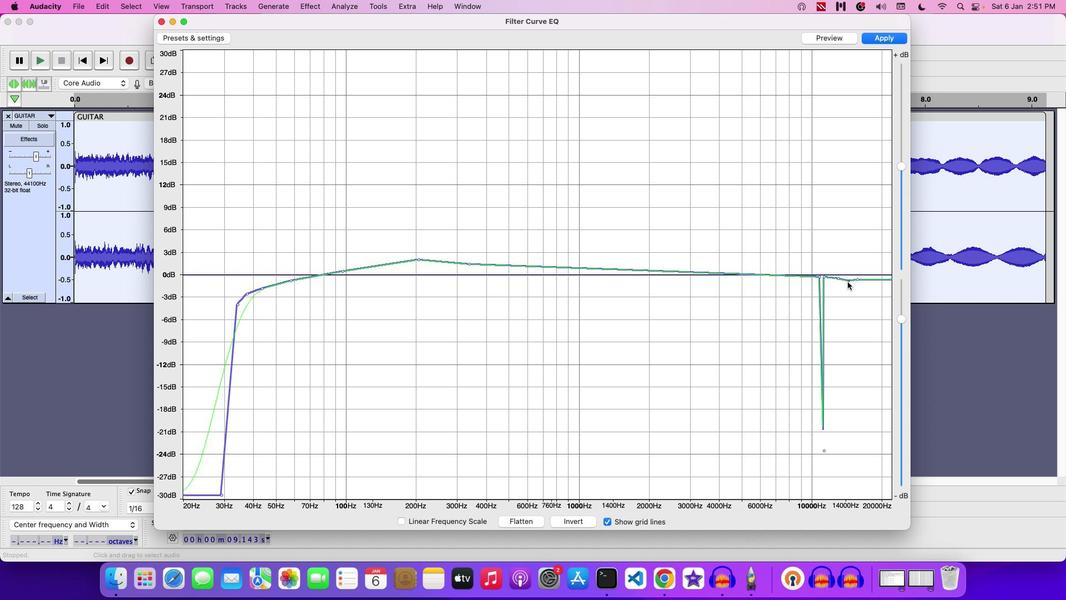 
Action: Mouse moved to (855, 295)
Screenshot: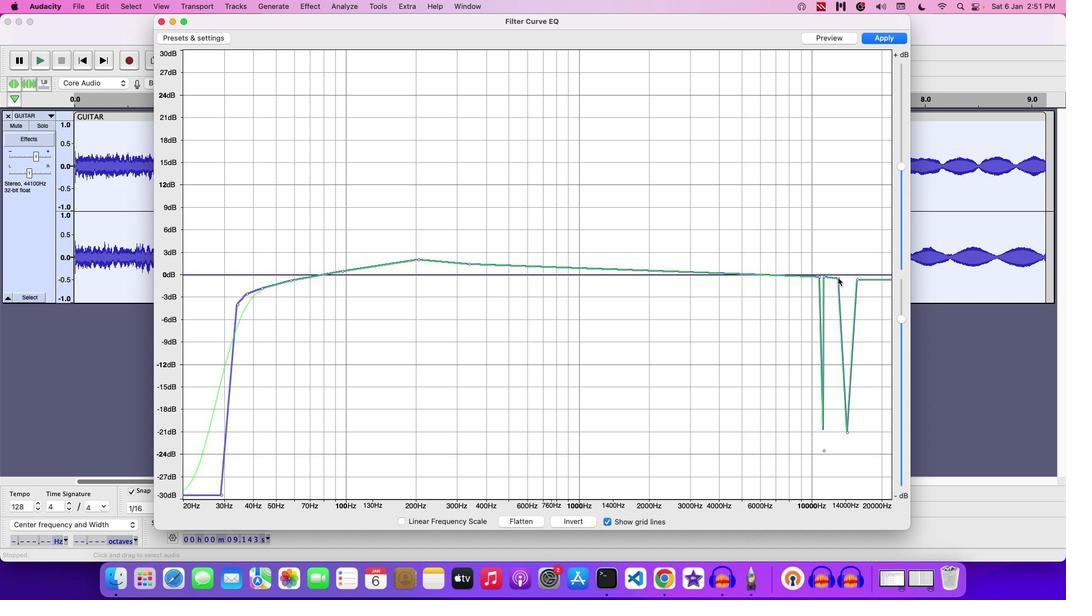 
Action: Mouse pressed left at (855, 295)
Screenshot: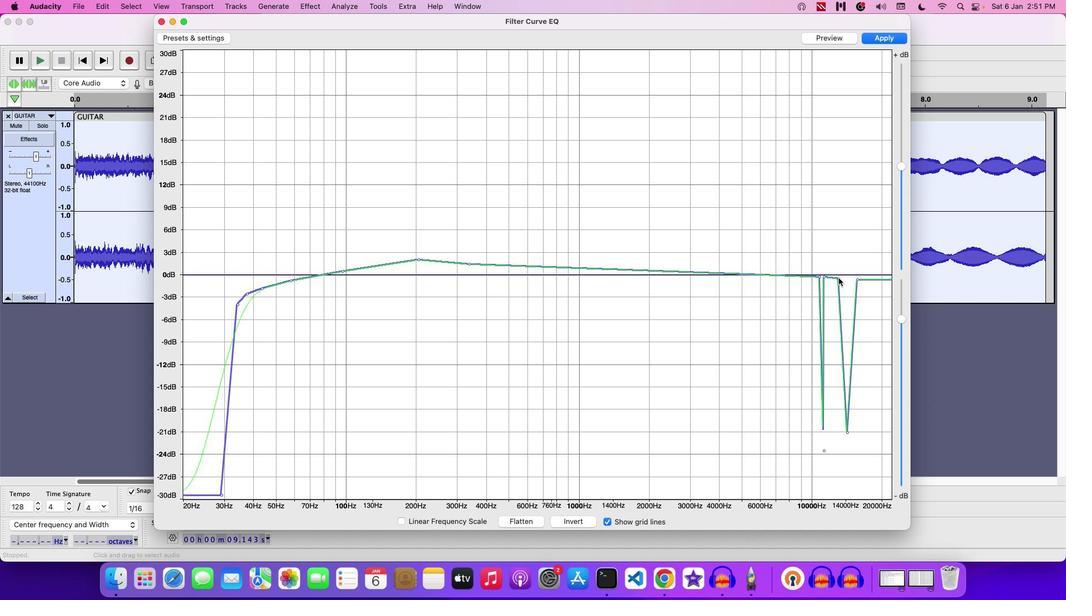 
Action: Mouse moved to (875, 296)
Screenshot: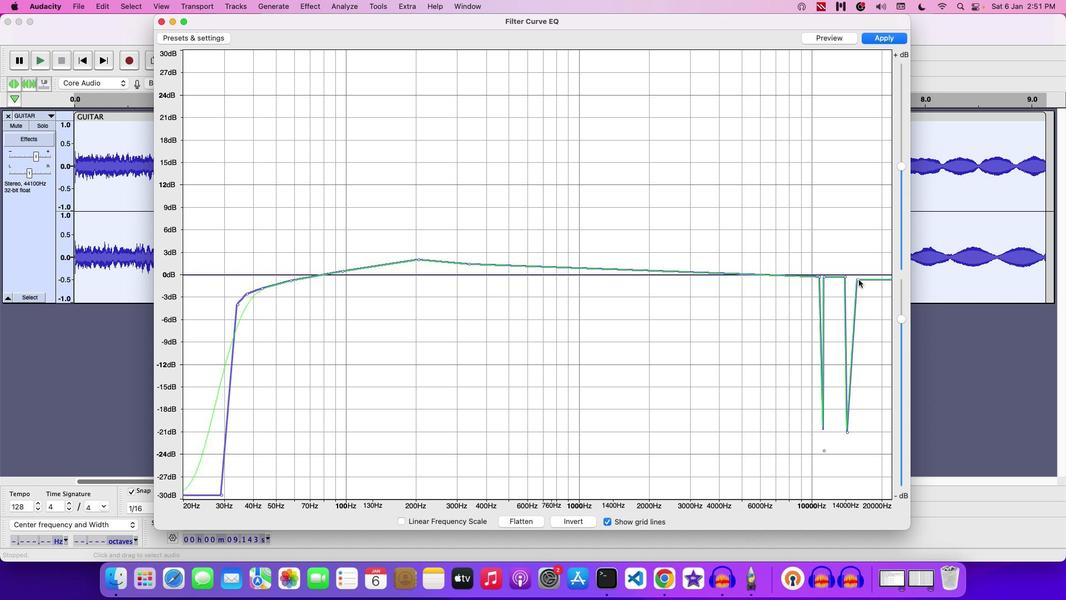 
Action: Mouse pressed left at (875, 296)
Screenshot: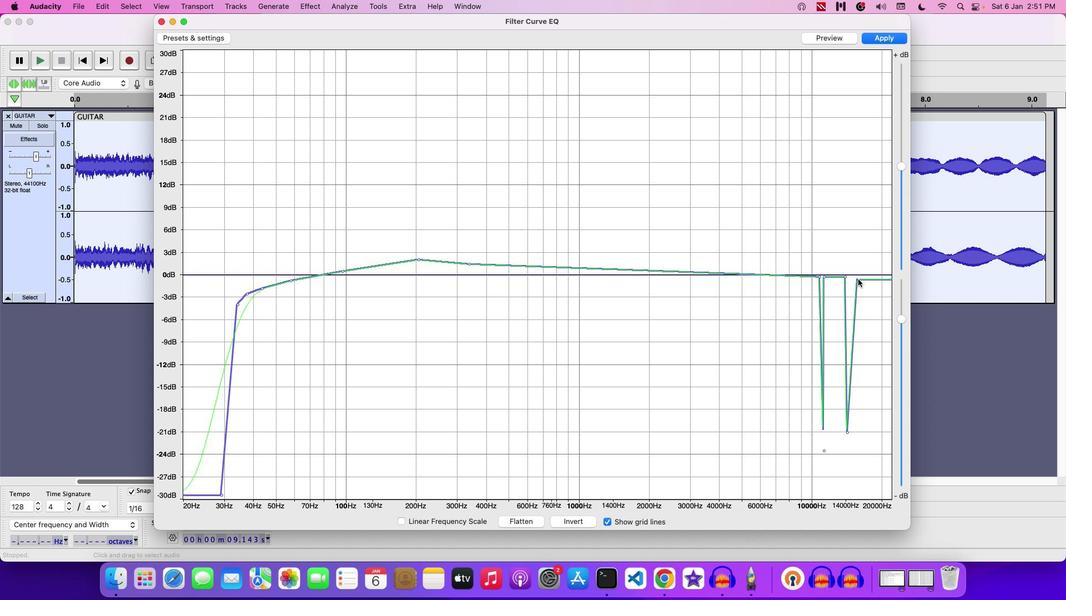 
Action: Mouse moved to (792, 292)
Screenshot: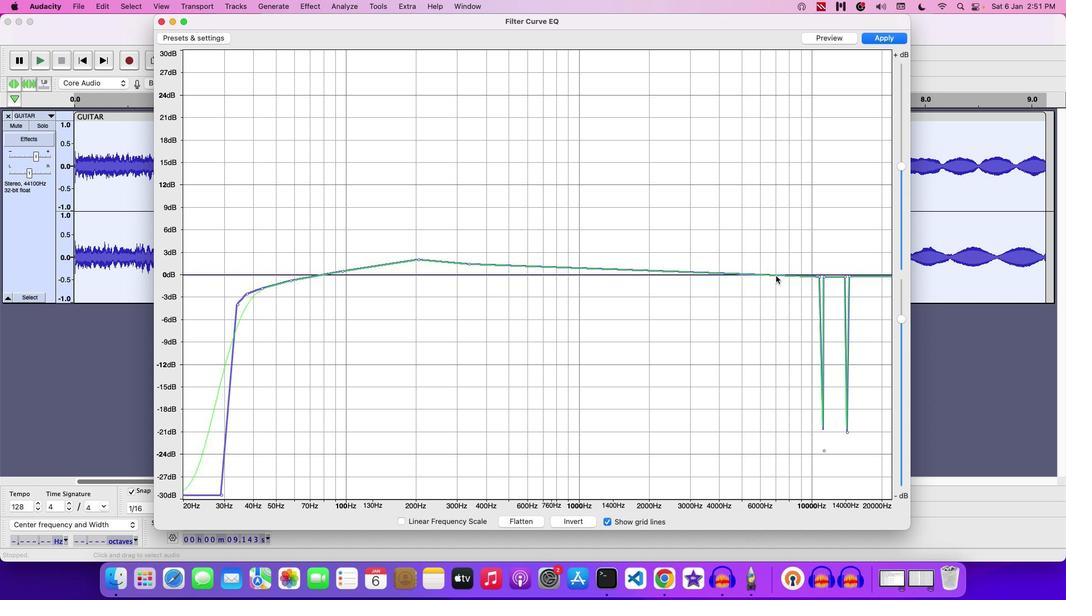 
Action: Mouse pressed left at (792, 292)
Screenshot: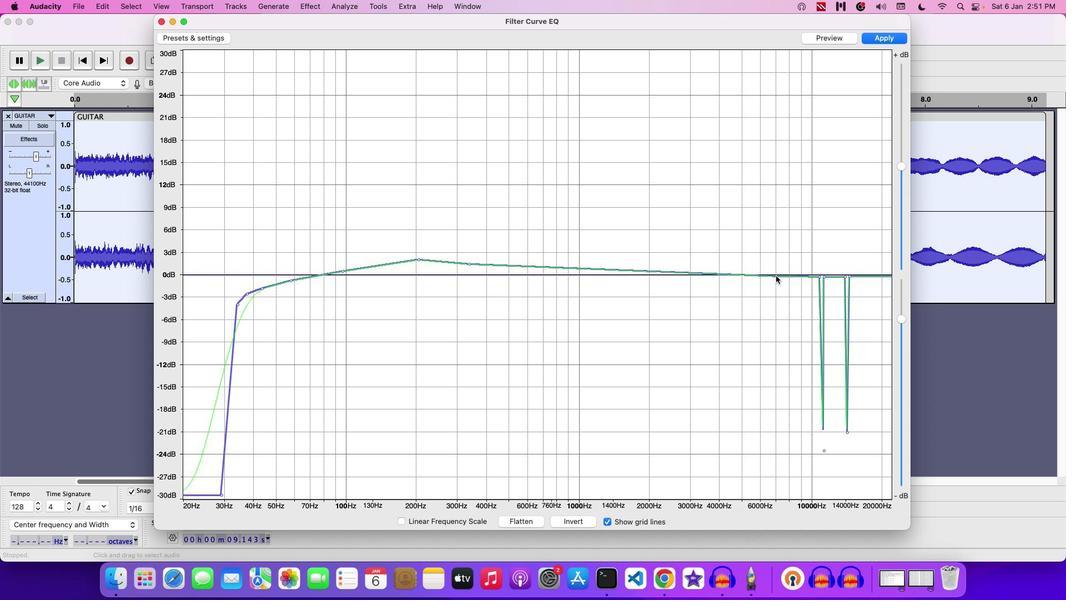 
Action: Mouse moved to (805, 293)
Screenshot: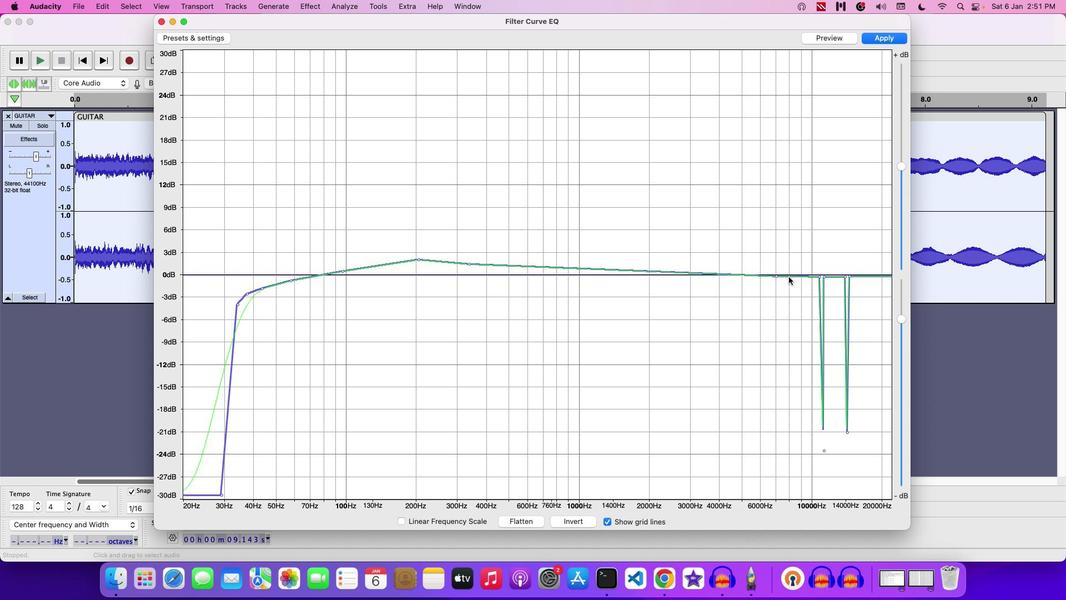 
Action: Mouse pressed left at (805, 293)
Screenshot: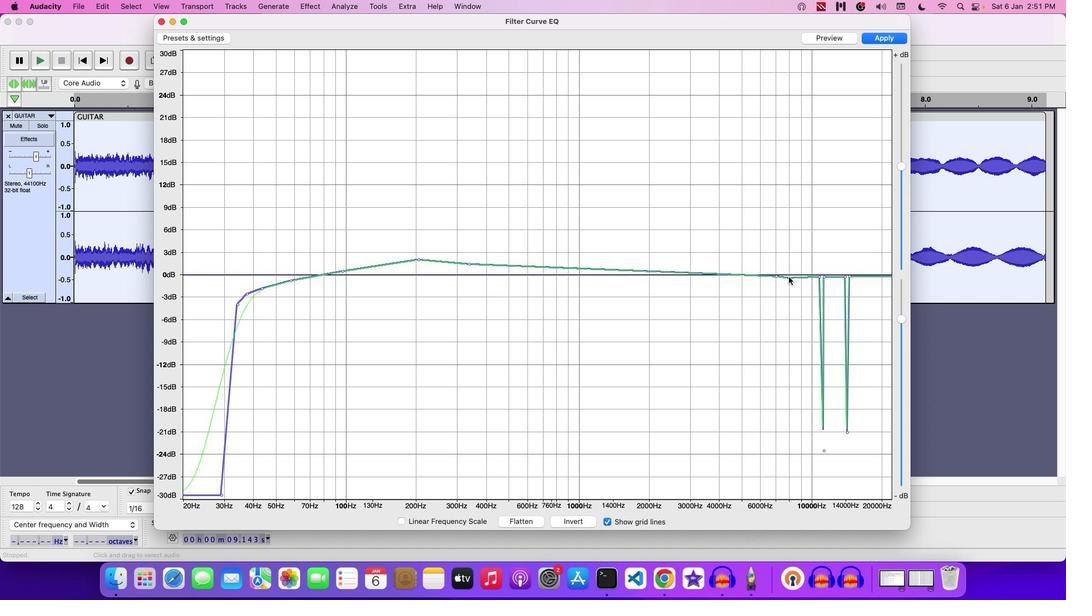 
Action: Mouse moved to (816, 291)
Screenshot: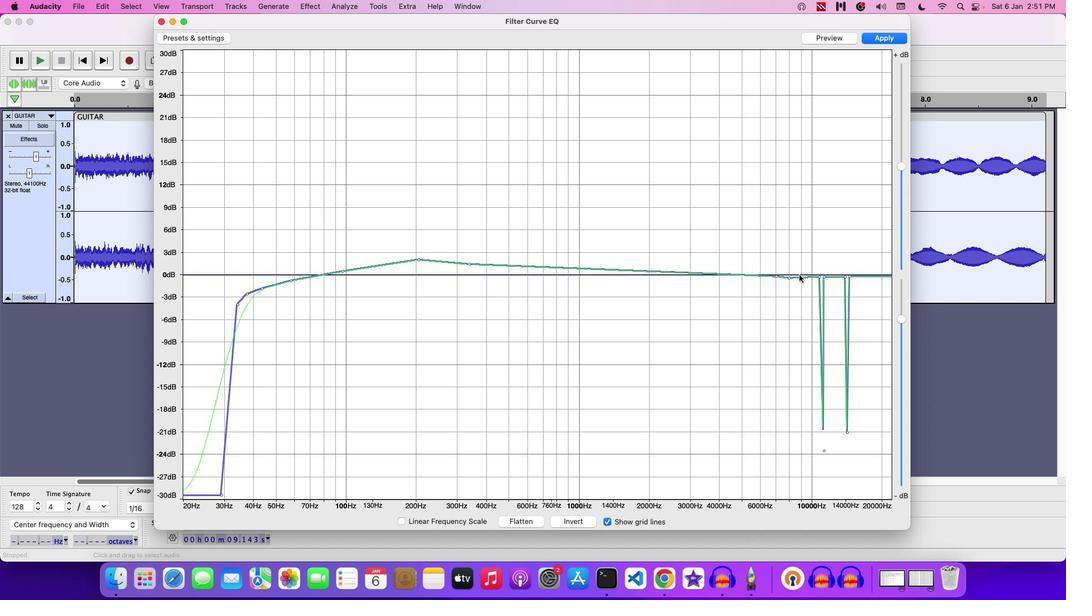 
Action: Mouse pressed left at (816, 291)
Screenshot: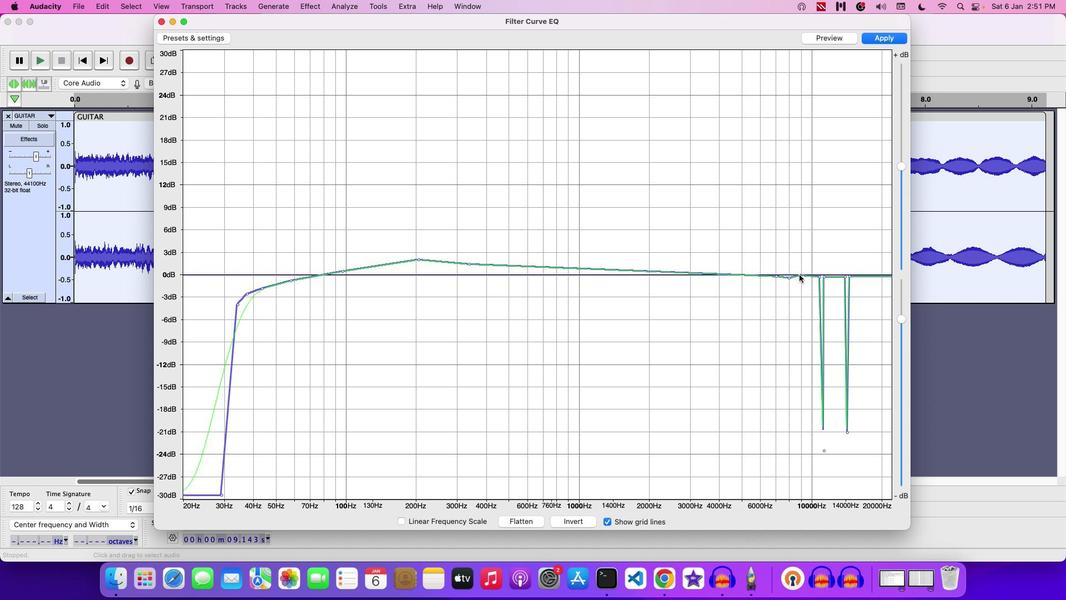 
Action: Mouse moved to (806, 294)
Screenshot: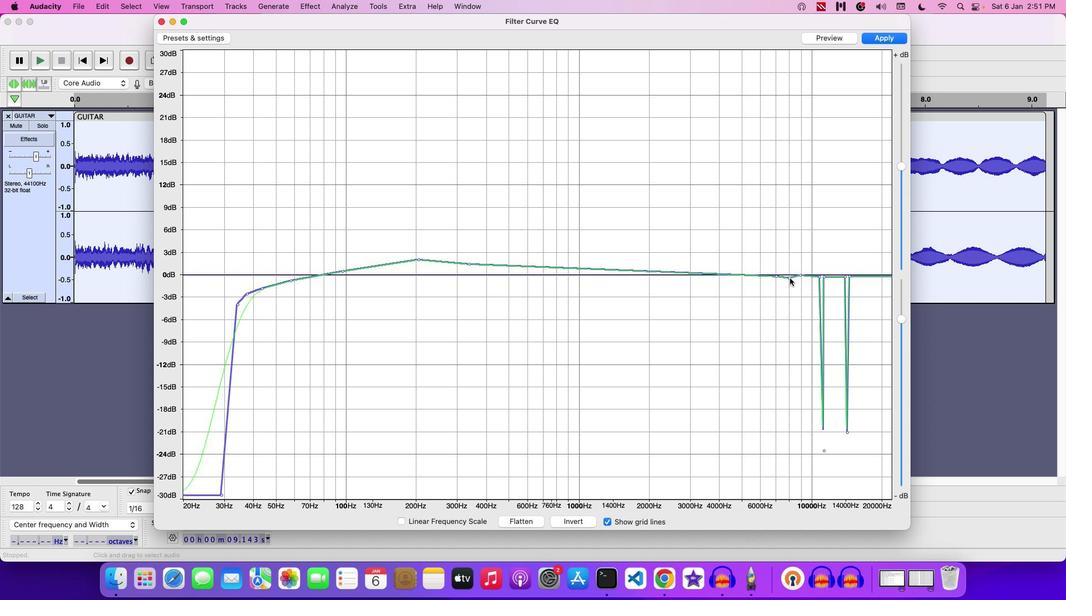 
Action: Mouse pressed left at (806, 294)
Screenshot: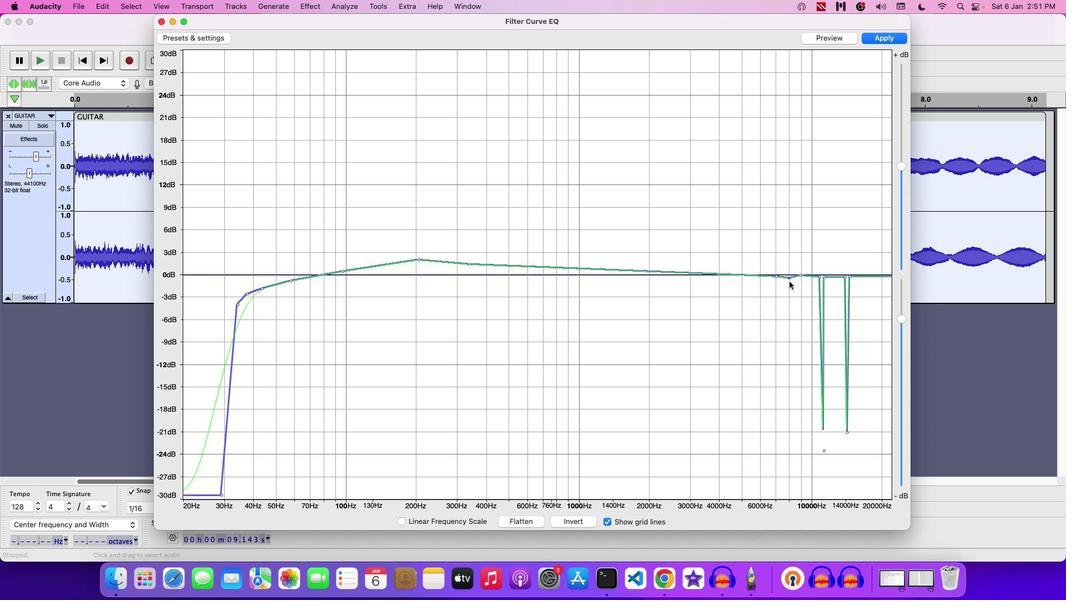 
Action: Mouse moved to (793, 292)
Screenshot: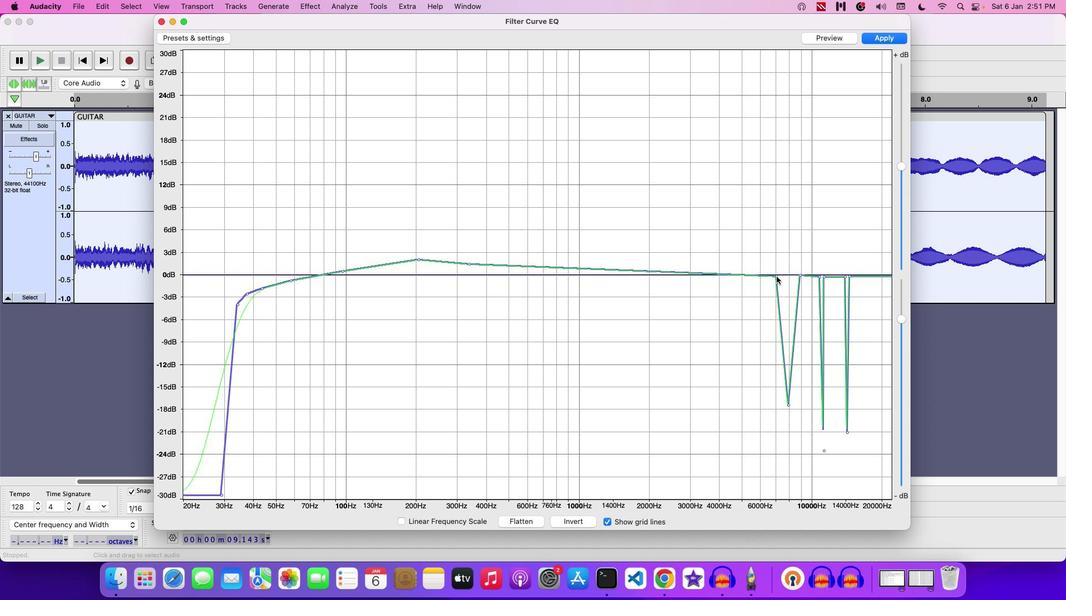 
Action: Mouse pressed left at (793, 292)
Screenshot: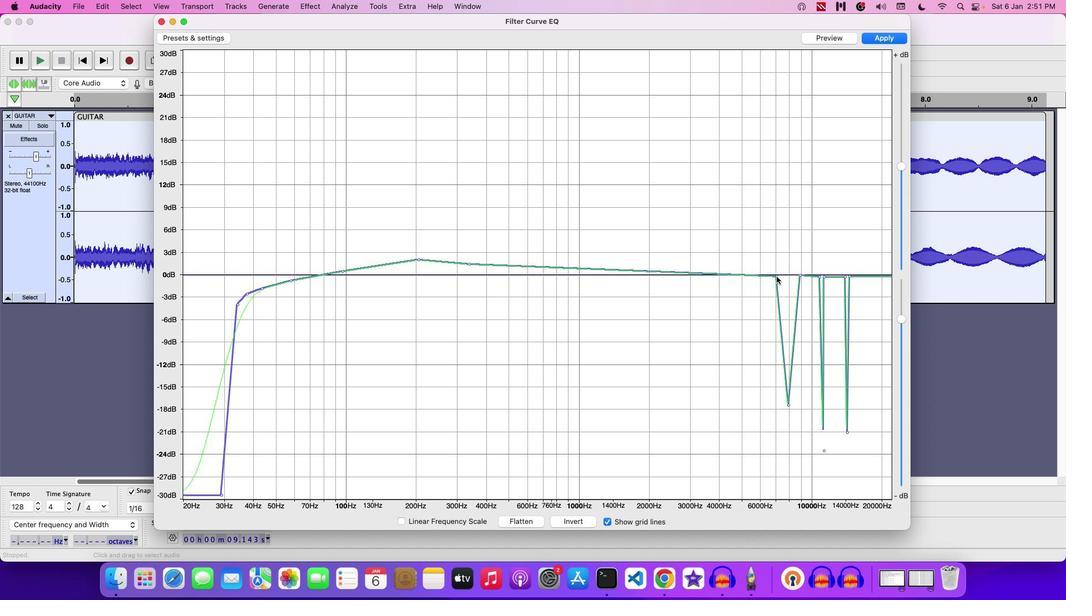 
Action: Mouse moved to (818, 292)
Screenshot: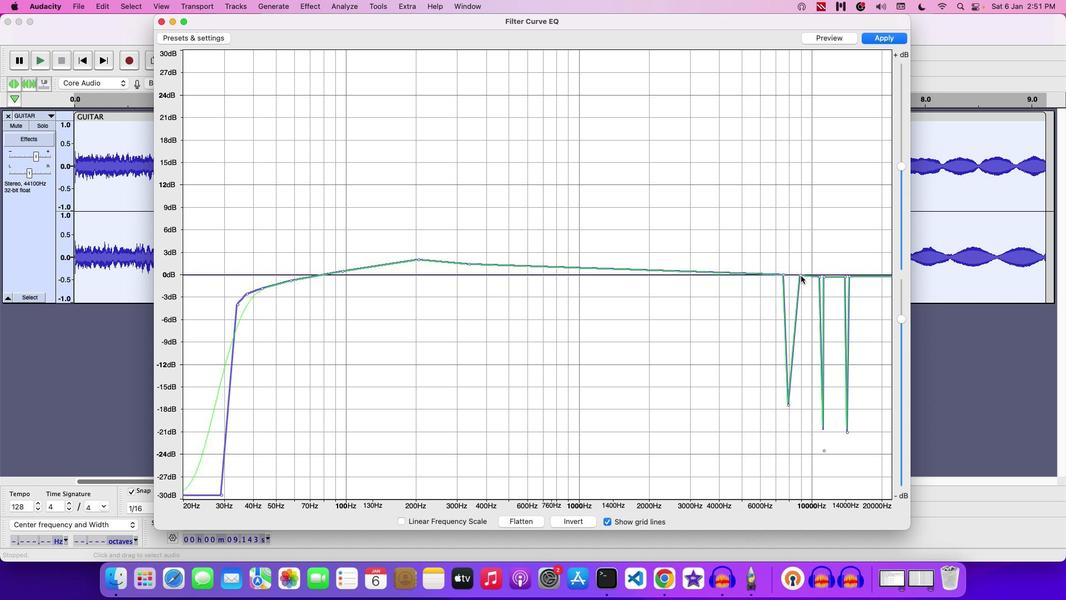 
Action: Mouse pressed left at (818, 292)
Screenshot: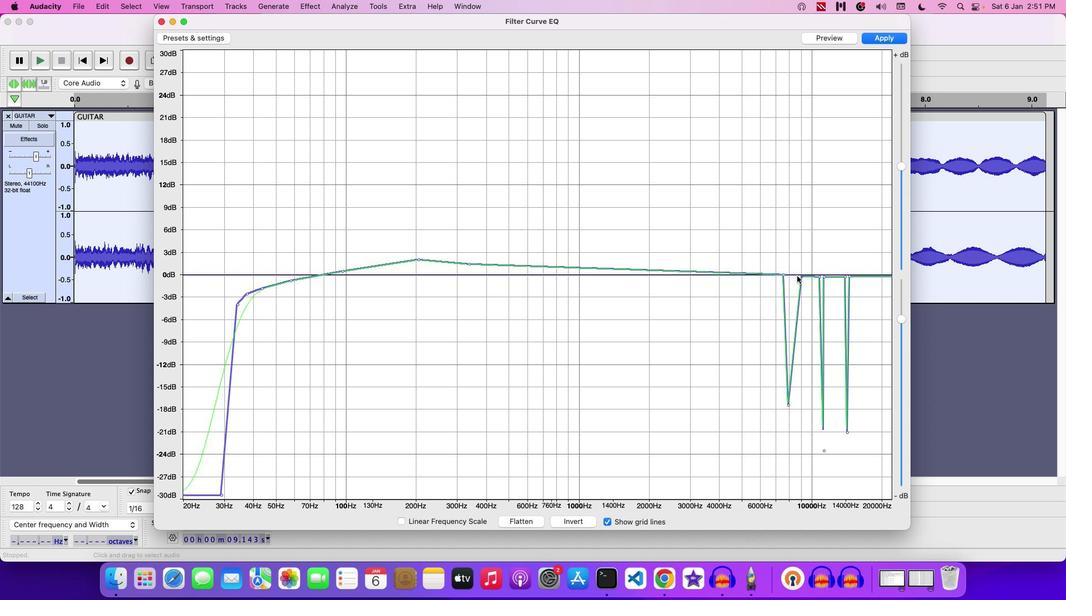 
Action: Mouse moved to (691, 286)
Screenshot: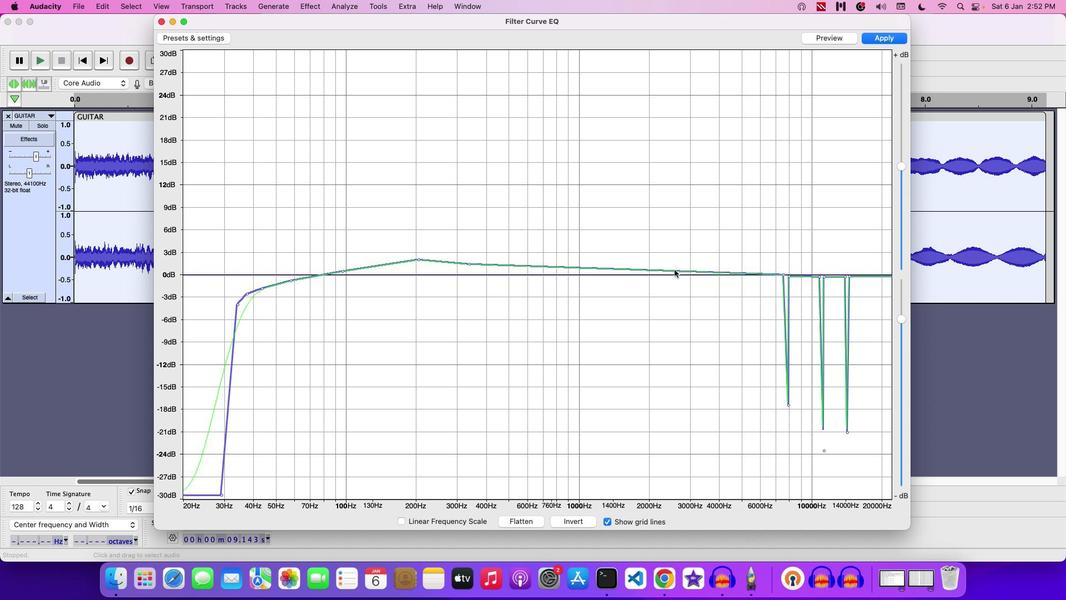 
Action: Mouse pressed left at (691, 286)
Screenshot: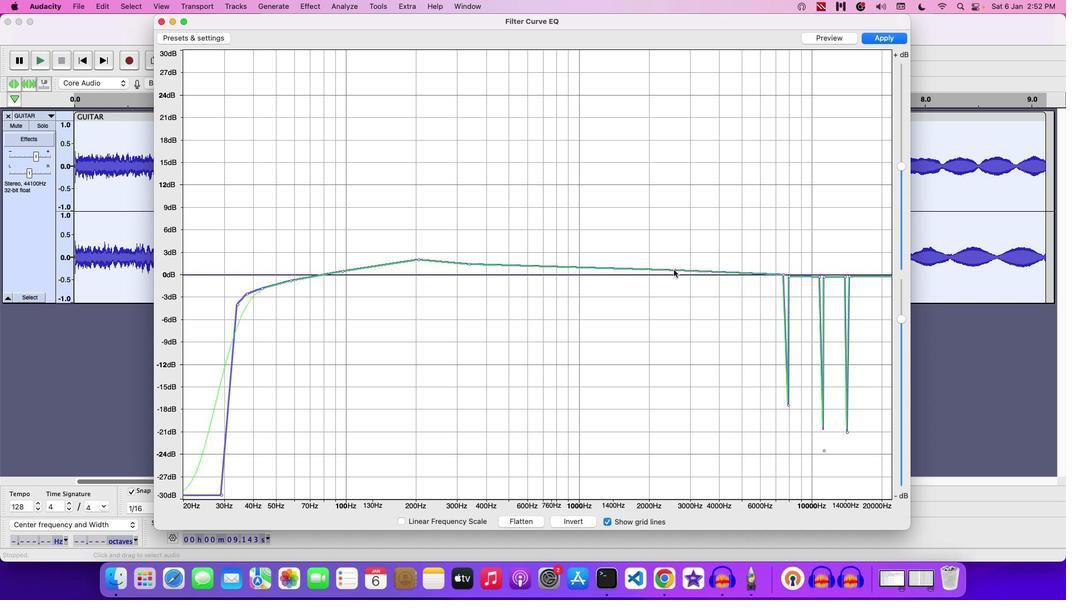 
Action: Mouse moved to (840, 50)
Screenshot: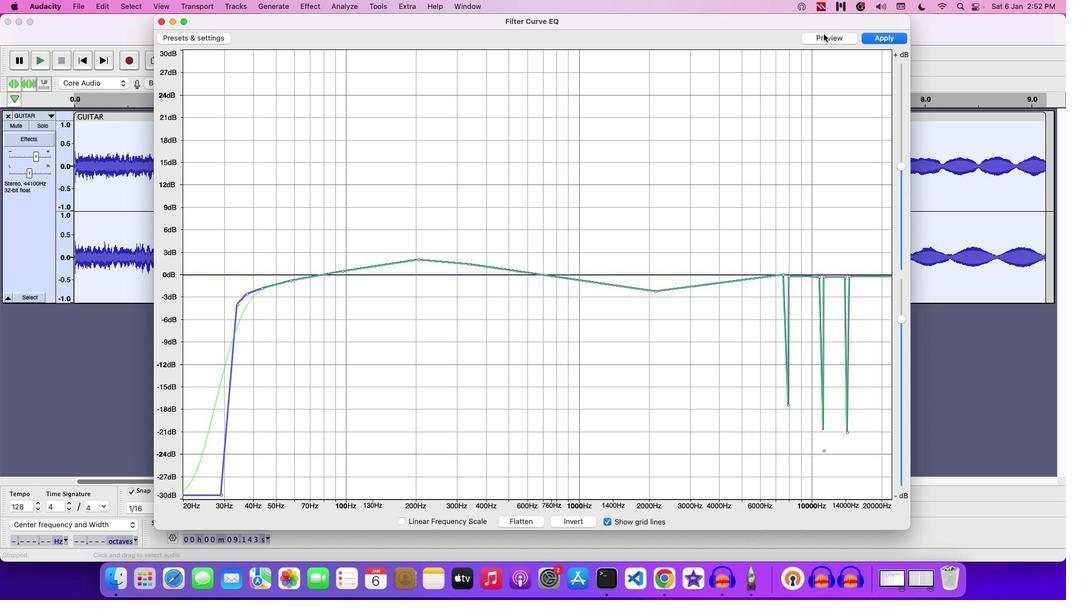 
Action: Mouse pressed left at (840, 50)
Screenshot: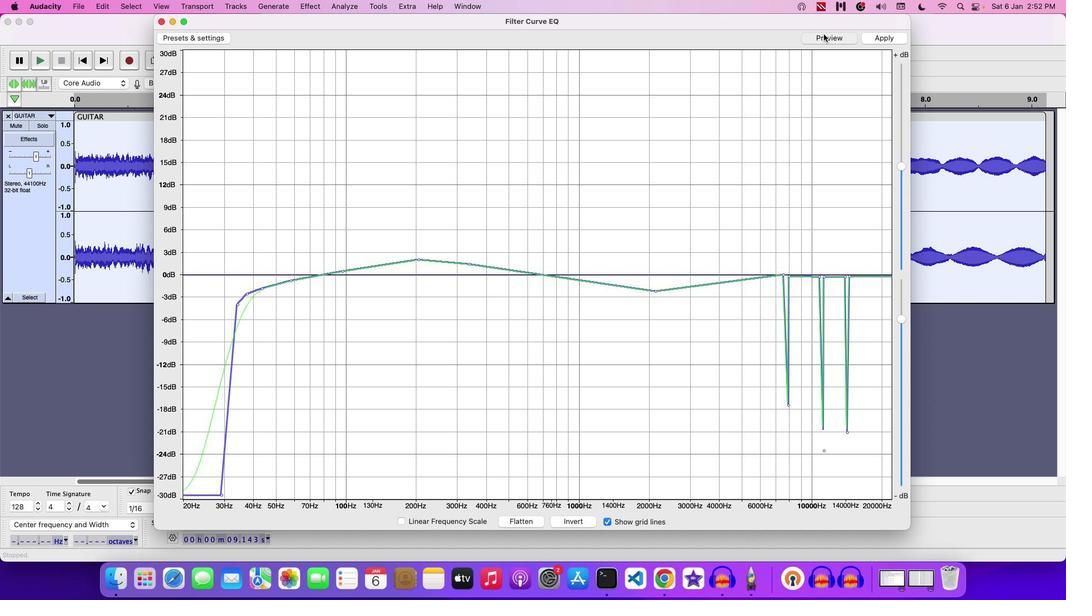 
Action: Mouse moved to (906, 53)
Screenshot: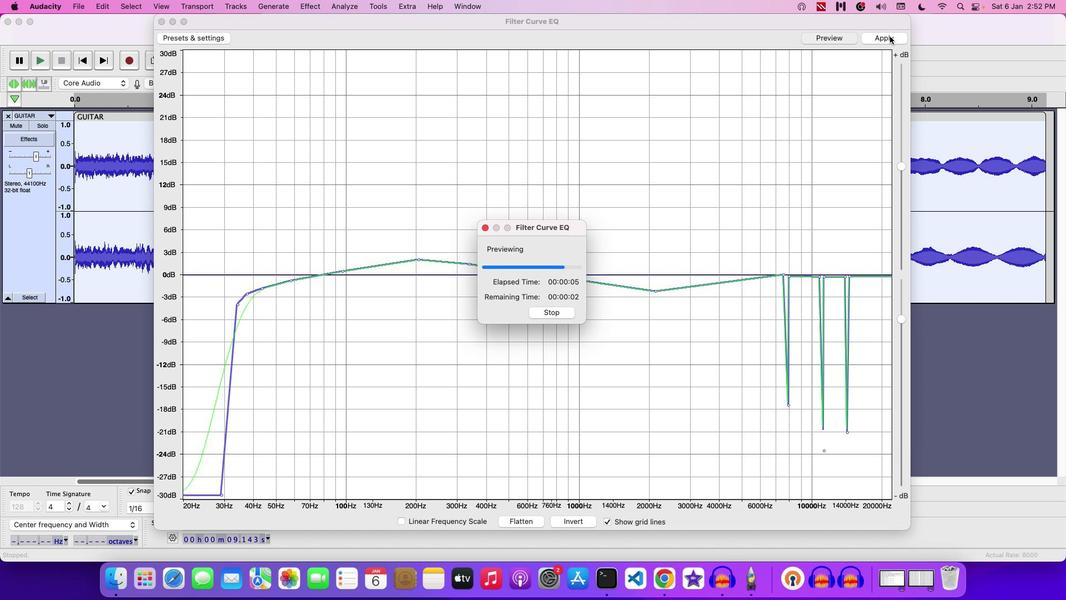 
Action: Mouse pressed left at (906, 53)
Screenshot: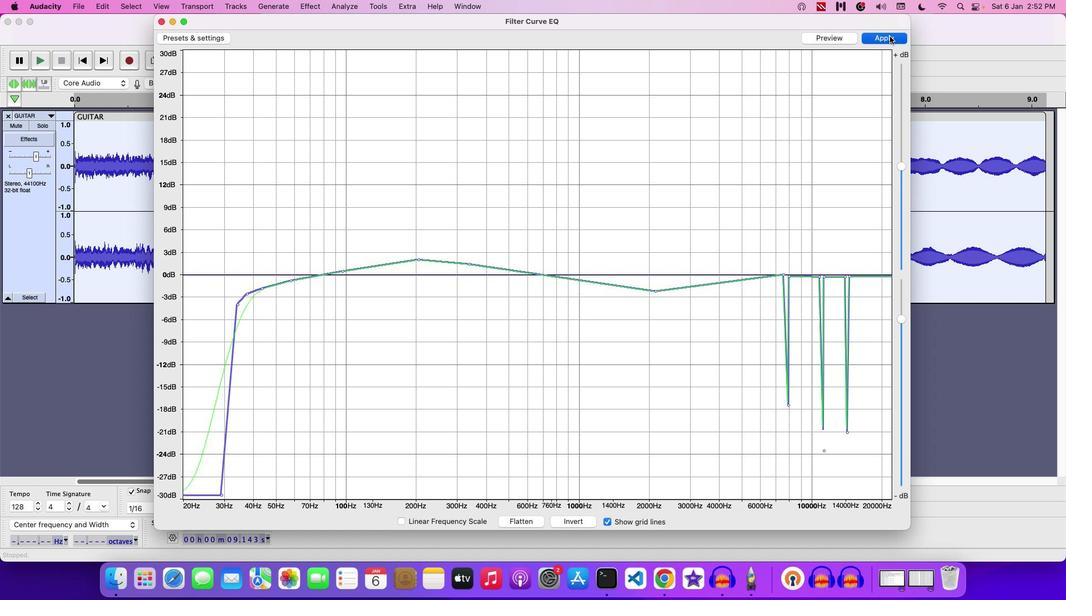 
Action: Mouse moved to (222, 190)
Screenshot: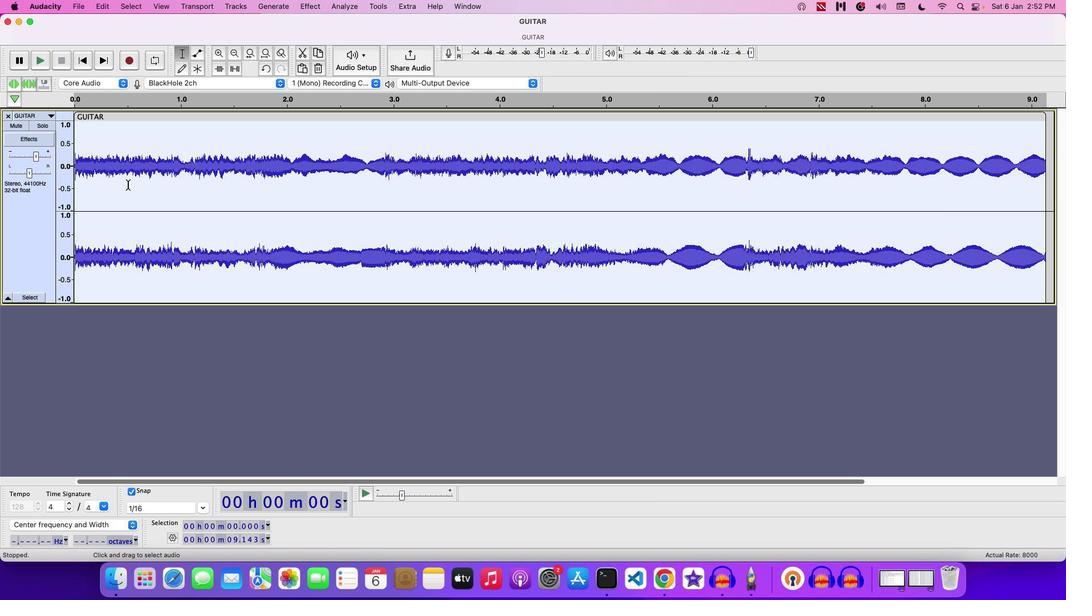 
Action: Key pressed Key.space
Screenshot: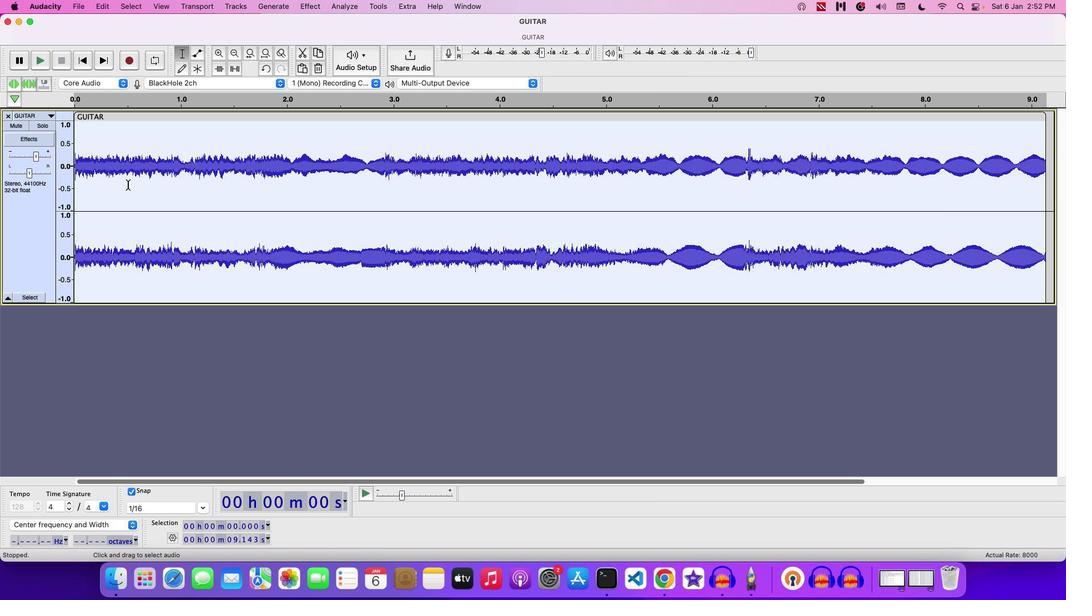 
Action: Mouse moved to (95, 22)
Screenshot: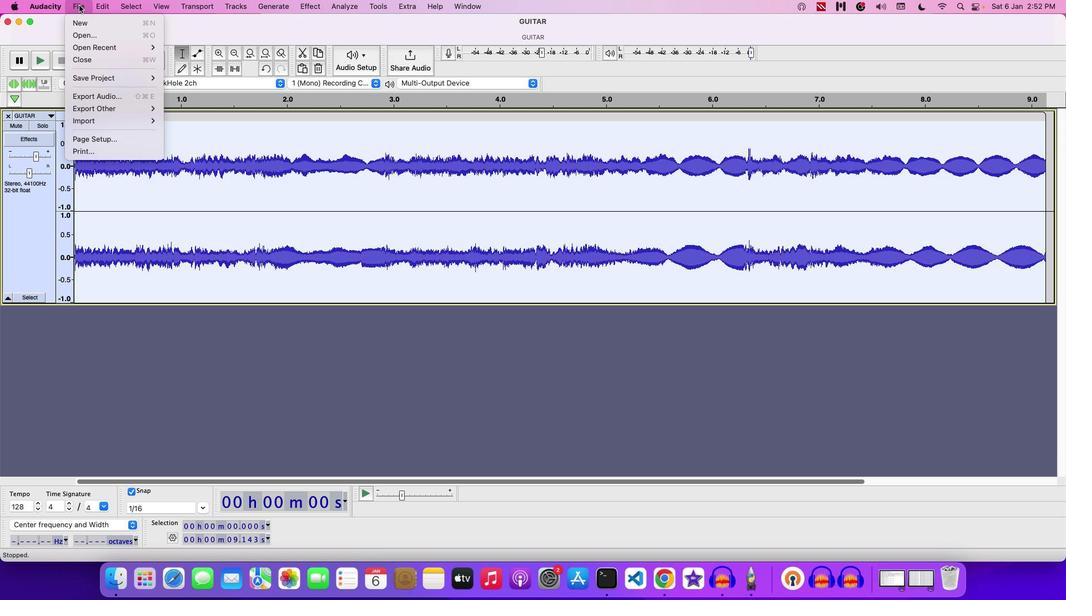 
Action: Mouse pressed left at (95, 22)
Screenshot: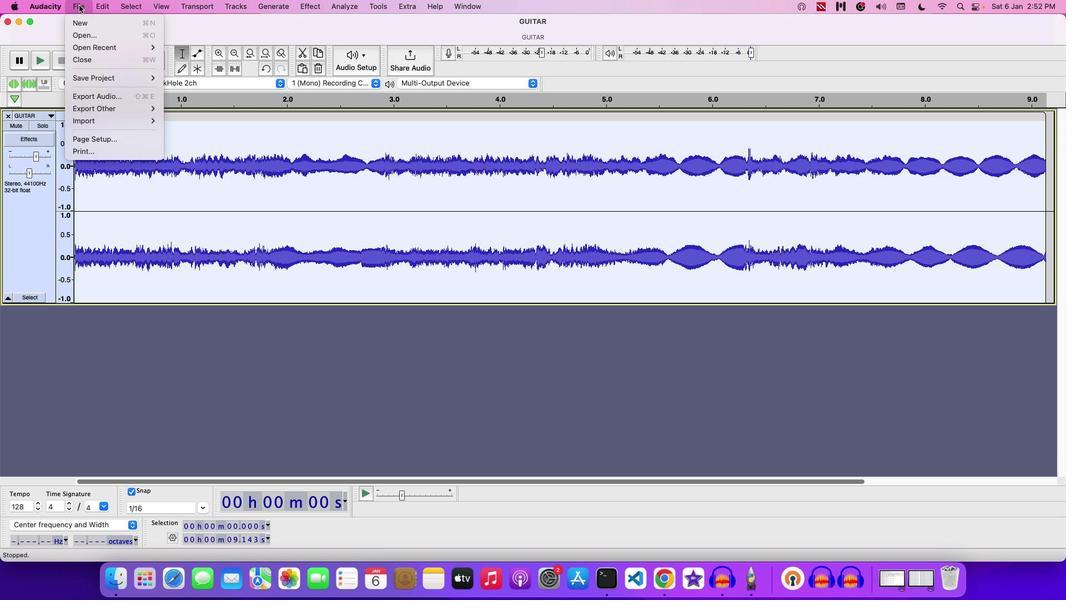 
Action: Mouse moved to (109, 91)
Screenshot: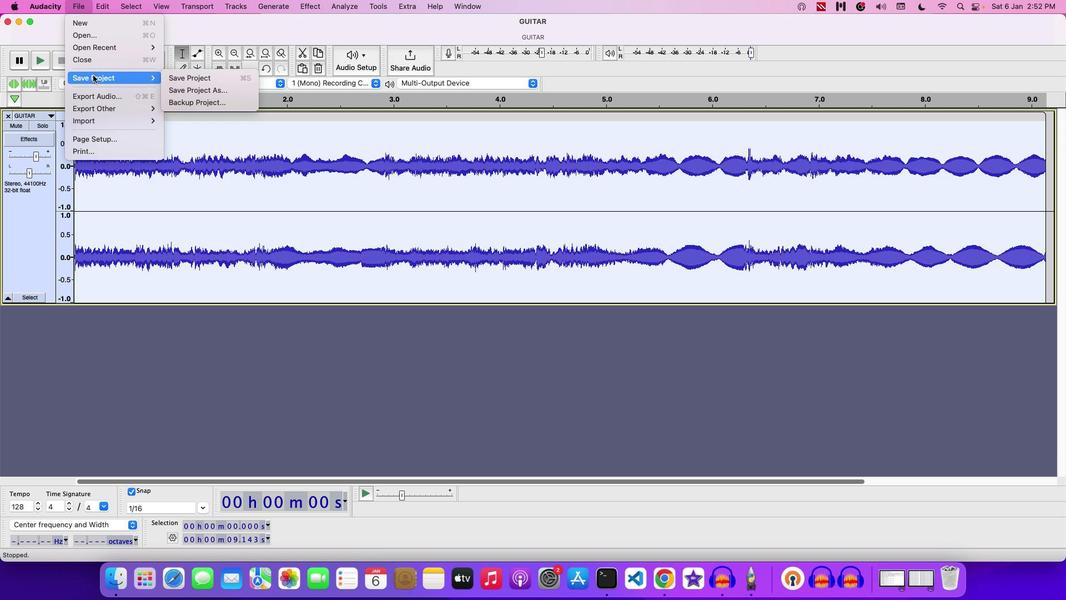 
Action: Mouse pressed left at (109, 91)
Screenshot: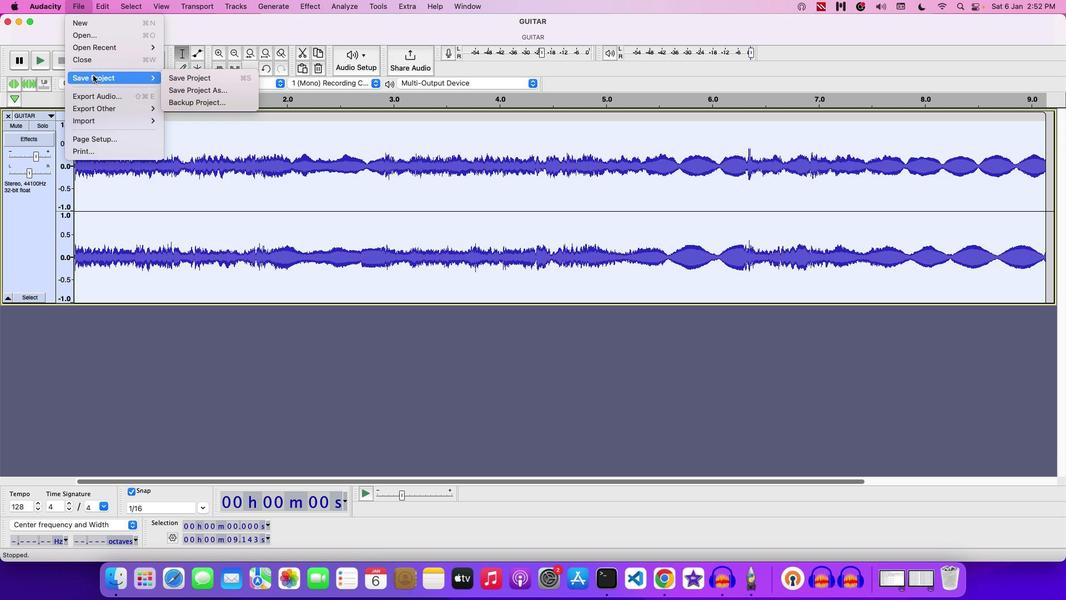 
Action: Mouse moved to (210, 95)
Screenshot: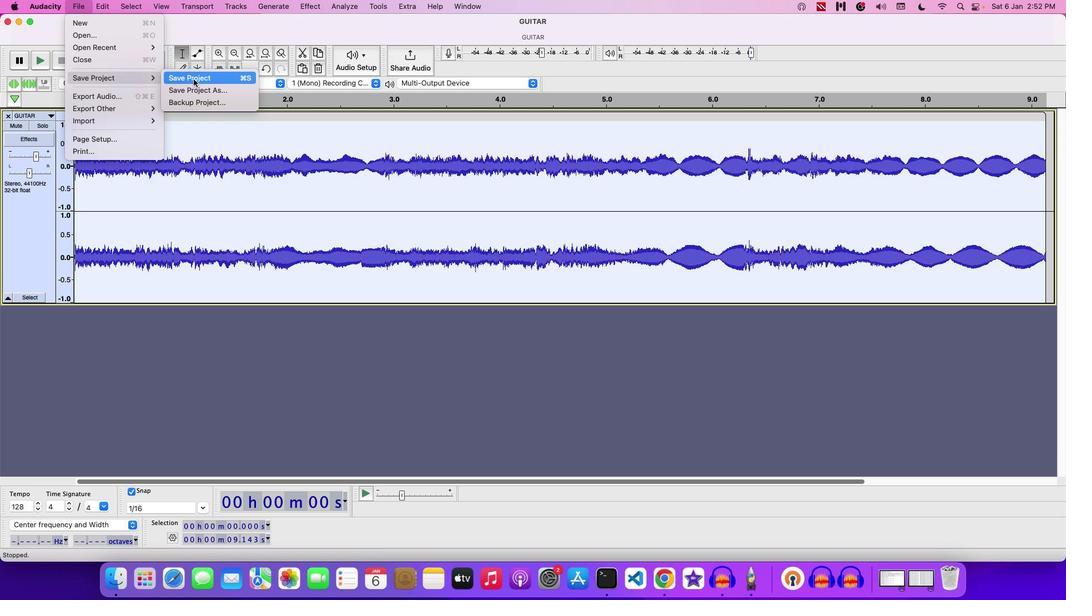 
Action: Mouse pressed left at (210, 95)
Screenshot: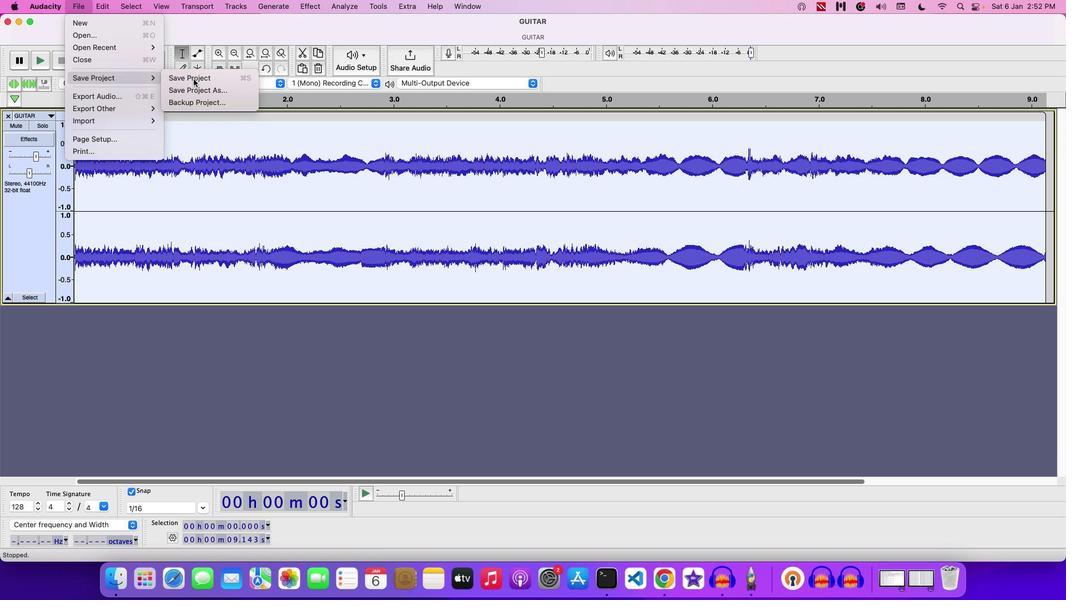 
Action: Mouse moved to (594, 97)
Screenshot: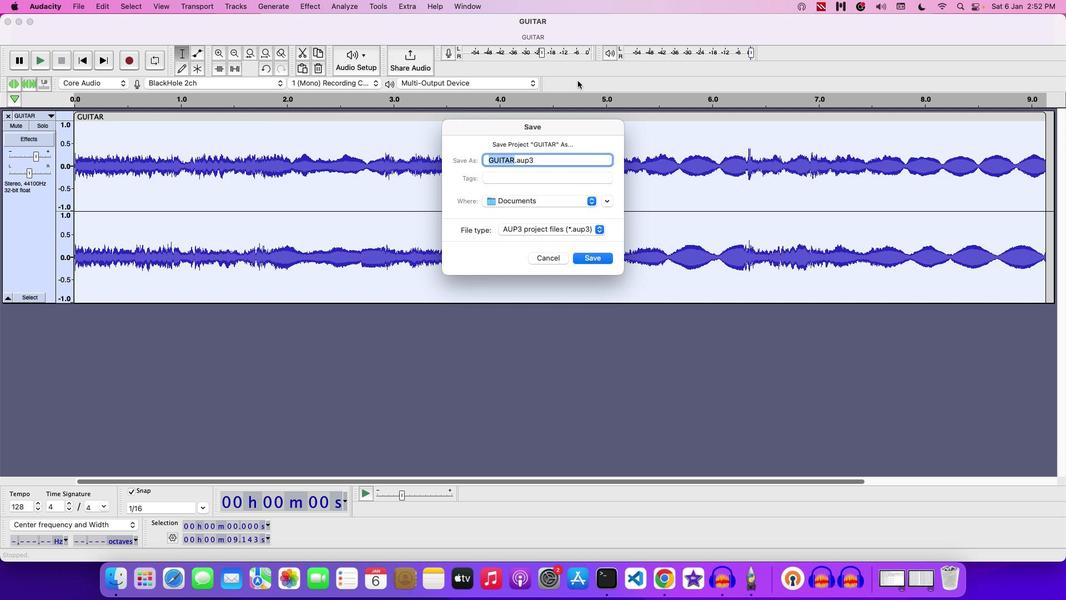 
Action: Key pressed Key.backspace'E''Q'Key.space'G''U''I''T''A''R'
Screenshot: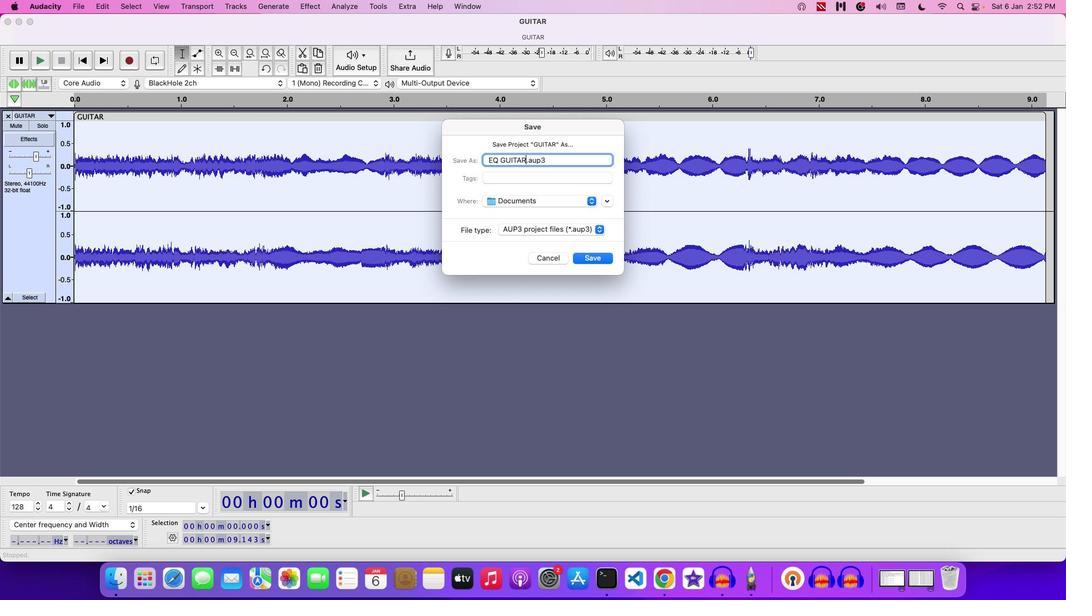 
Action: Mouse moved to (616, 278)
Screenshot: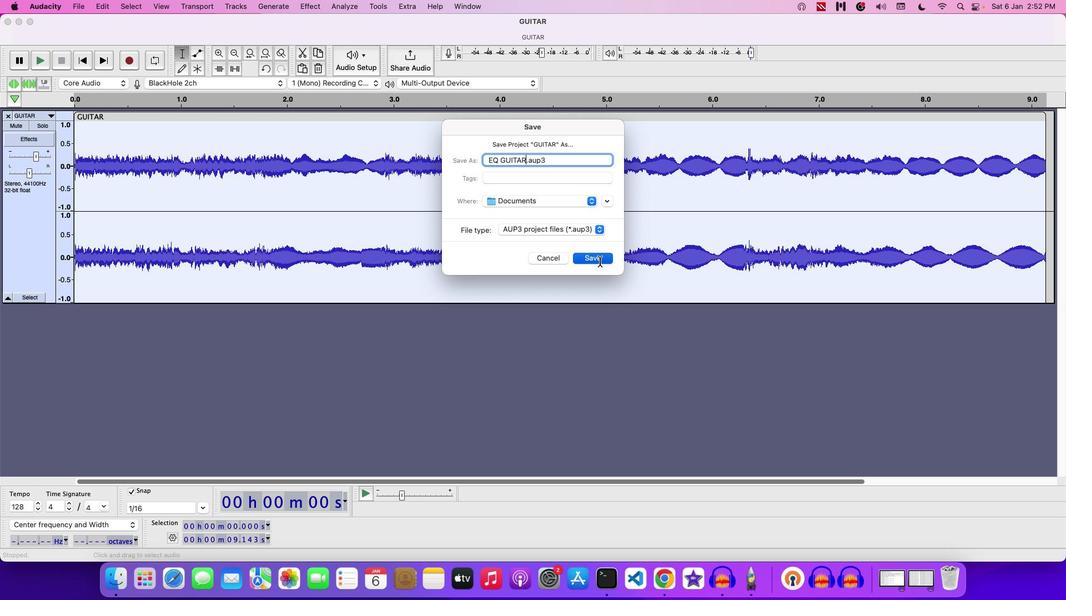 
Action: Mouse pressed left at (616, 278)
Screenshot: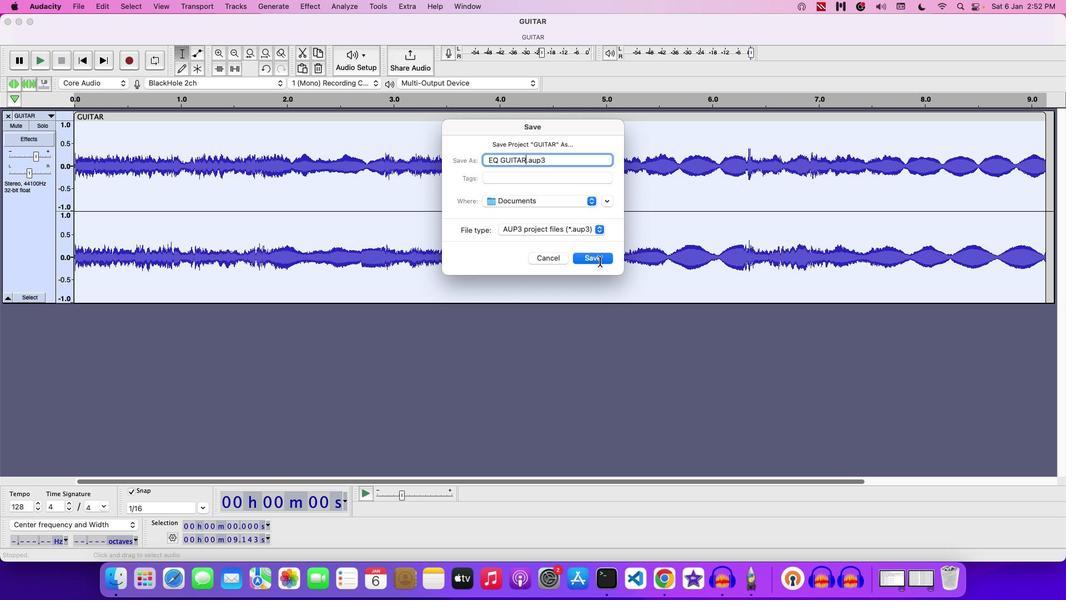 
Action: Mouse moved to (616, 278)
Screenshot: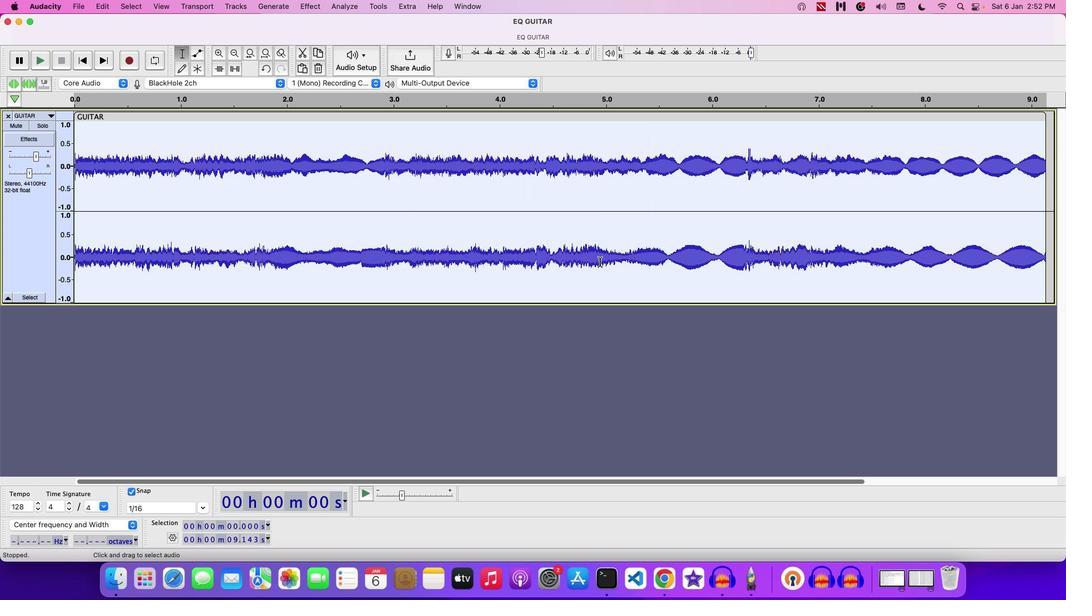 
